 Task: Search one way flight ticket for 2 adults, 4 children and 1 infant on lap in business from Newburgh: New York Stewart International Airport to Springfield: Abraham Lincoln Capital Airport on 5-2-2023. Choice of flights is United. Number of bags: 1 carry on bag. Price is upto 93000. Outbound departure time preference is 18:15.
Action: Mouse moved to (312, 347)
Screenshot: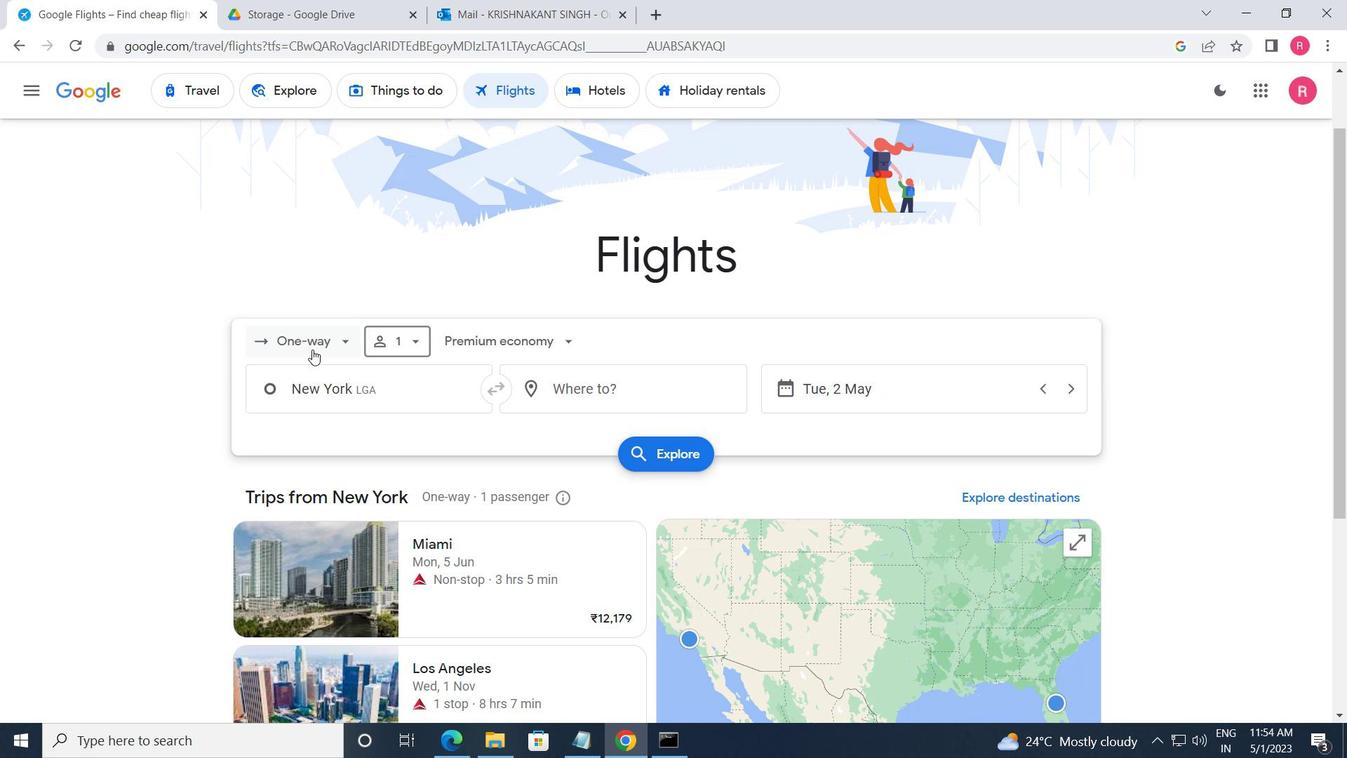 
Action: Mouse pressed left at (312, 347)
Screenshot: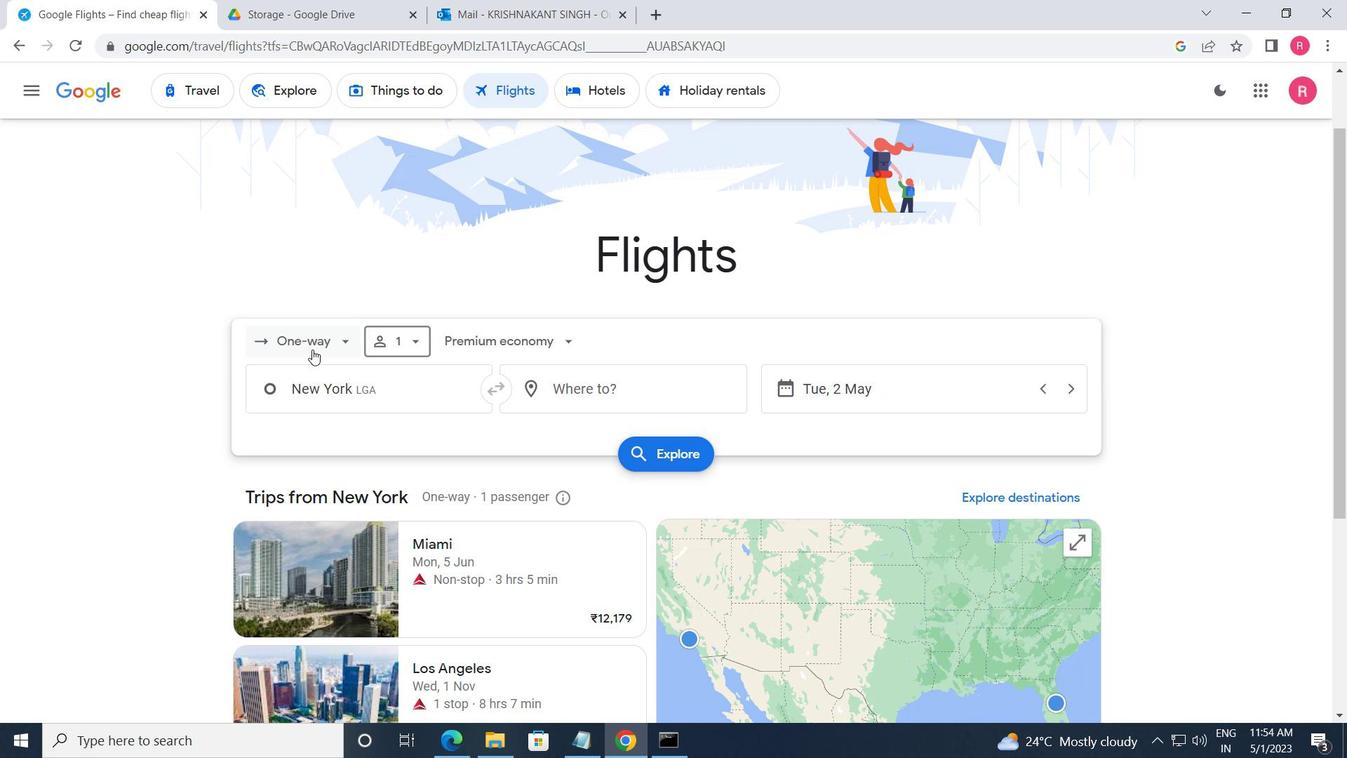 
Action: Mouse moved to (338, 419)
Screenshot: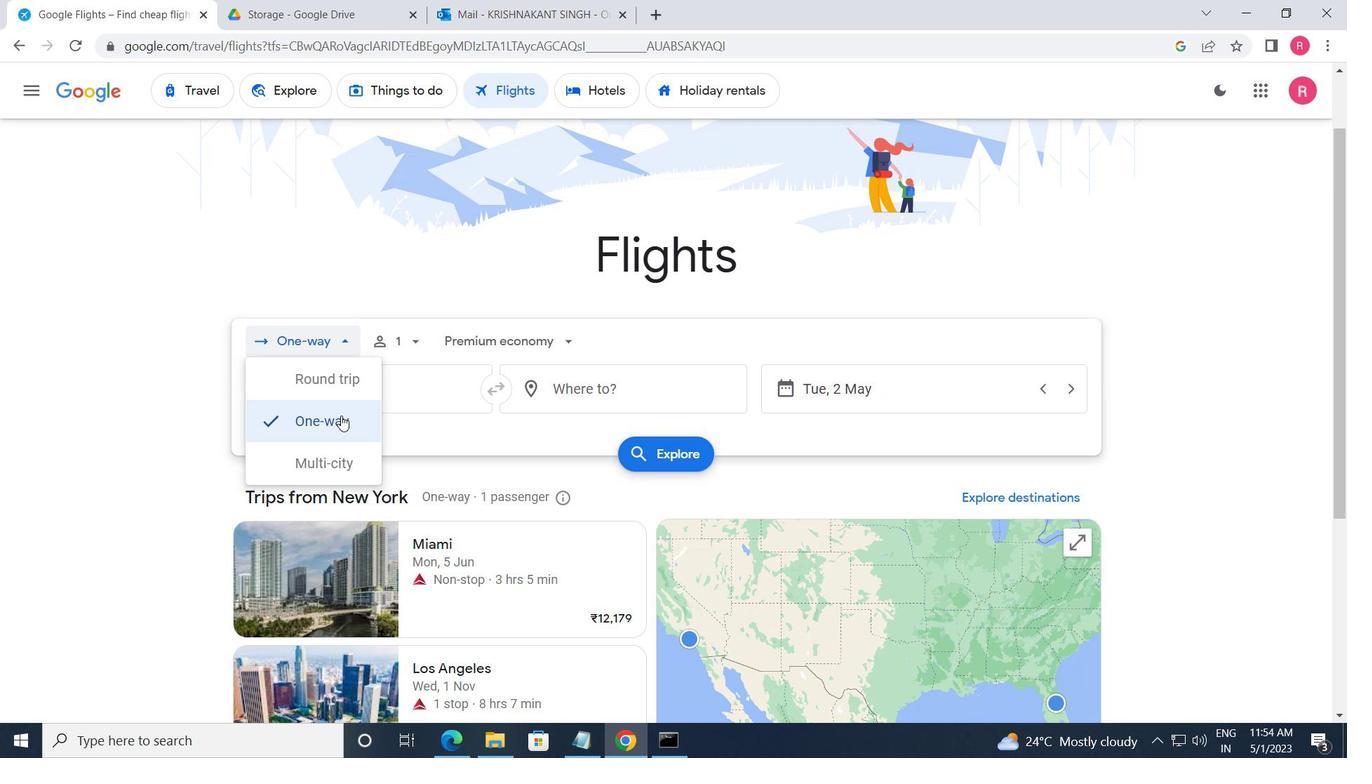 
Action: Mouse pressed left at (338, 419)
Screenshot: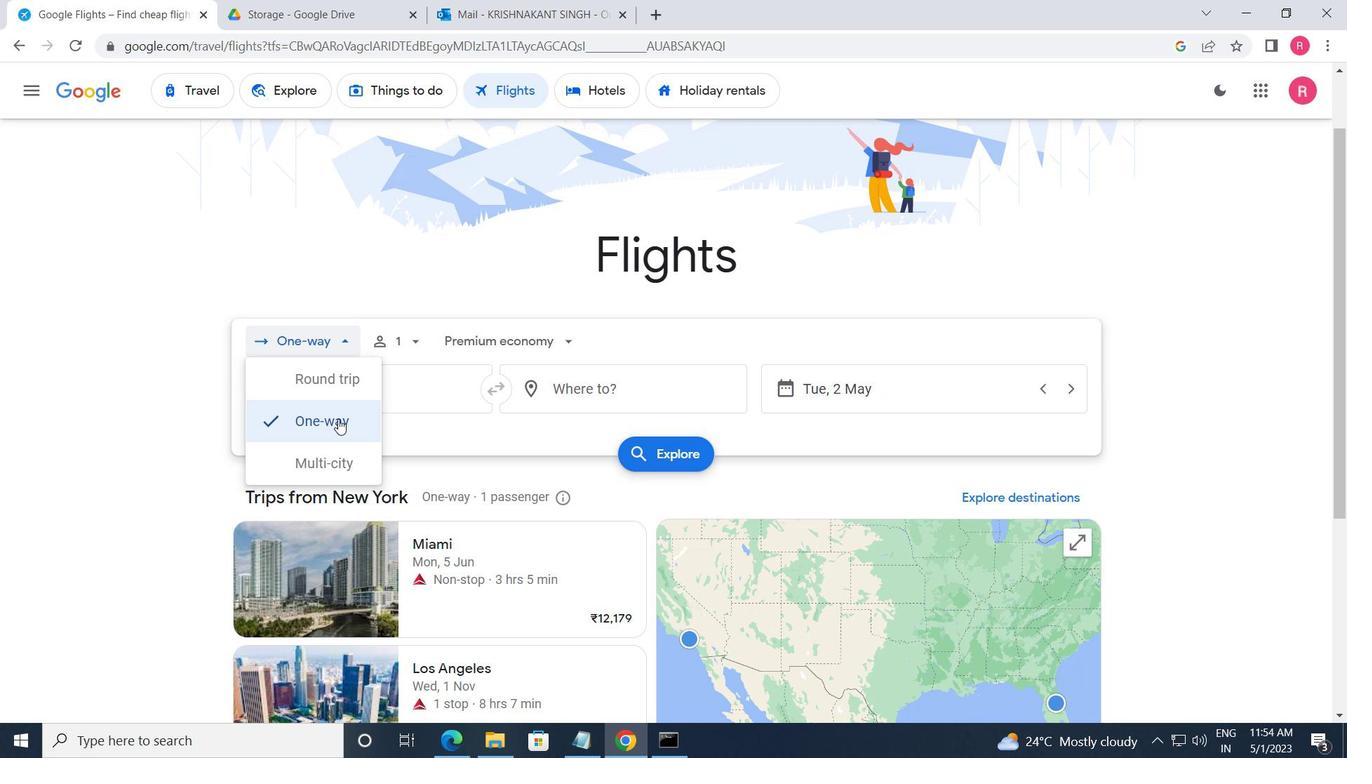 
Action: Mouse moved to (389, 355)
Screenshot: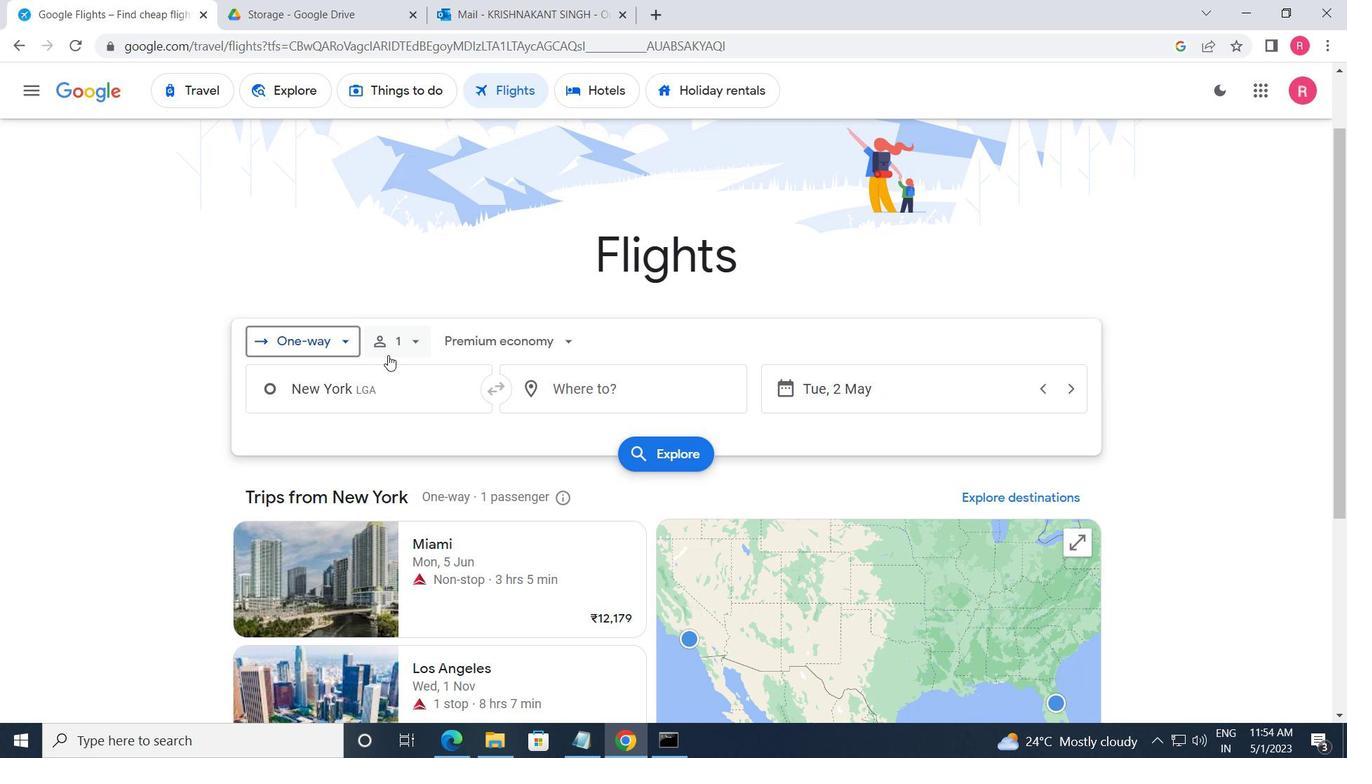 
Action: Mouse pressed left at (389, 355)
Screenshot: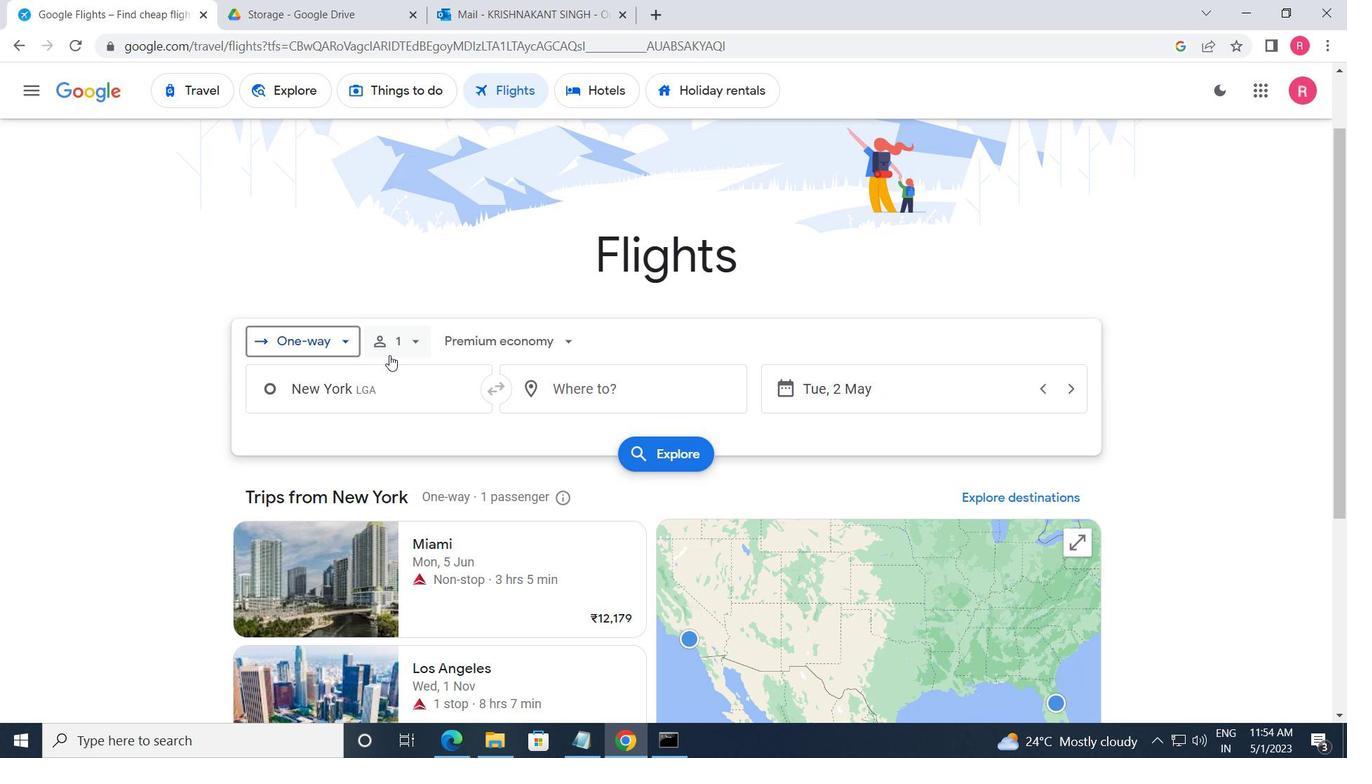 
Action: Mouse moved to (561, 393)
Screenshot: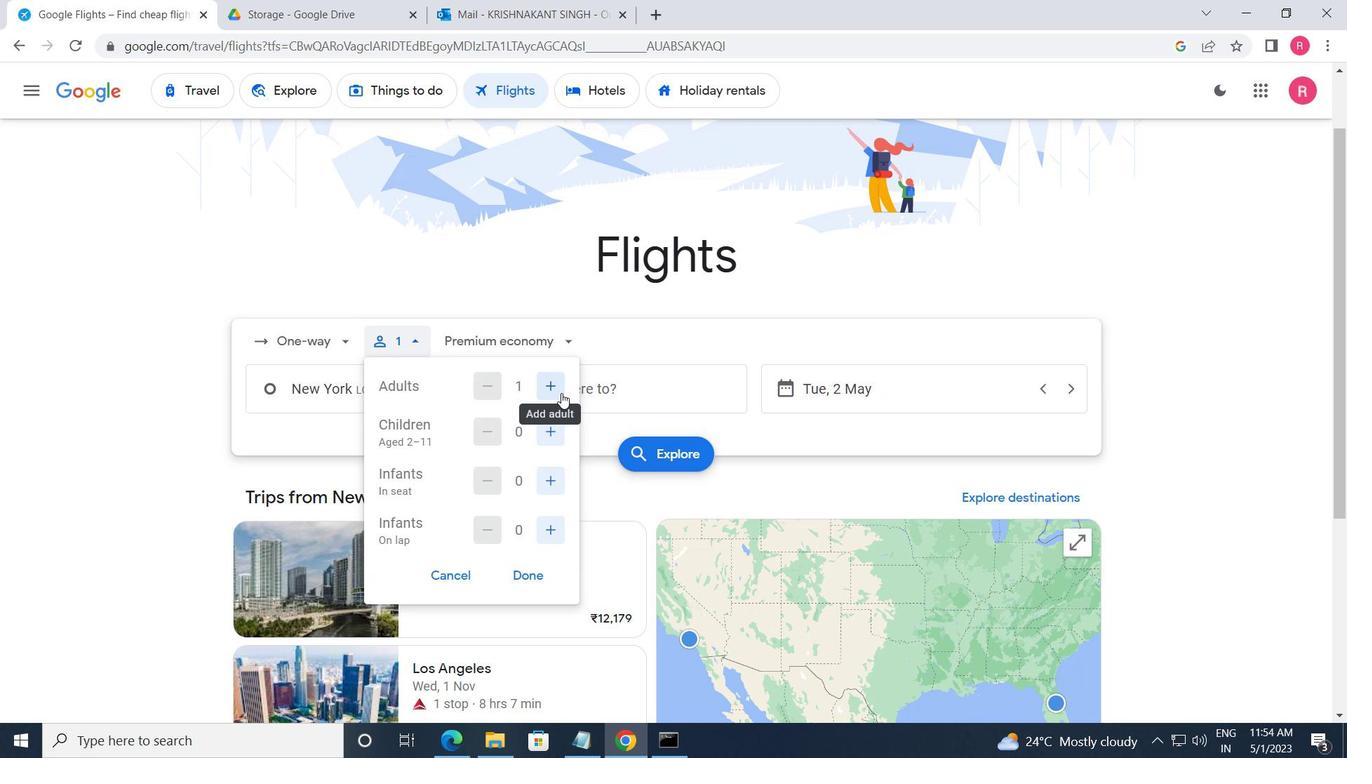 
Action: Mouse pressed left at (561, 393)
Screenshot: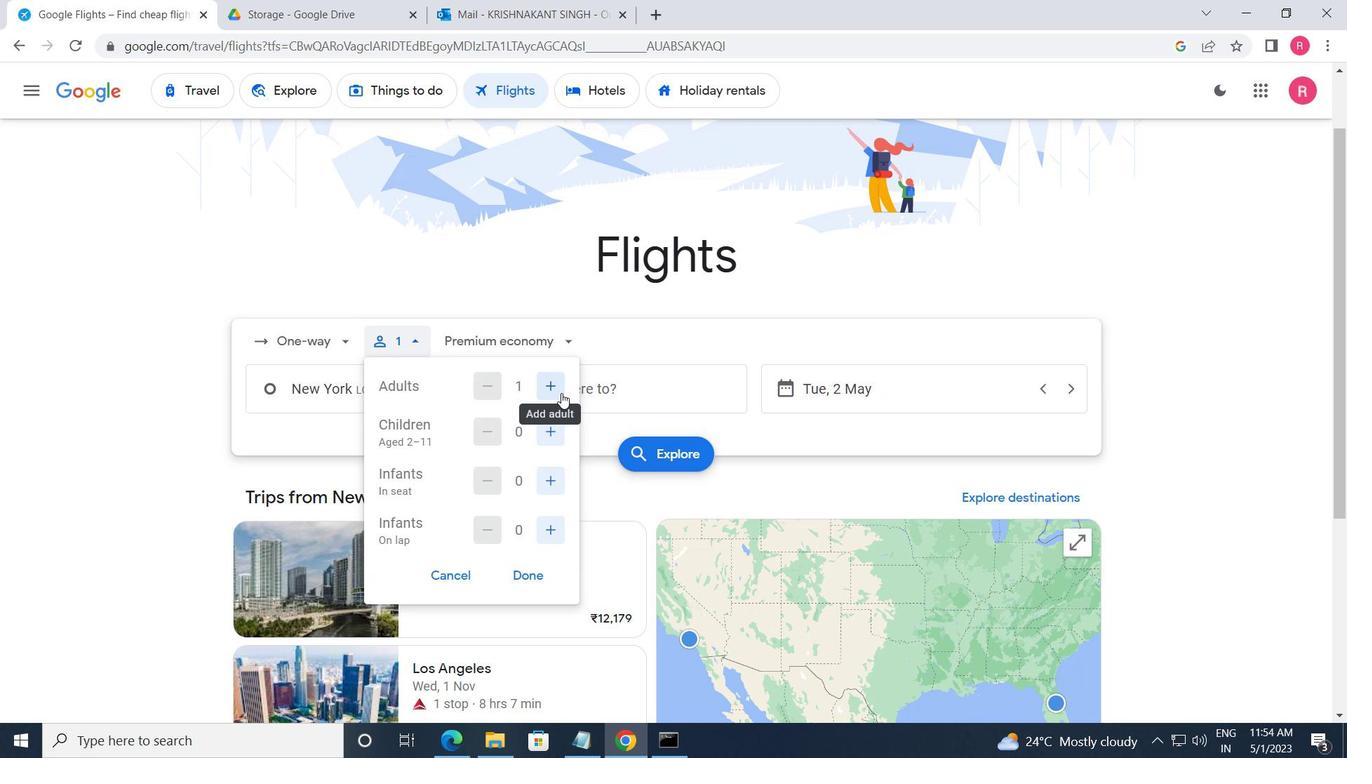 
Action: Mouse pressed left at (561, 393)
Screenshot: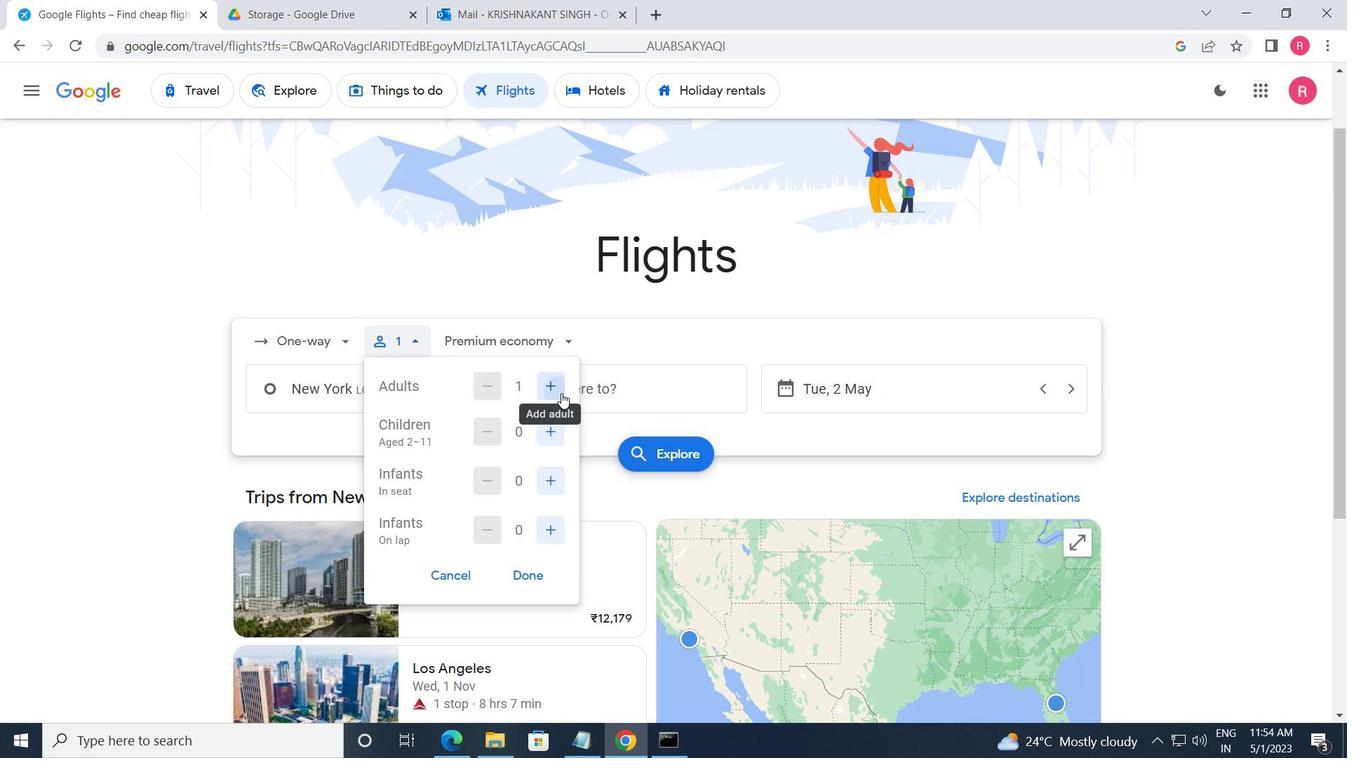 
Action: Mouse moved to (548, 427)
Screenshot: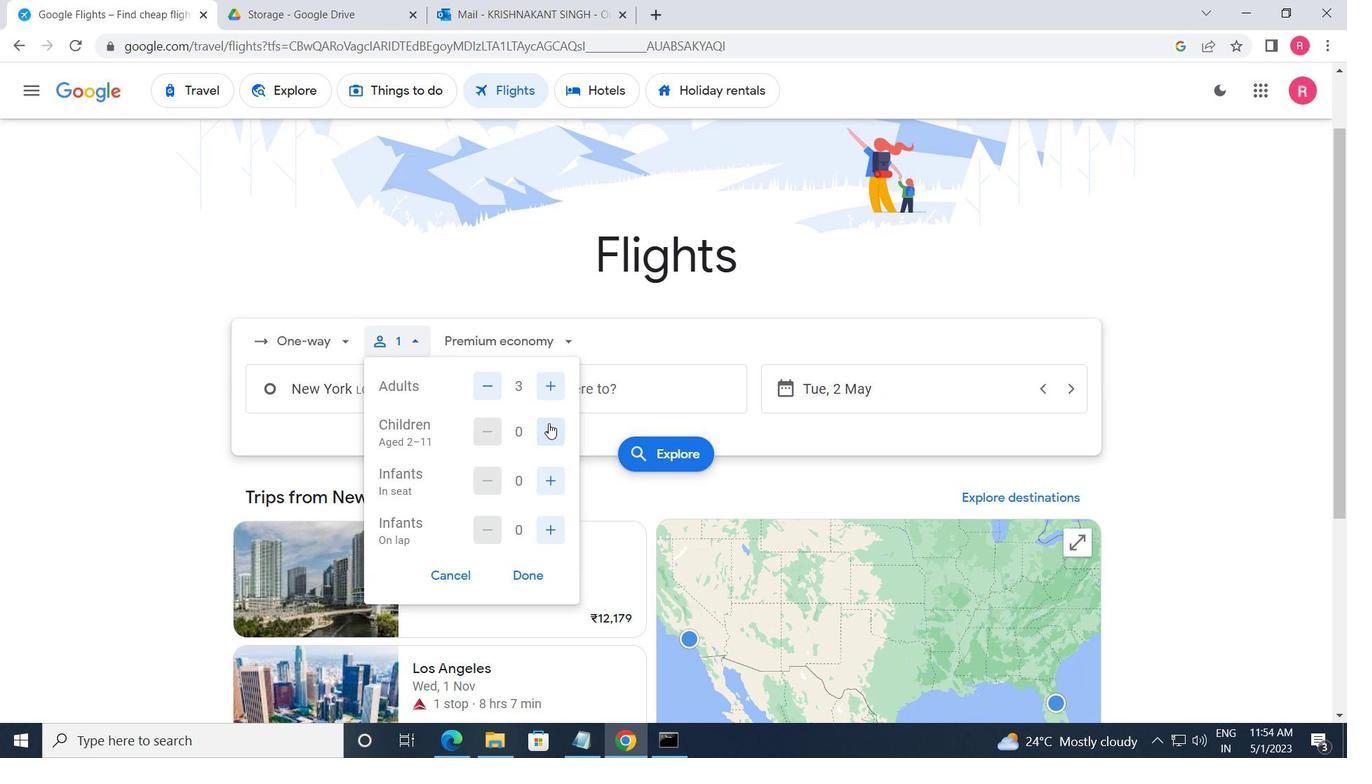 
Action: Mouse pressed left at (548, 427)
Screenshot: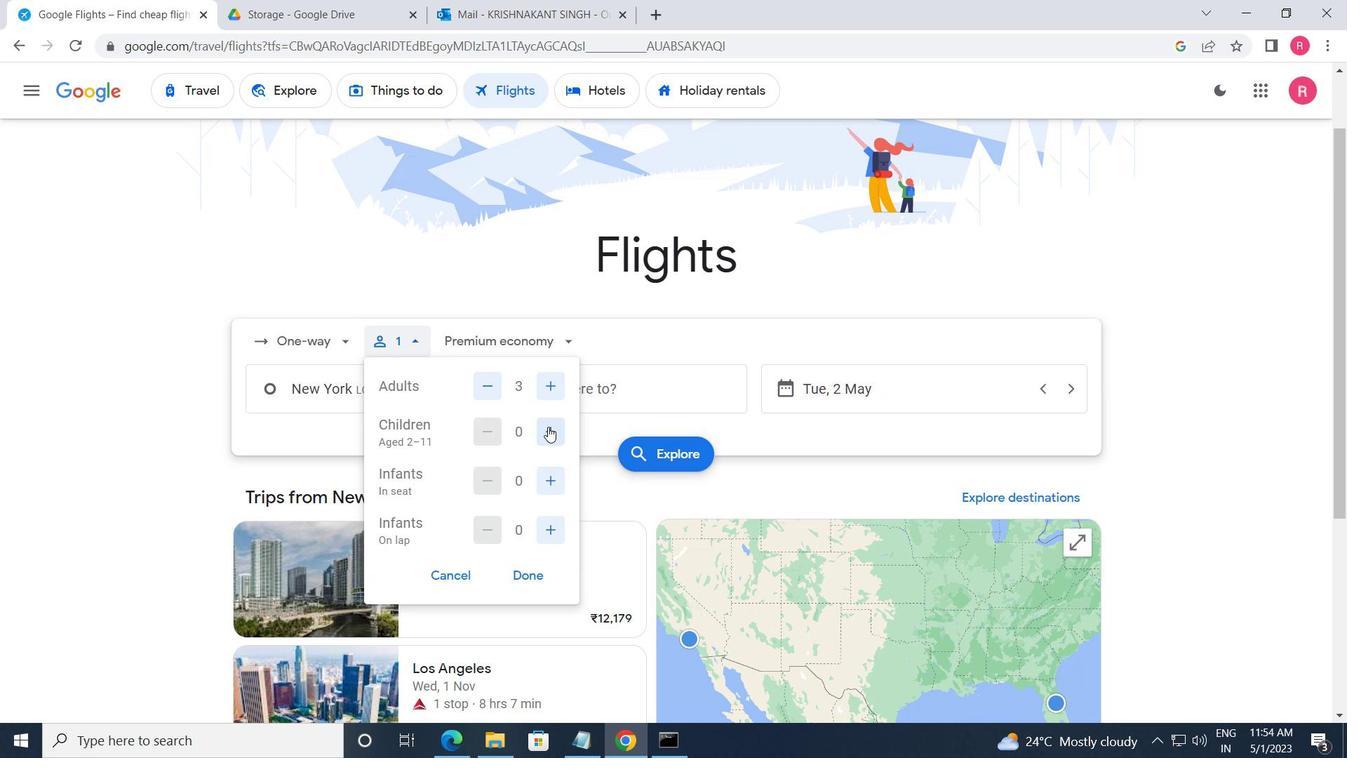 
Action: Mouse pressed left at (548, 427)
Screenshot: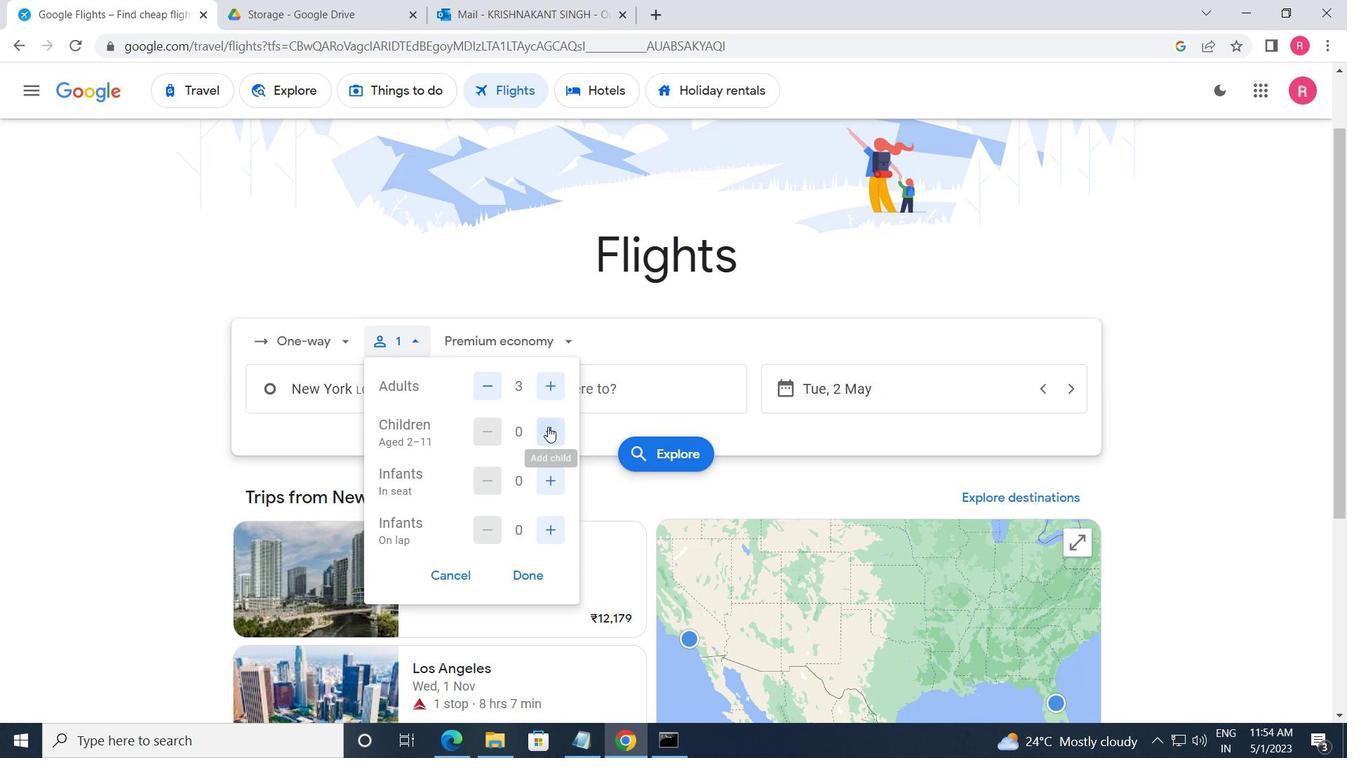 
Action: Mouse pressed left at (548, 427)
Screenshot: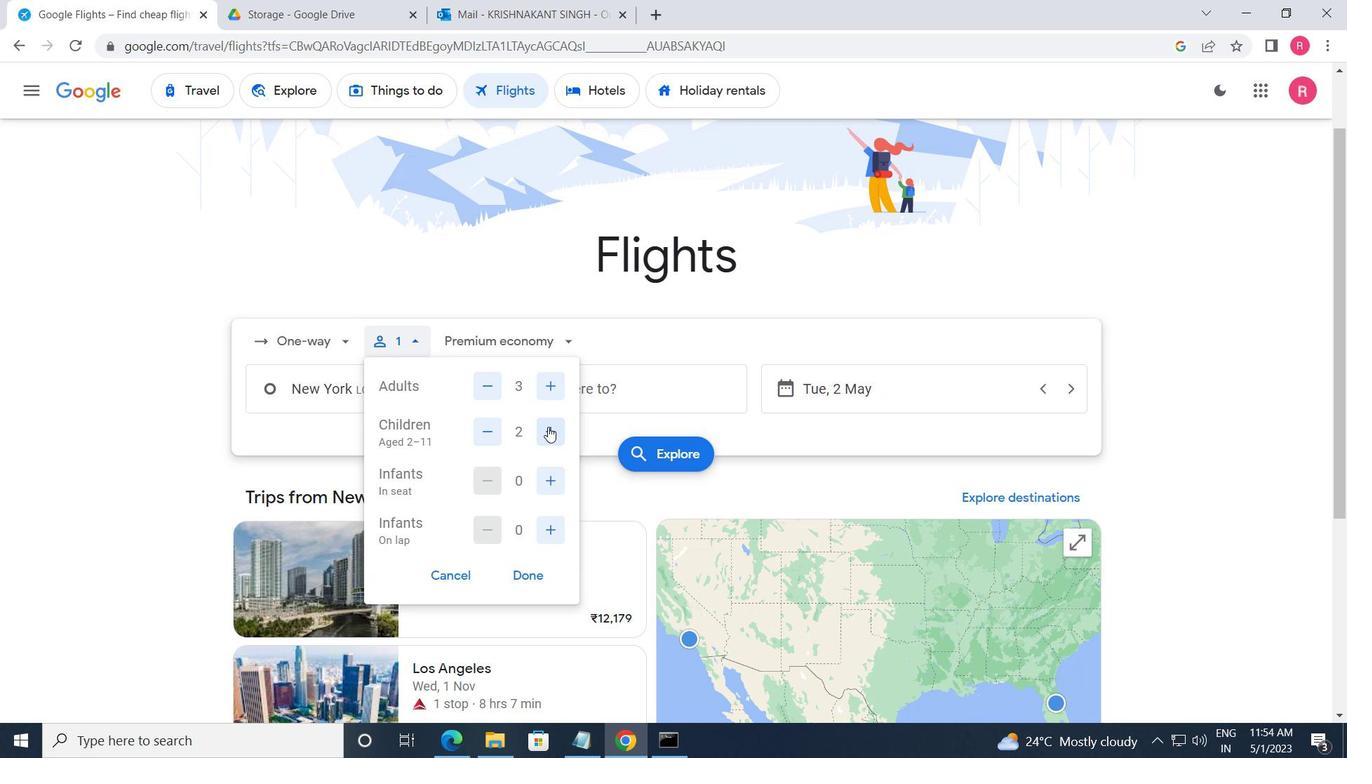 
Action: Mouse moved to (522, 566)
Screenshot: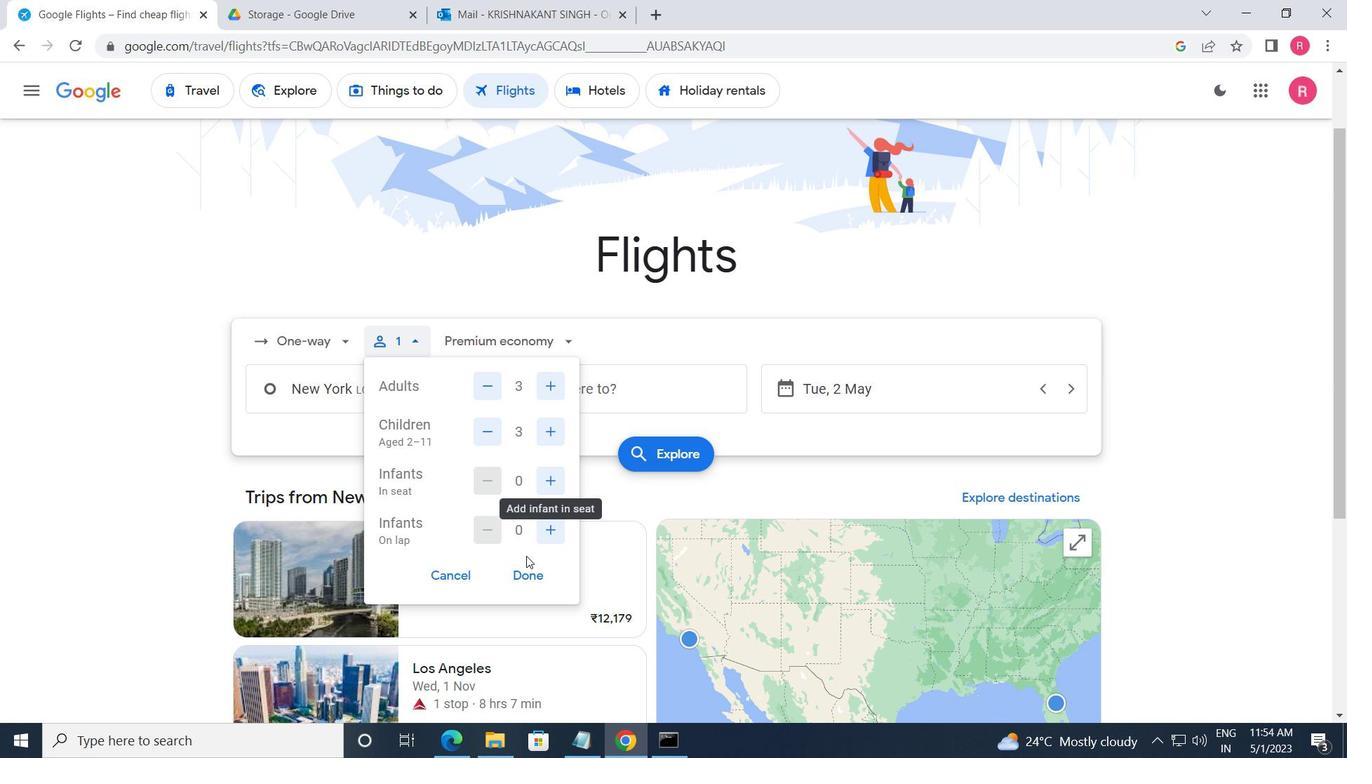 
Action: Mouse pressed left at (522, 566)
Screenshot: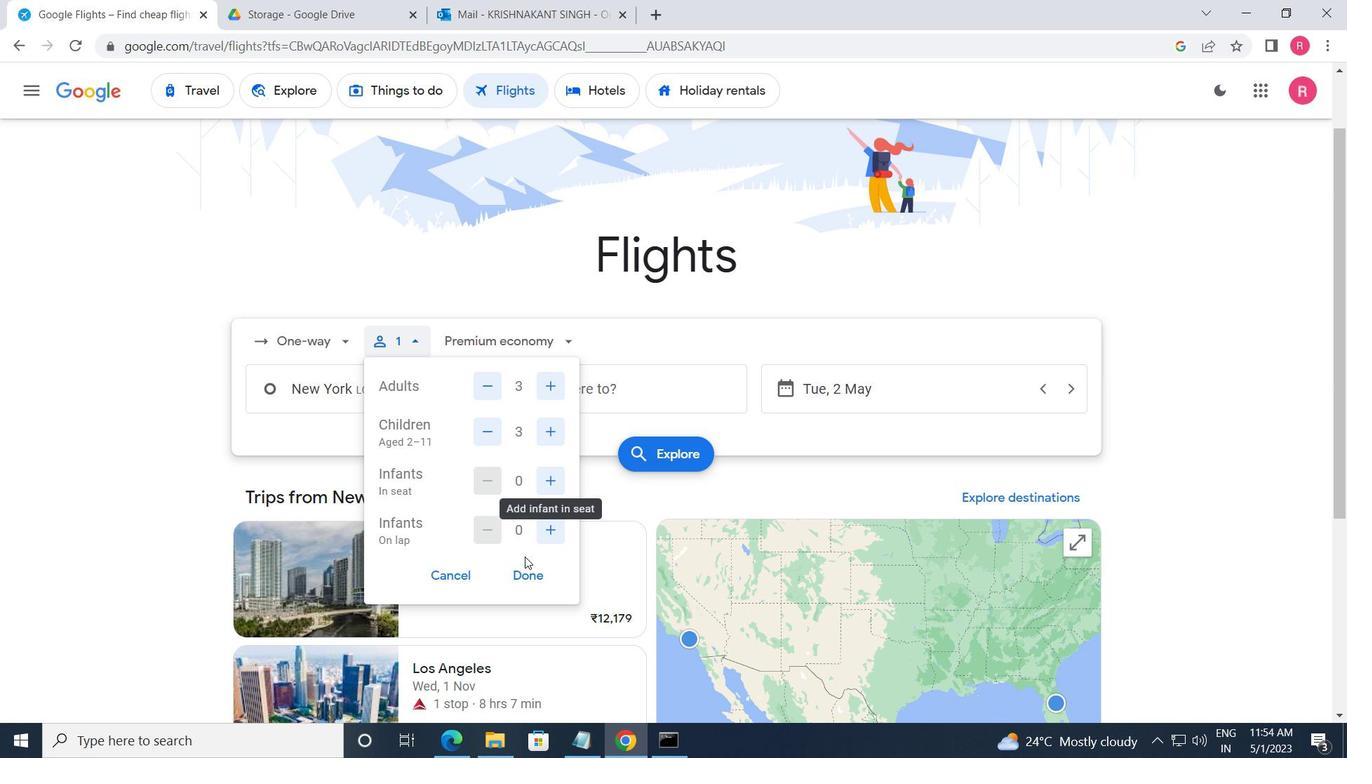 
Action: Mouse moved to (532, 342)
Screenshot: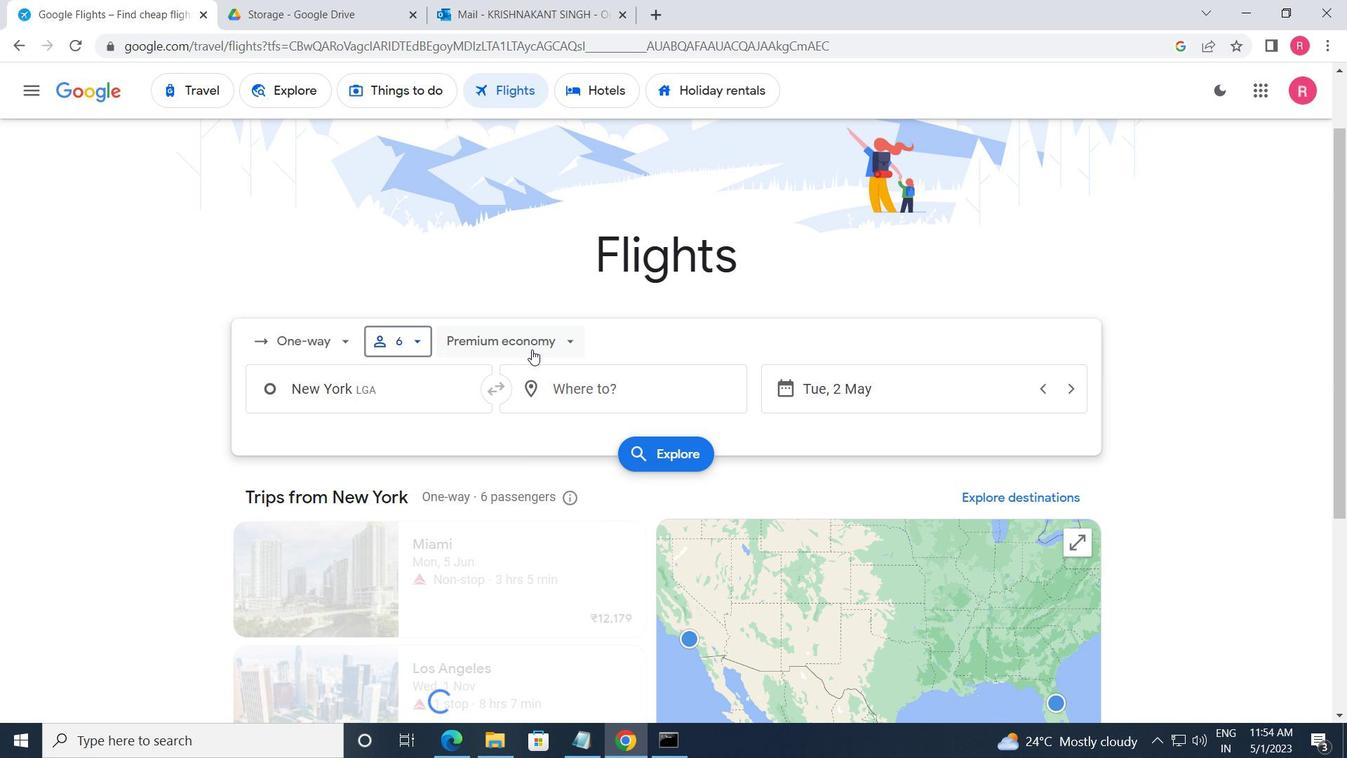 
Action: Mouse pressed left at (532, 342)
Screenshot: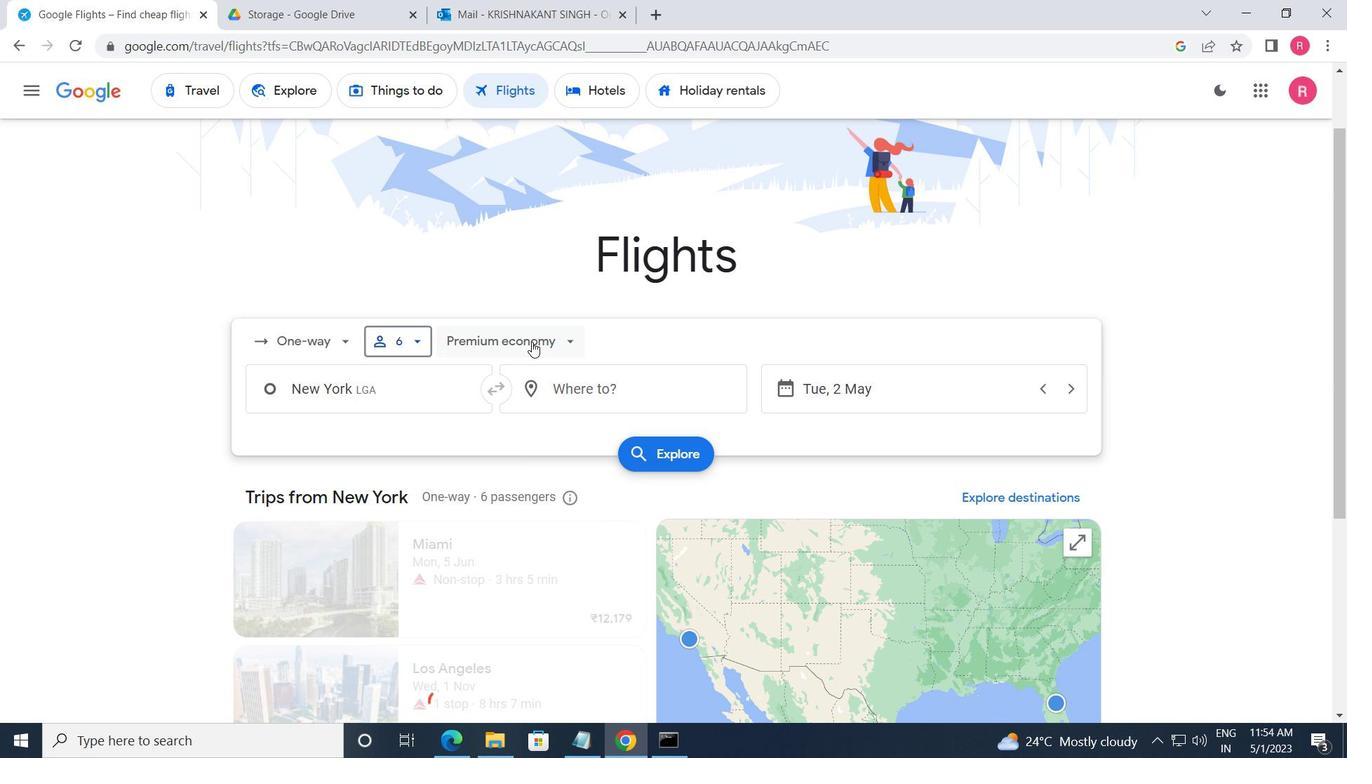 
Action: Mouse moved to (525, 466)
Screenshot: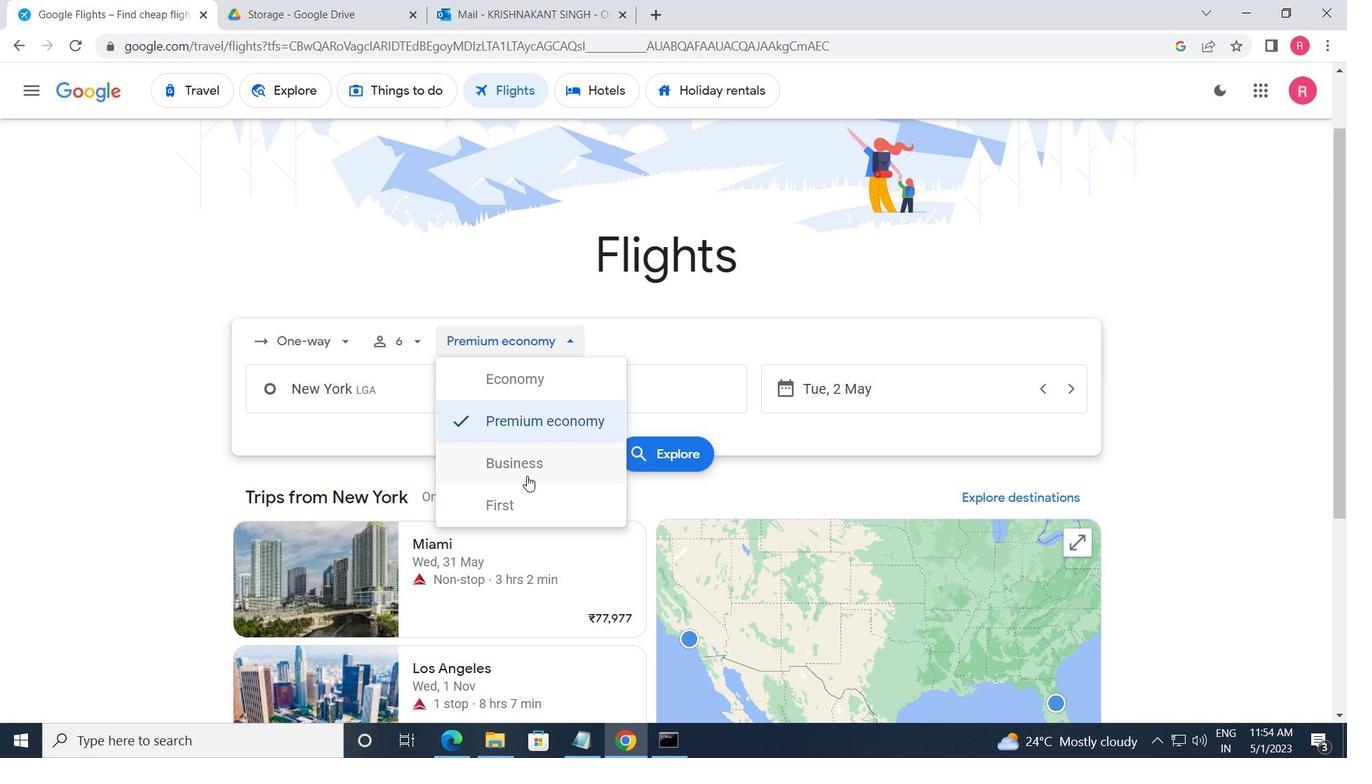 
Action: Mouse pressed left at (525, 466)
Screenshot: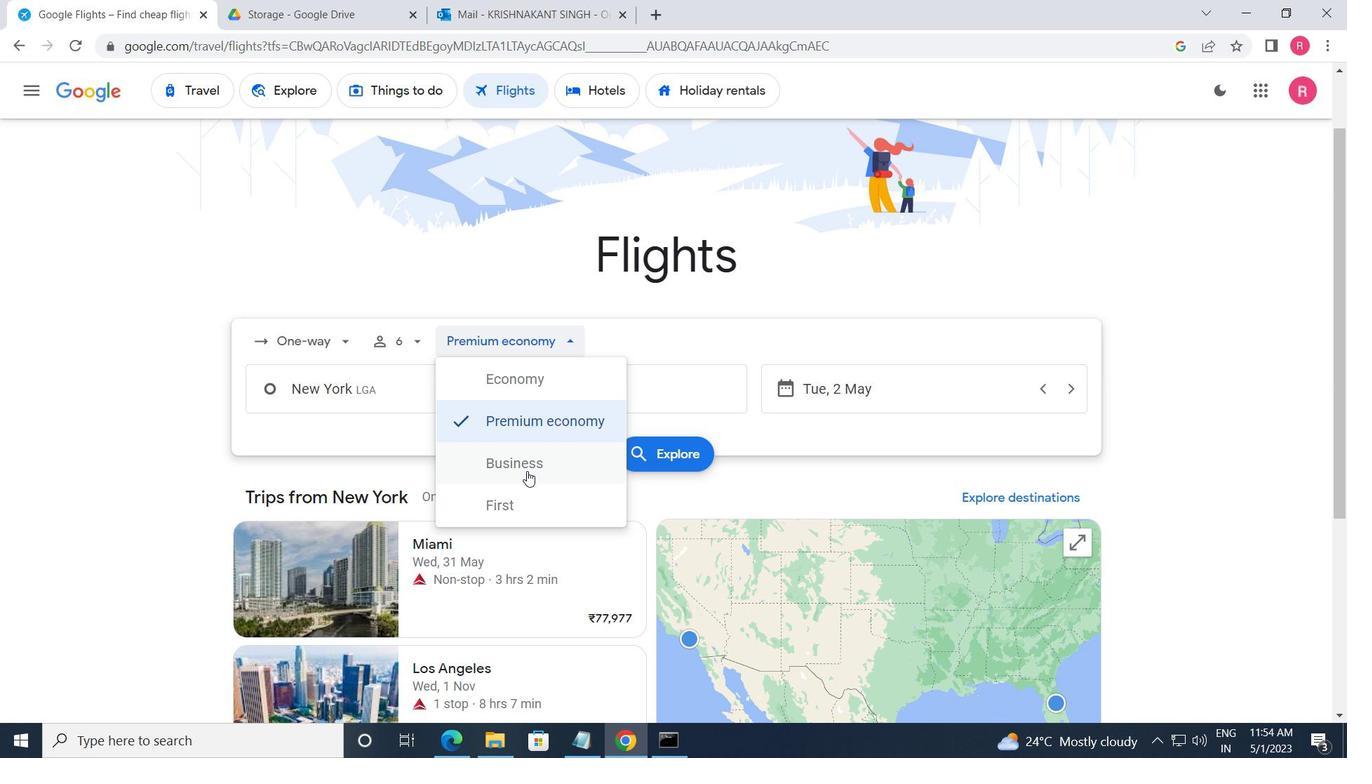 
Action: Mouse moved to (420, 398)
Screenshot: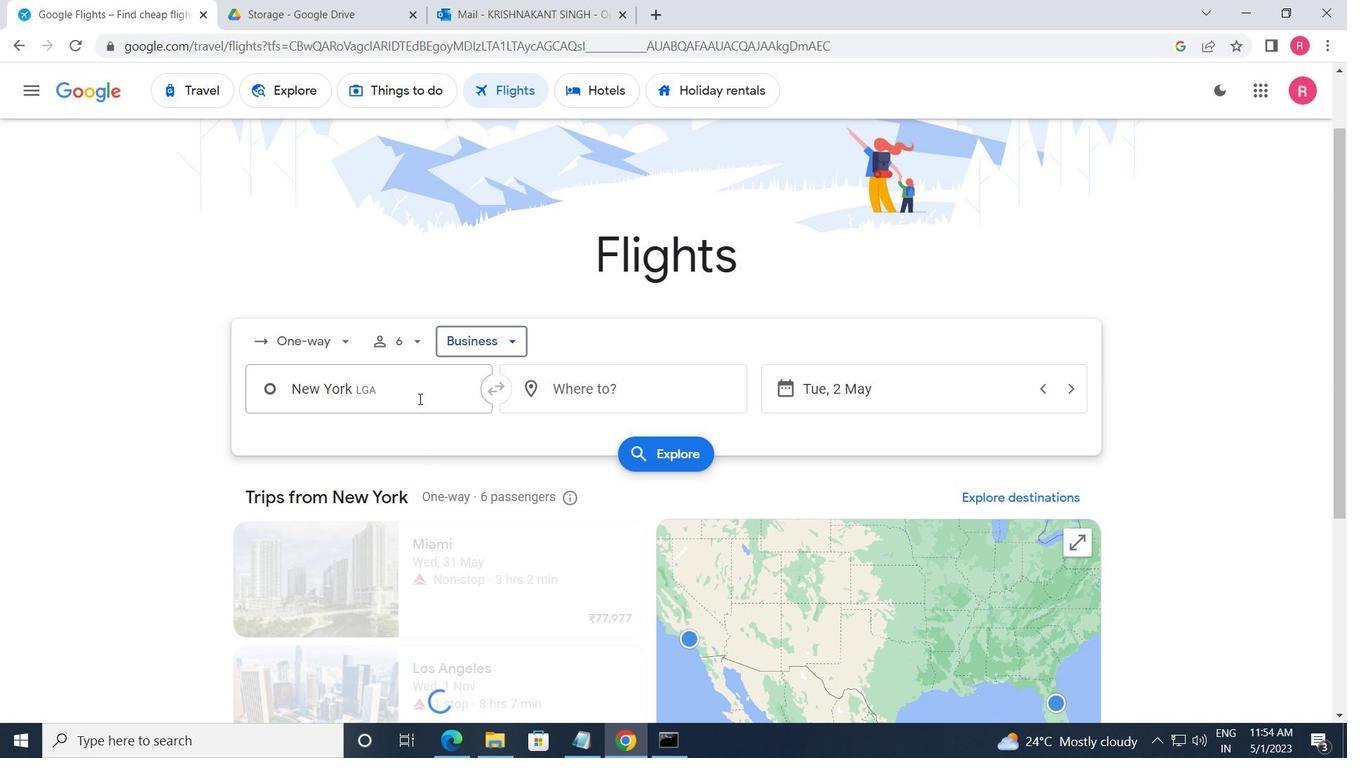 
Action: Mouse pressed left at (420, 398)
Screenshot: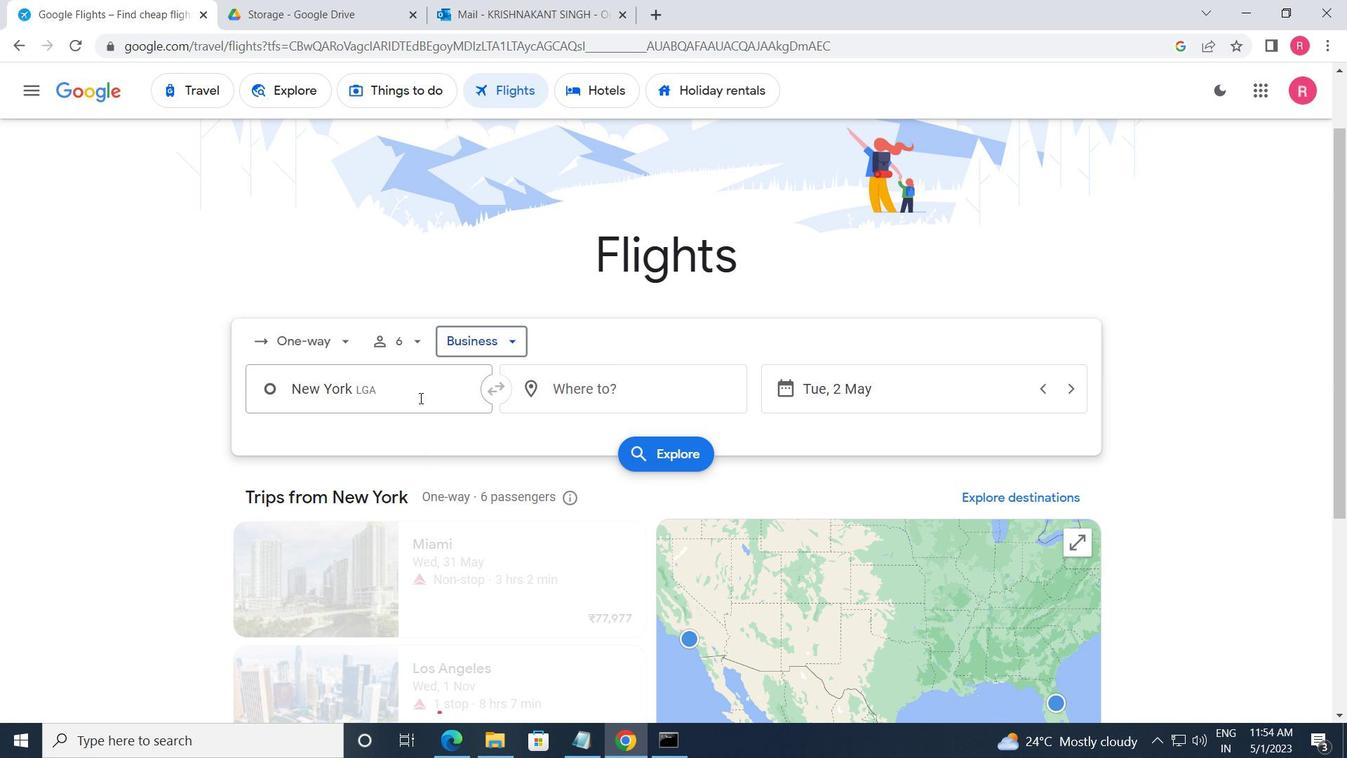 
Action: Mouse moved to (390, 523)
Screenshot: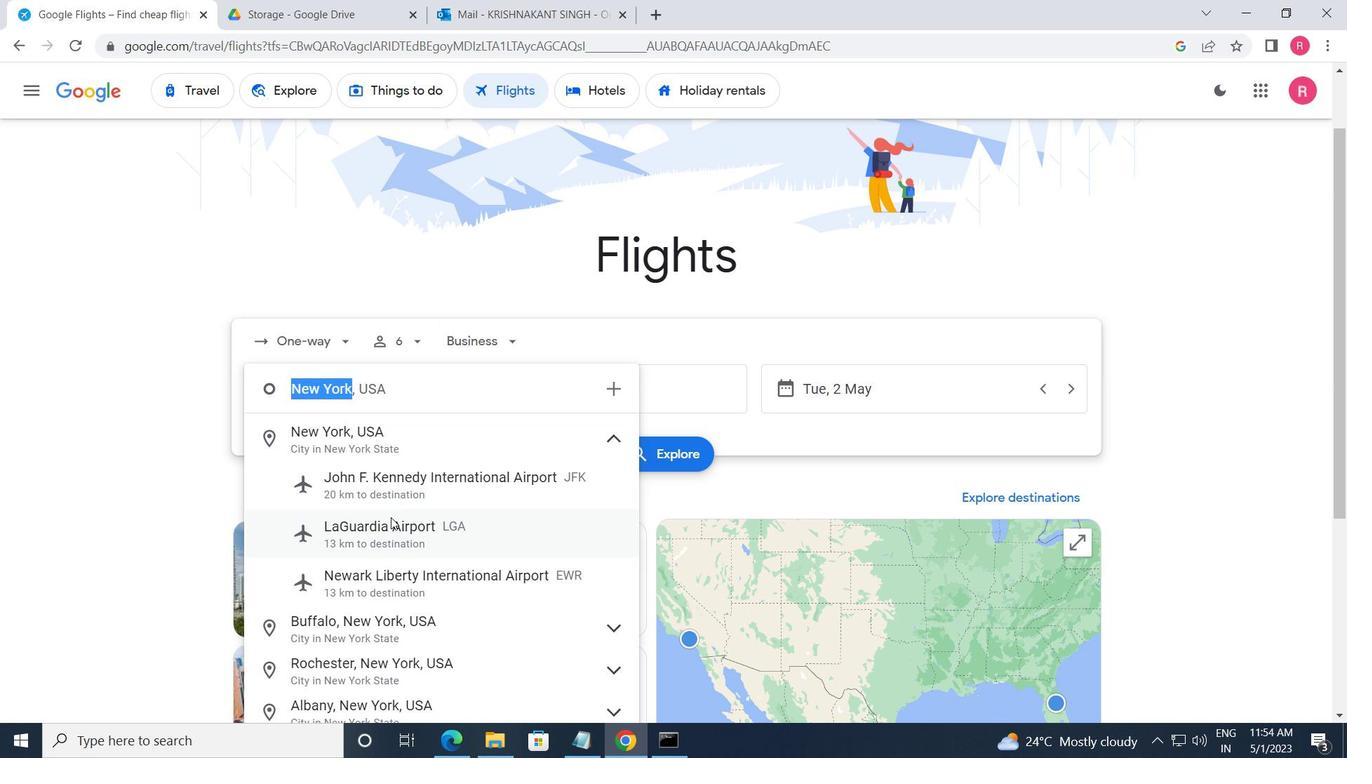 
Action: Mouse pressed left at (390, 523)
Screenshot: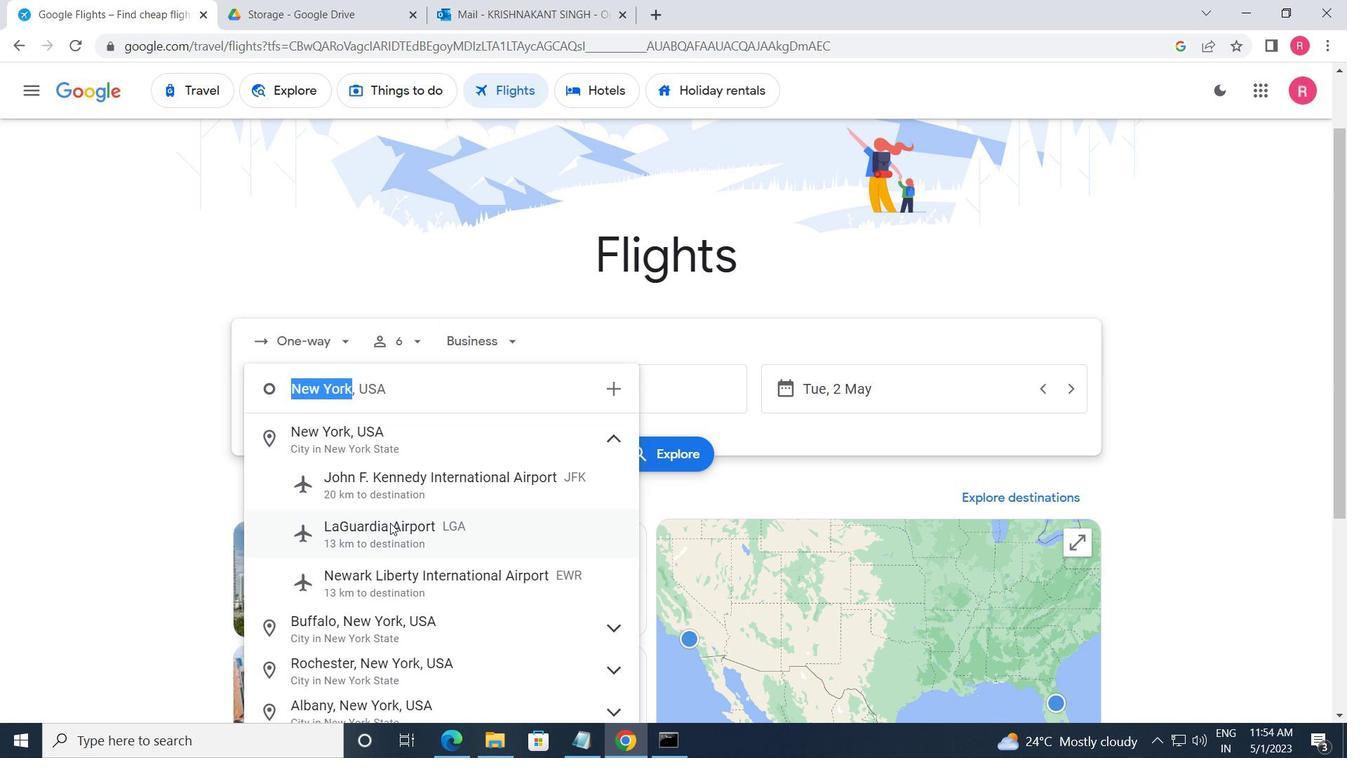 
Action: Mouse moved to (637, 400)
Screenshot: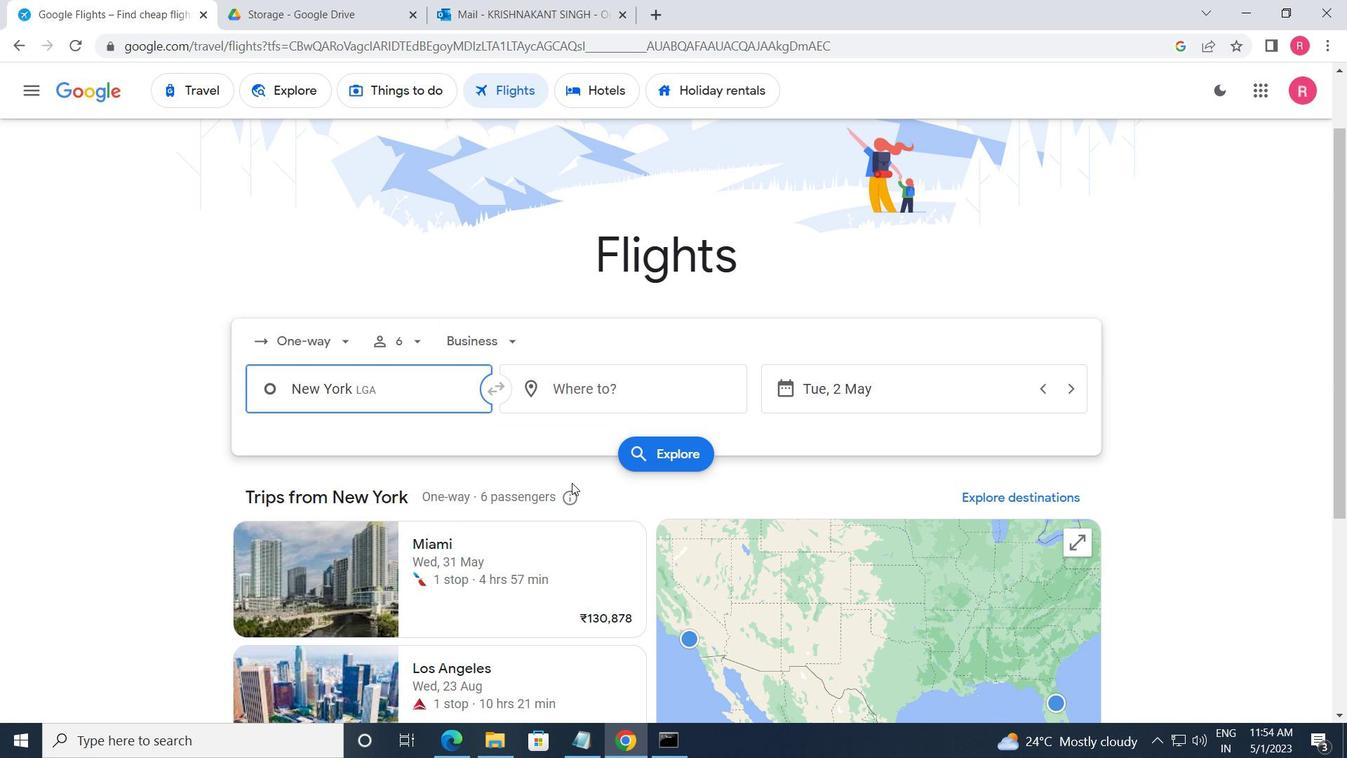 
Action: Mouse pressed left at (637, 400)
Screenshot: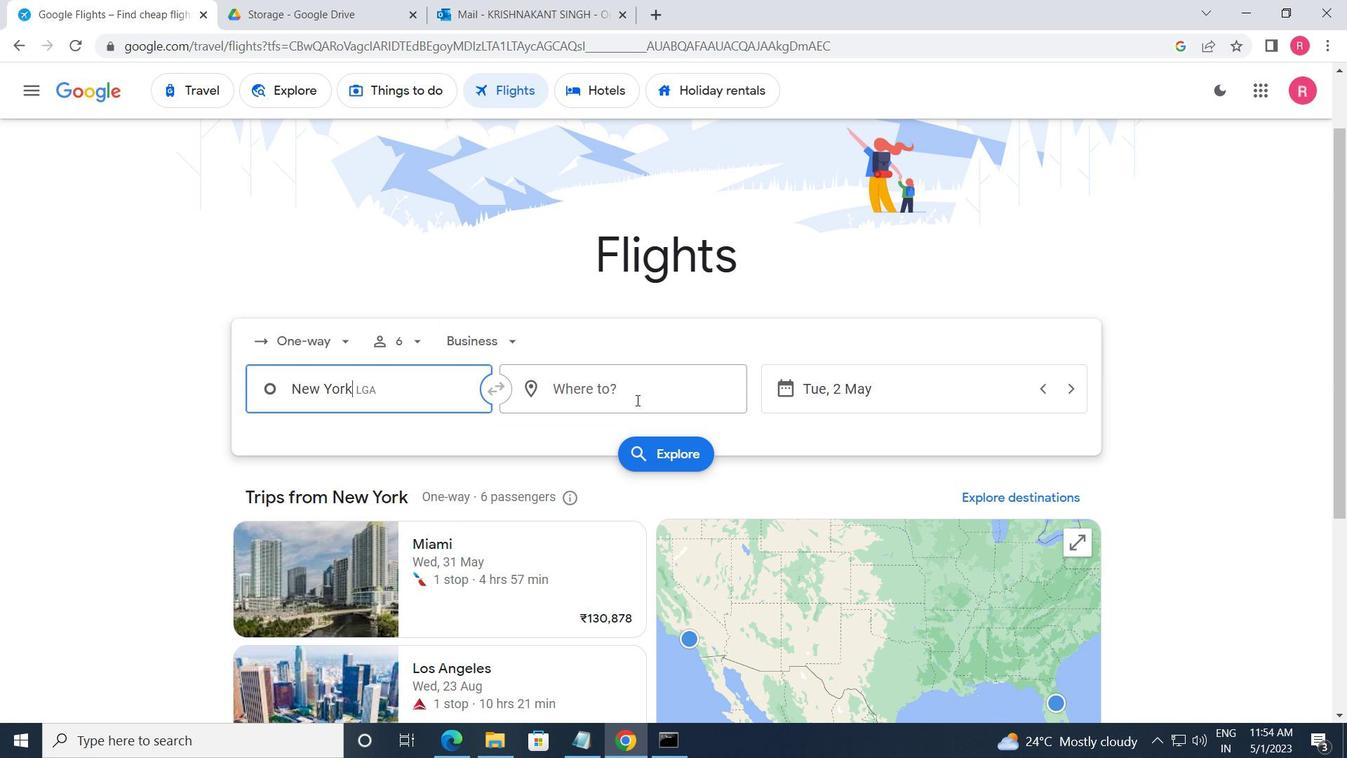 
Action: Mouse moved to (572, 577)
Screenshot: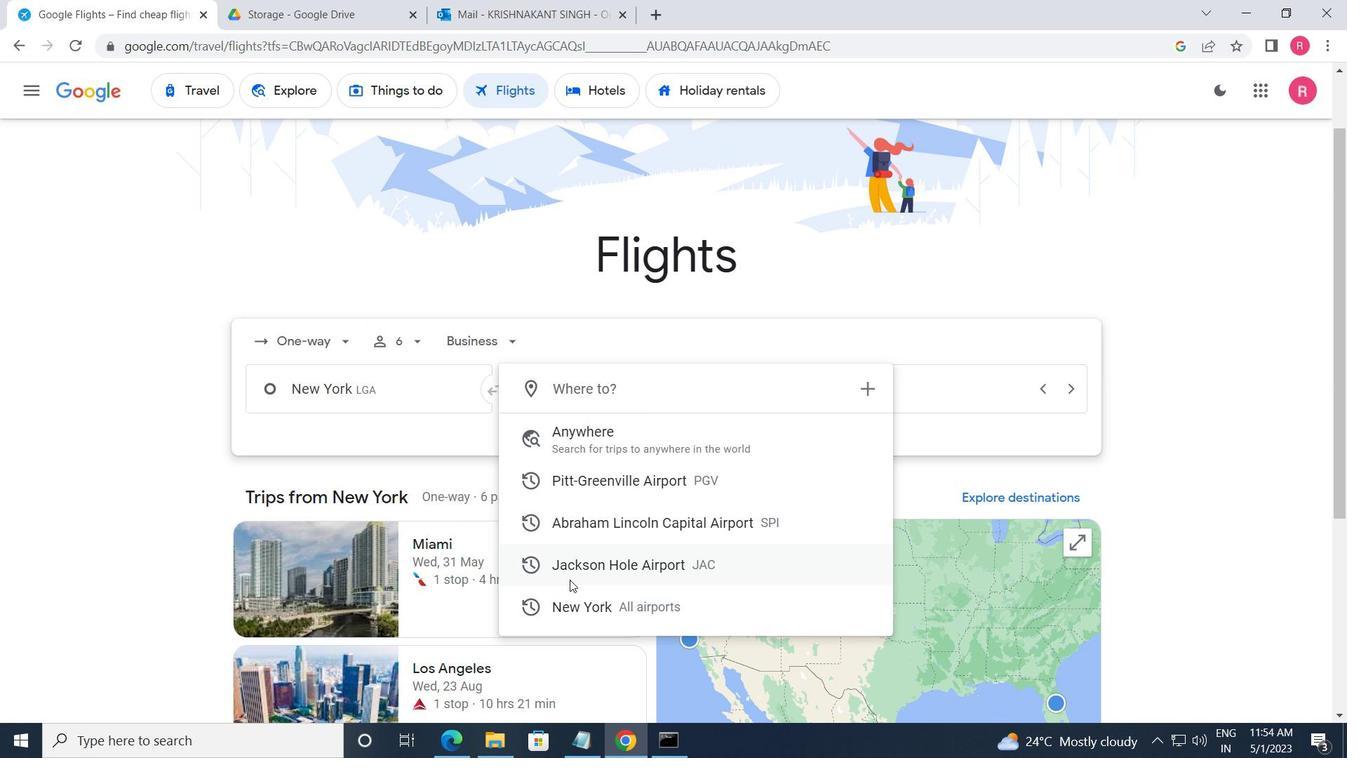 
Action: Mouse pressed left at (572, 577)
Screenshot: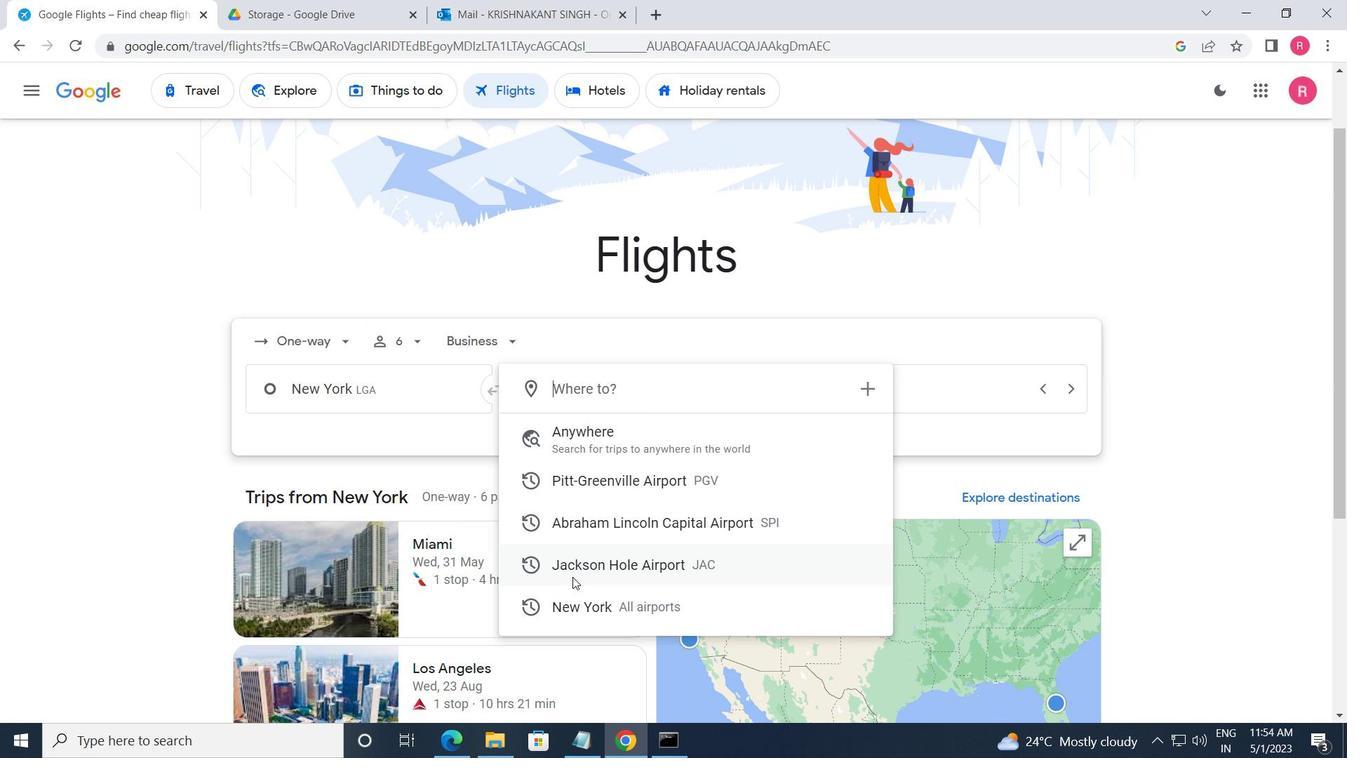 
Action: Mouse moved to (881, 388)
Screenshot: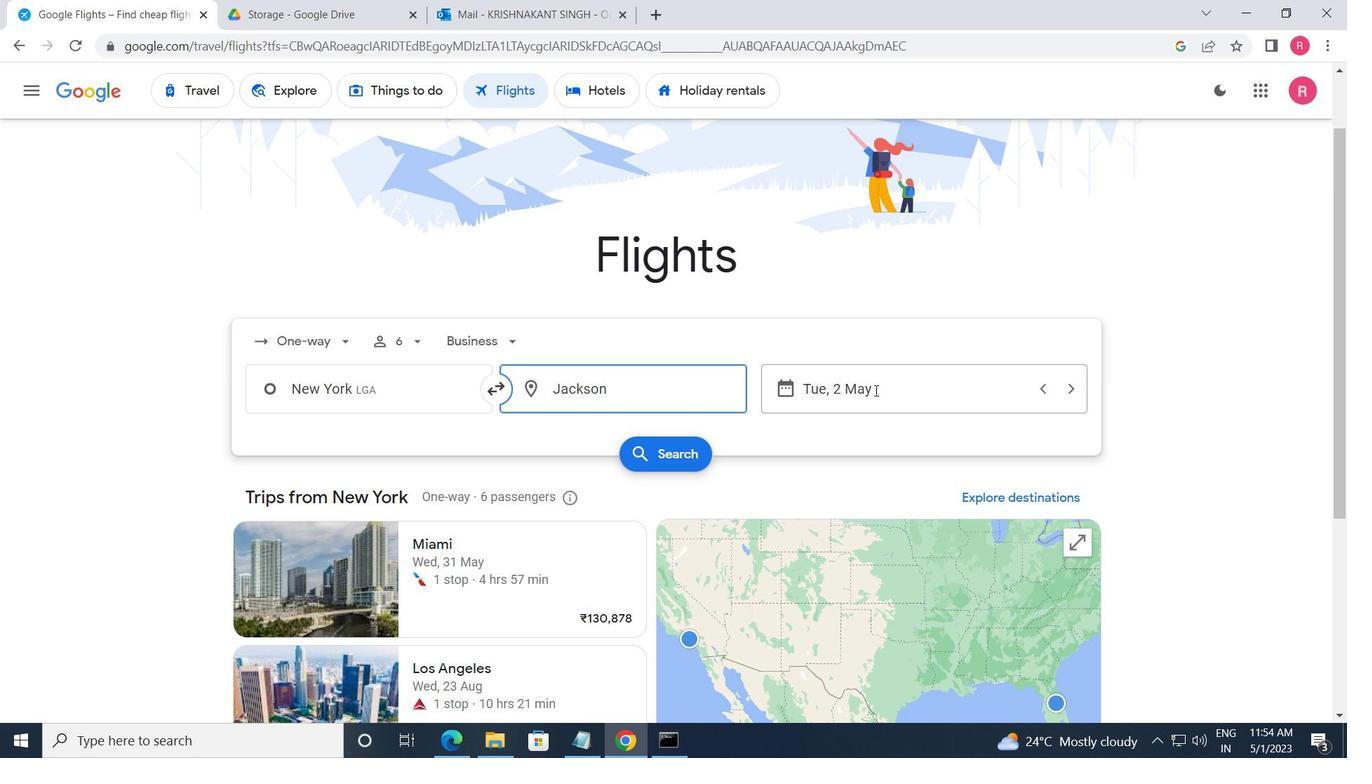 
Action: Mouse pressed left at (881, 388)
Screenshot: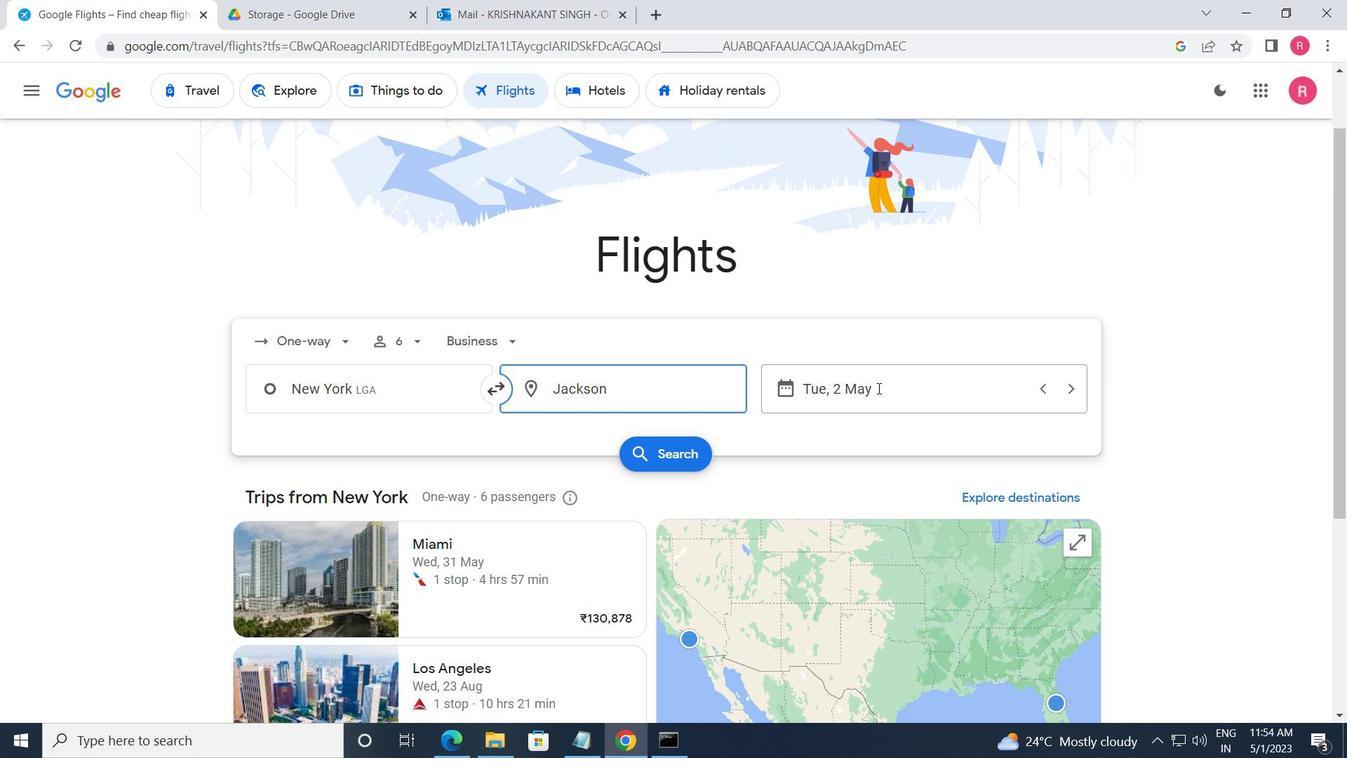 
Action: Mouse moved to (558, 405)
Screenshot: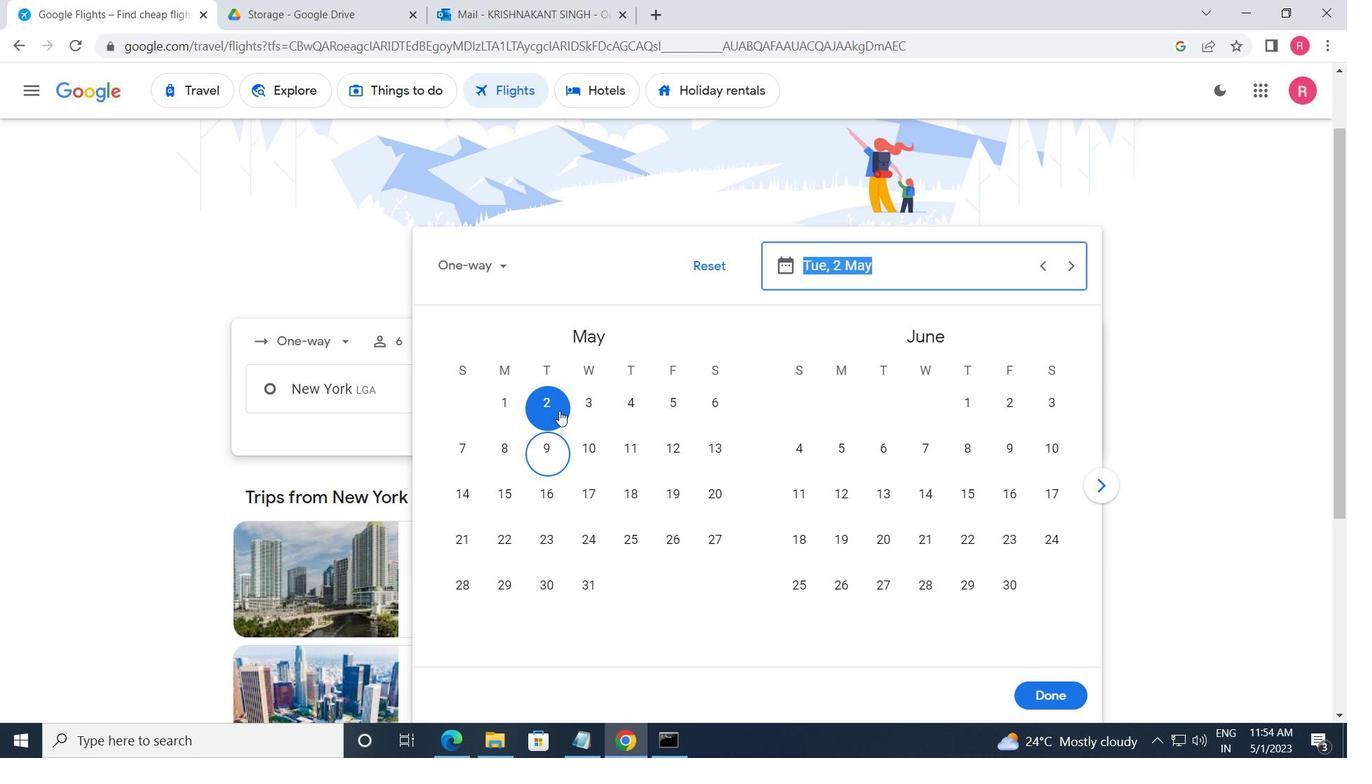 
Action: Mouse pressed left at (558, 405)
Screenshot: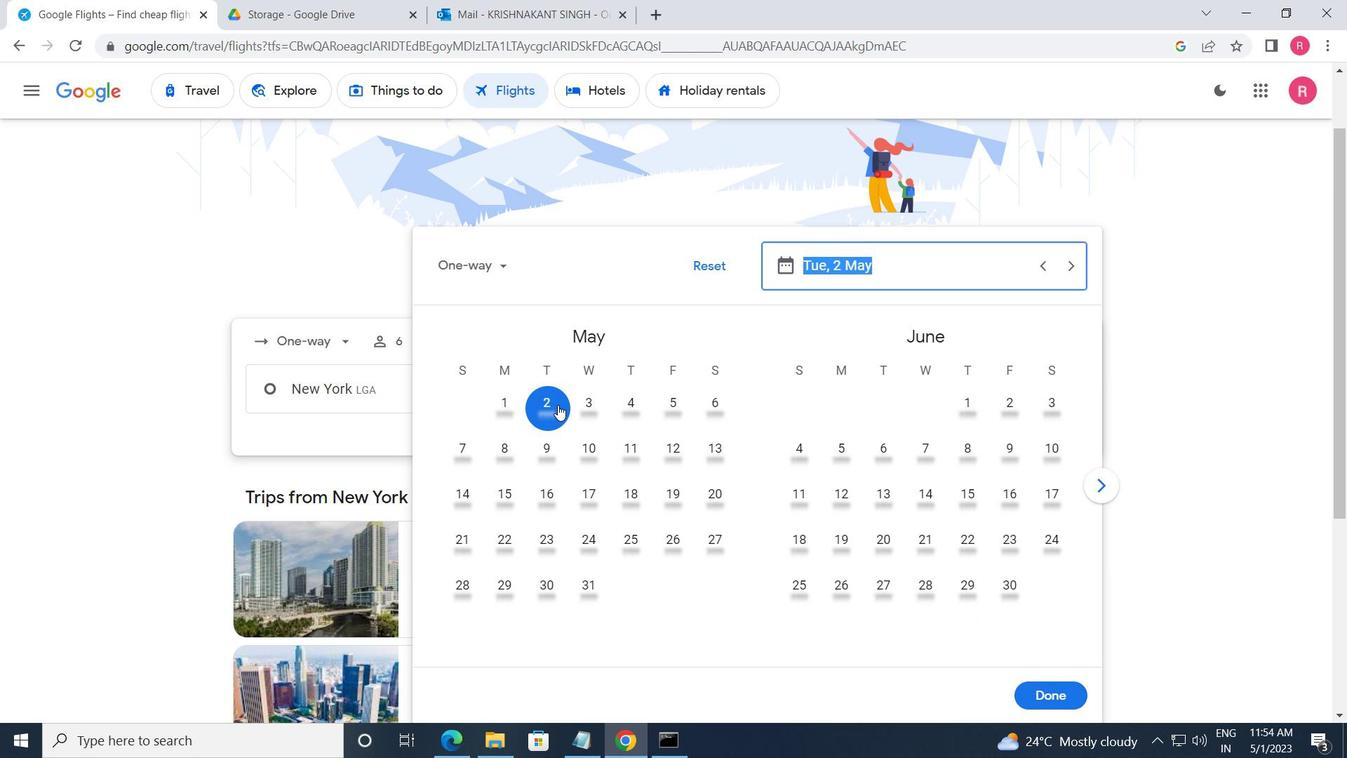 
Action: Mouse moved to (1037, 689)
Screenshot: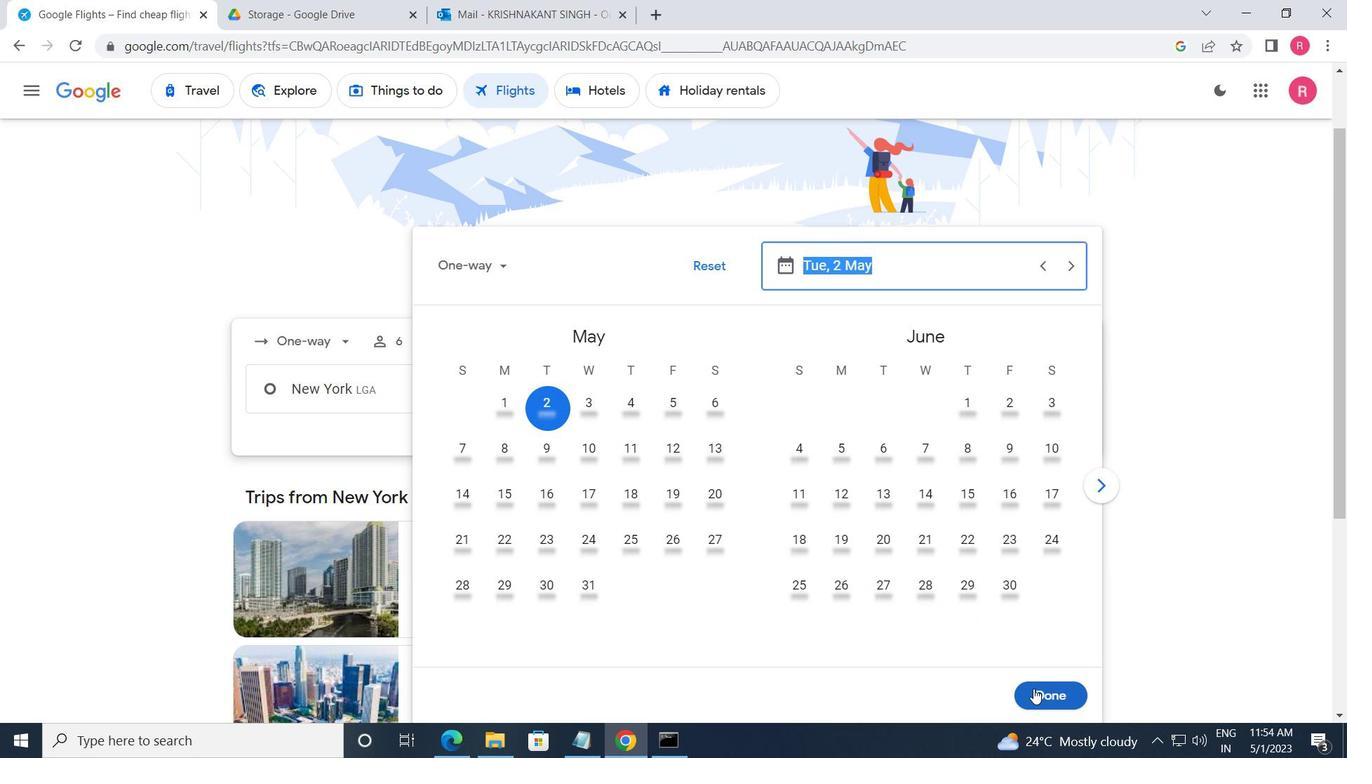 
Action: Mouse pressed left at (1037, 689)
Screenshot: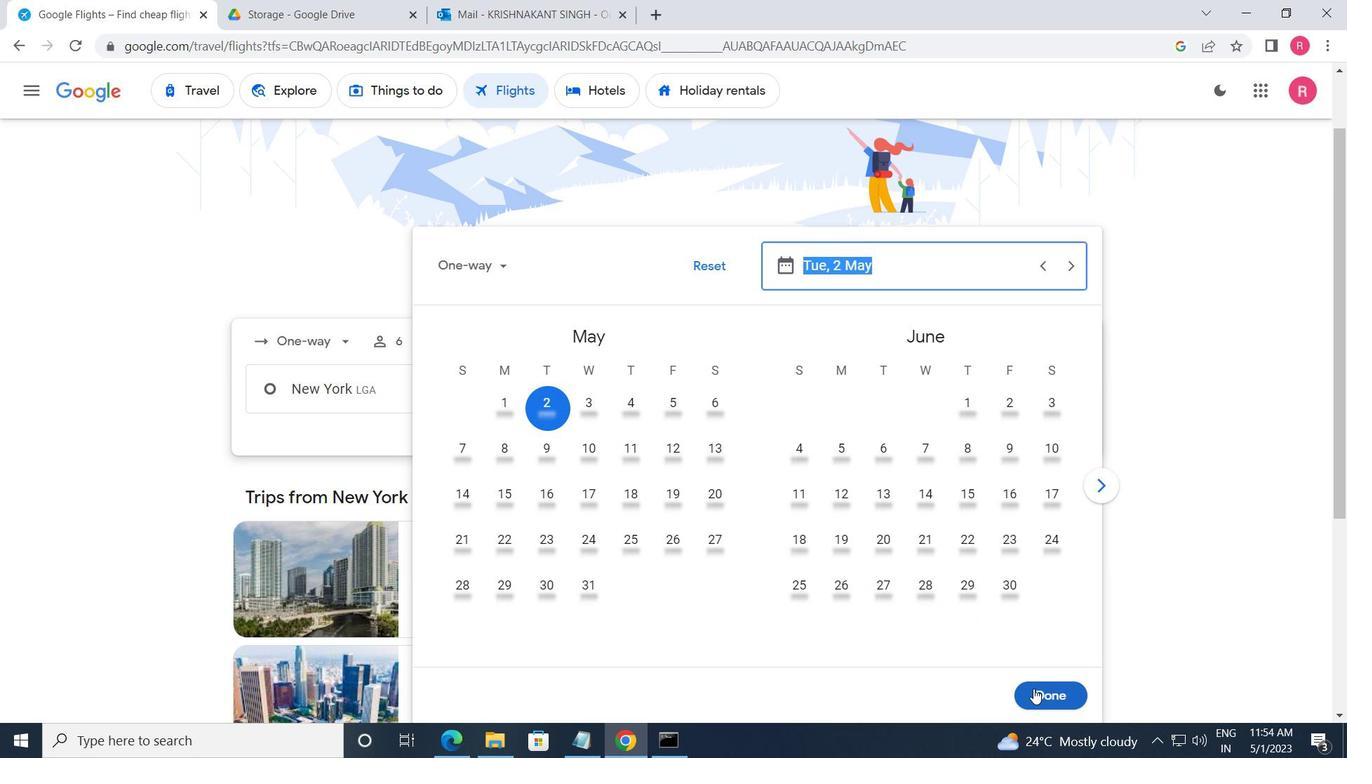
Action: Mouse moved to (659, 464)
Screenshot: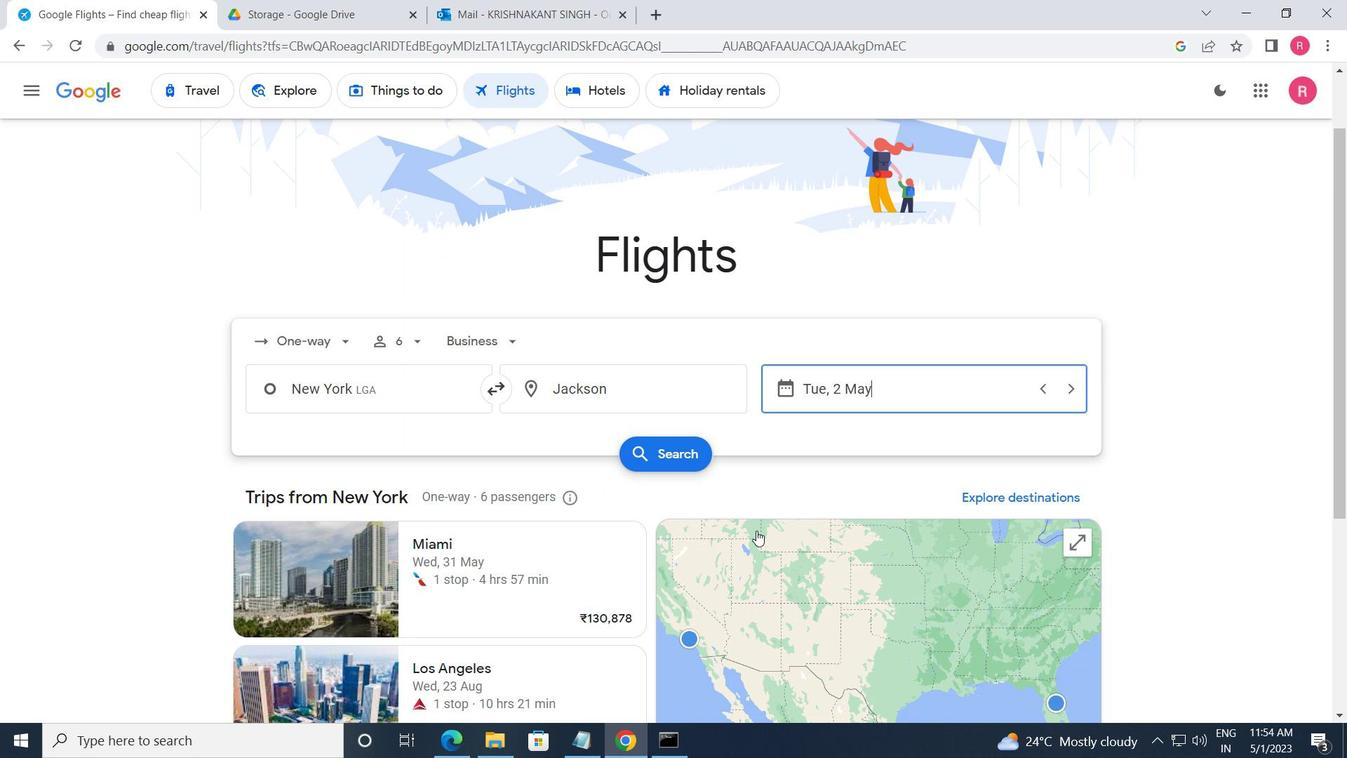 
Action: Mouse pressed left at (659, 464)
Screenshot: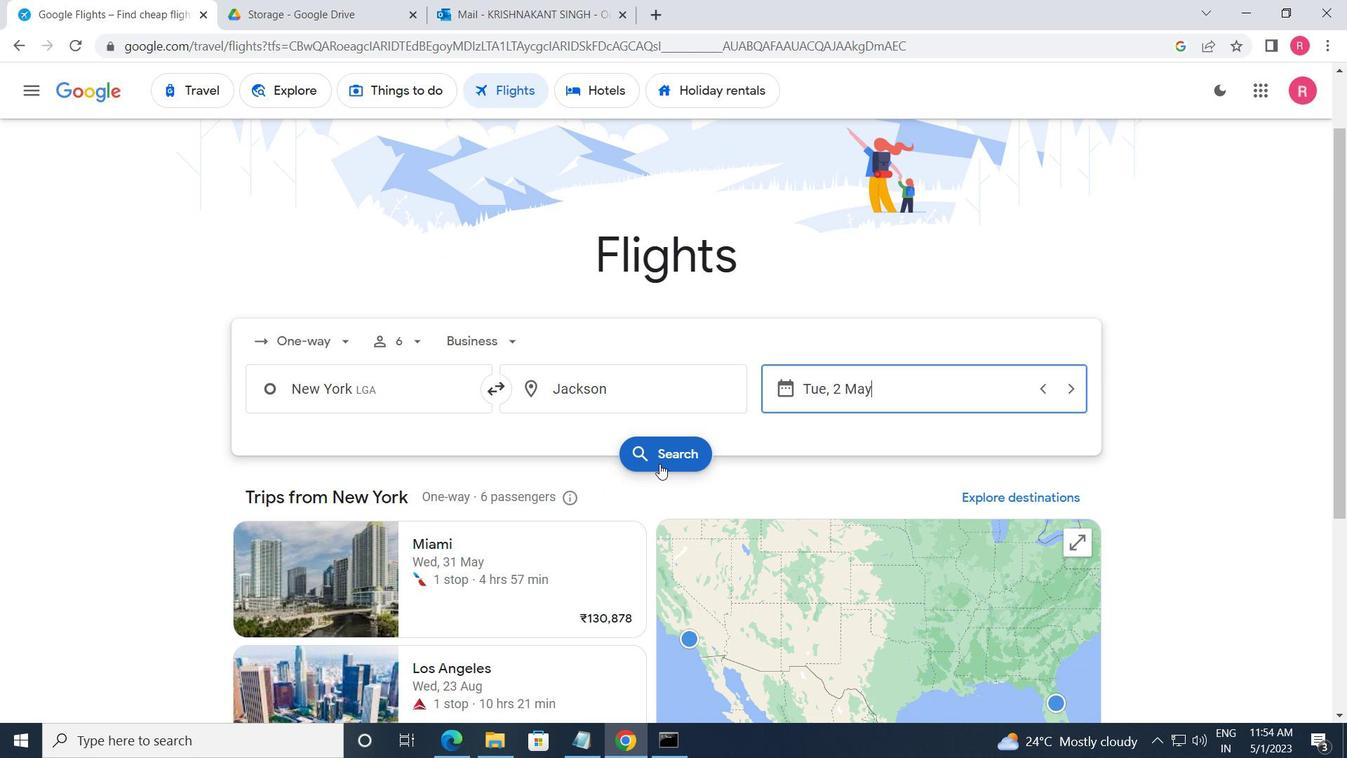 
Action: Mouse moved to (249, 249)
Screenshot: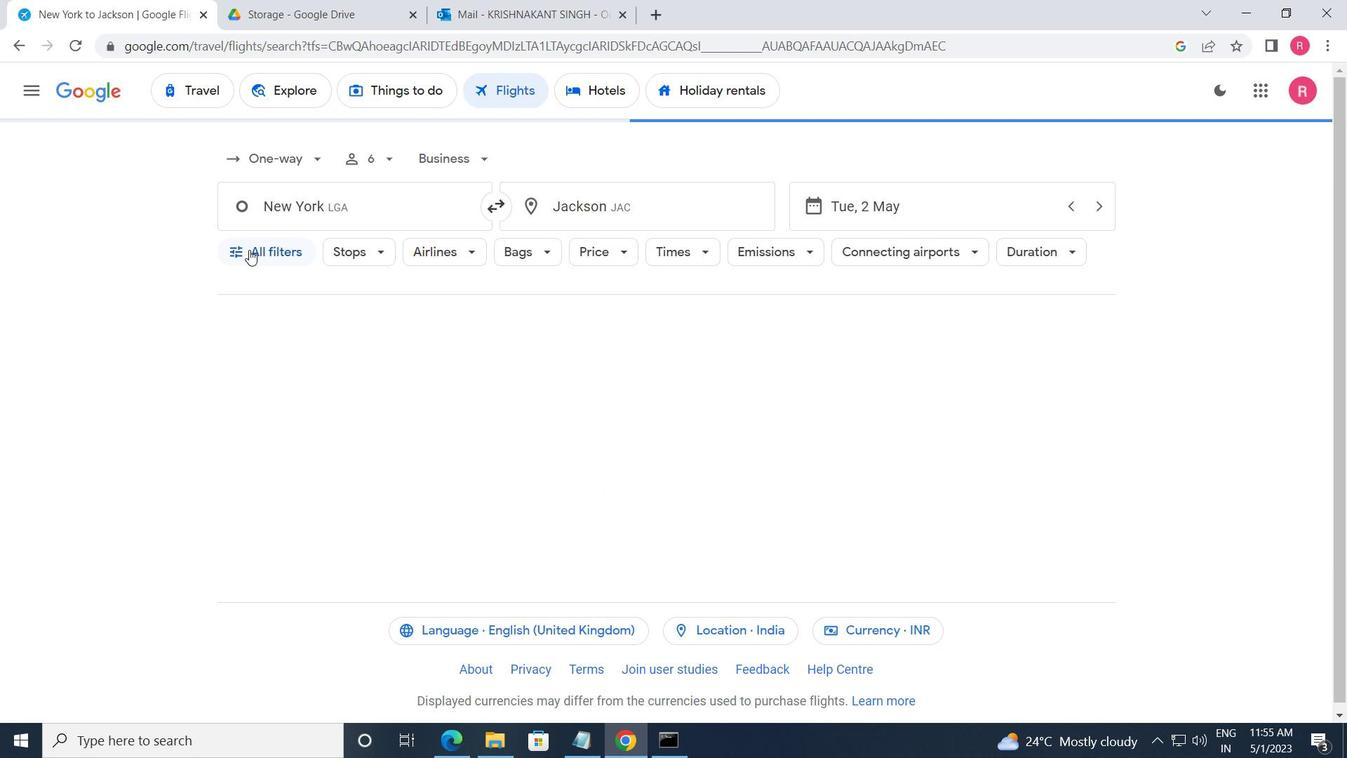 
Action: Mouse pressed left at (249, 249)
Screenshot: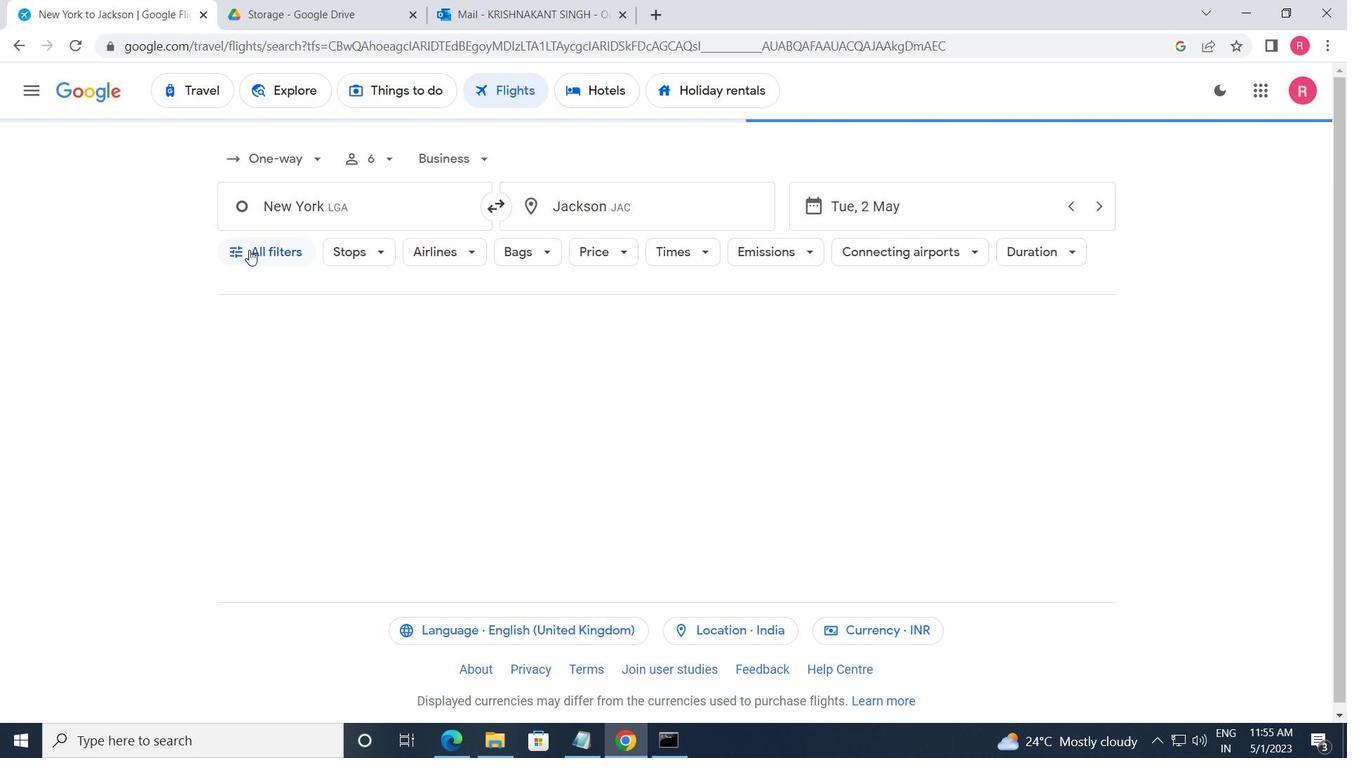 
Action: Mouse moved to (316, 342)
Screenshot: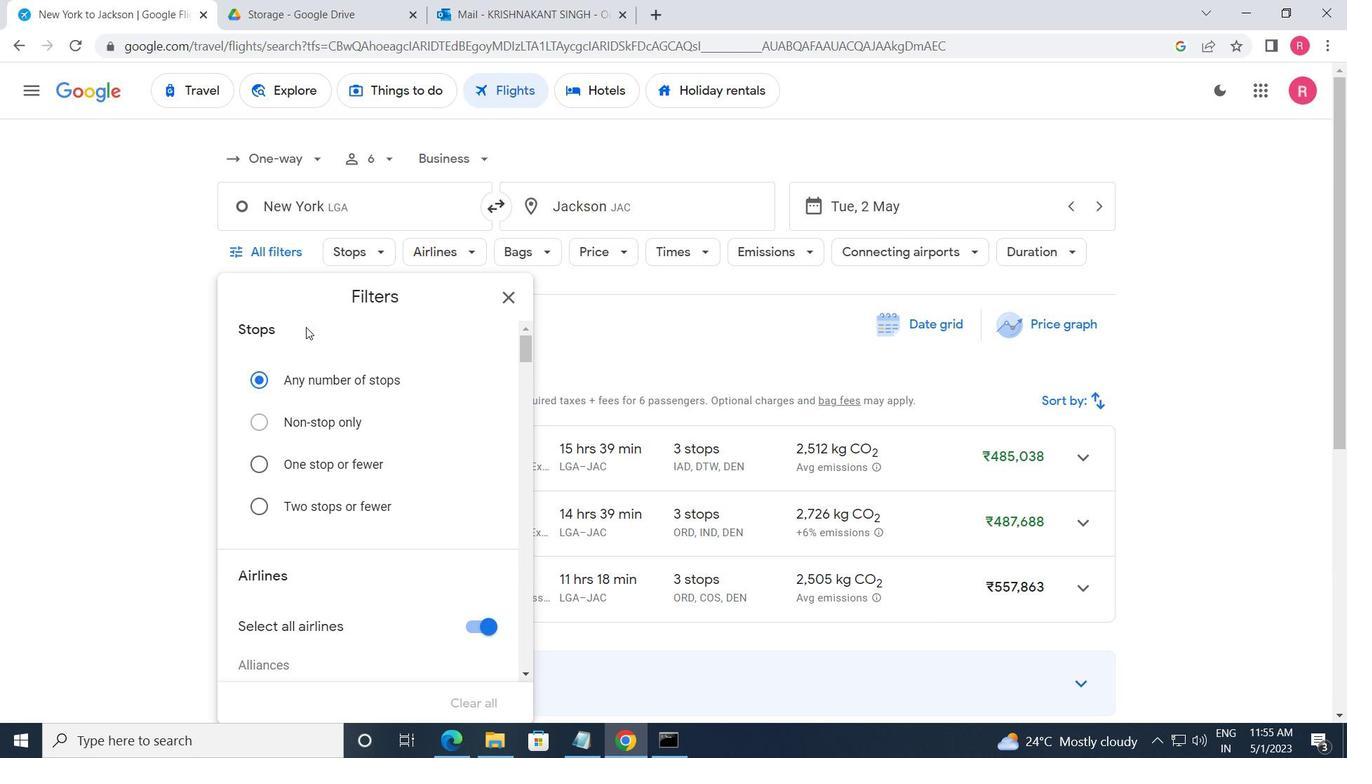 
Action: Mouse scrolled (316, 341) with delta (0, 0)
Screenshot: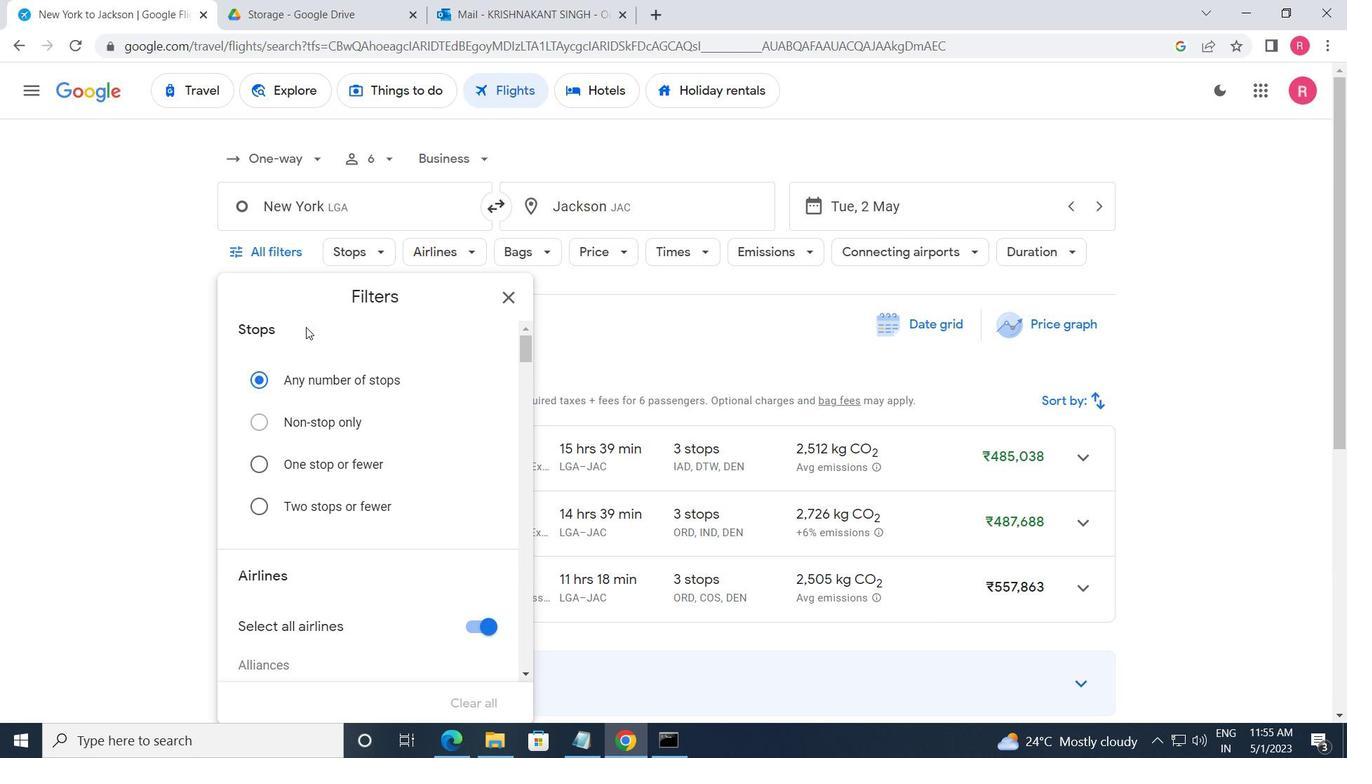
Action: Mouse moved to (318, 347)
Screenshot: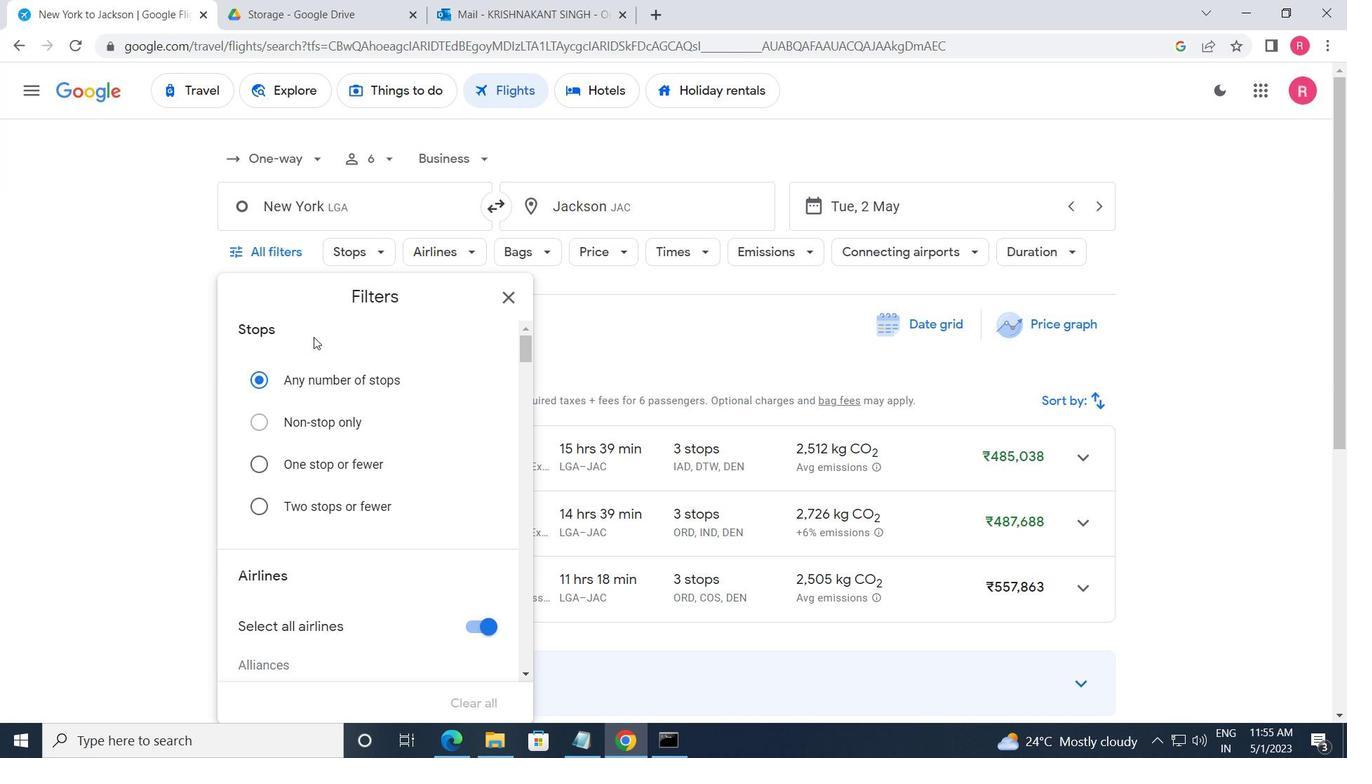 
Action: Mouse scrolled (318, 346) with delta (0, 0)
Screenshot: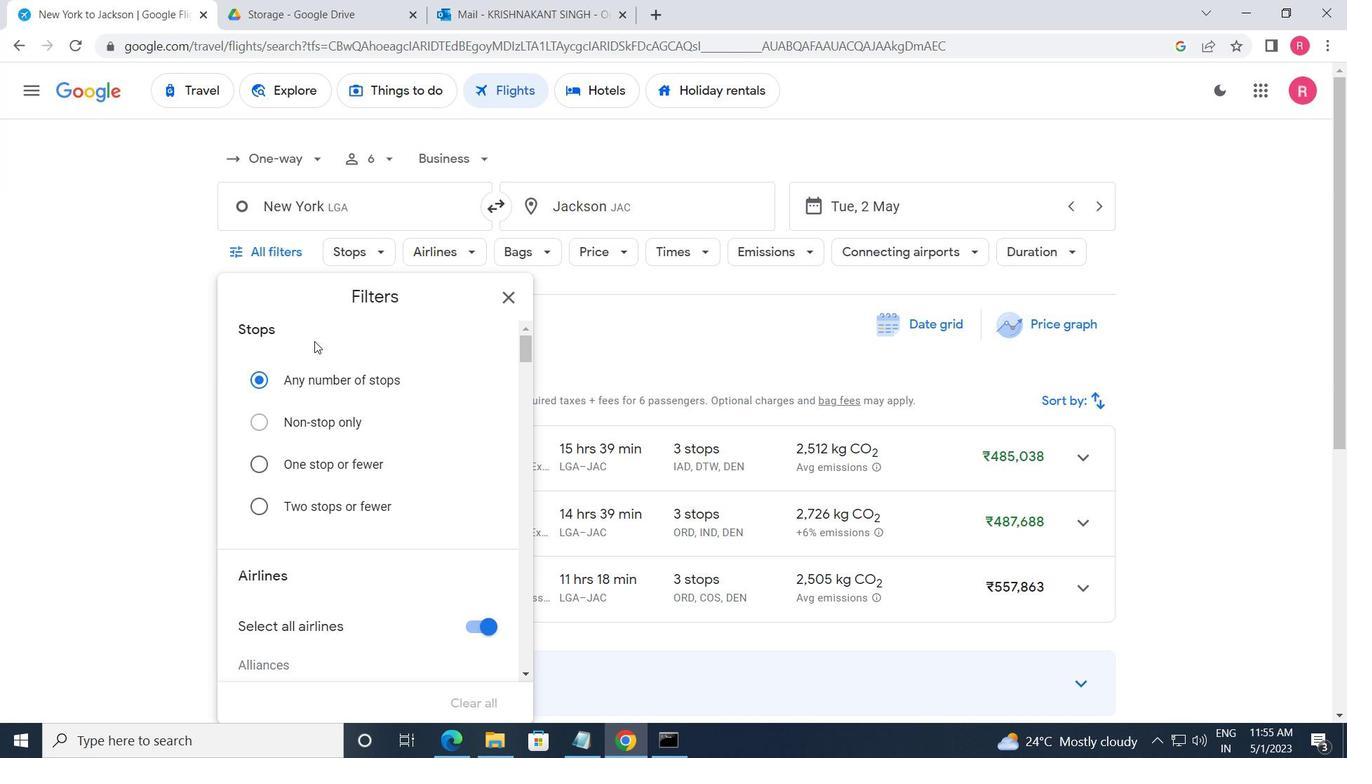 
Action: Mouse moved to (319, 348)
Screenshot: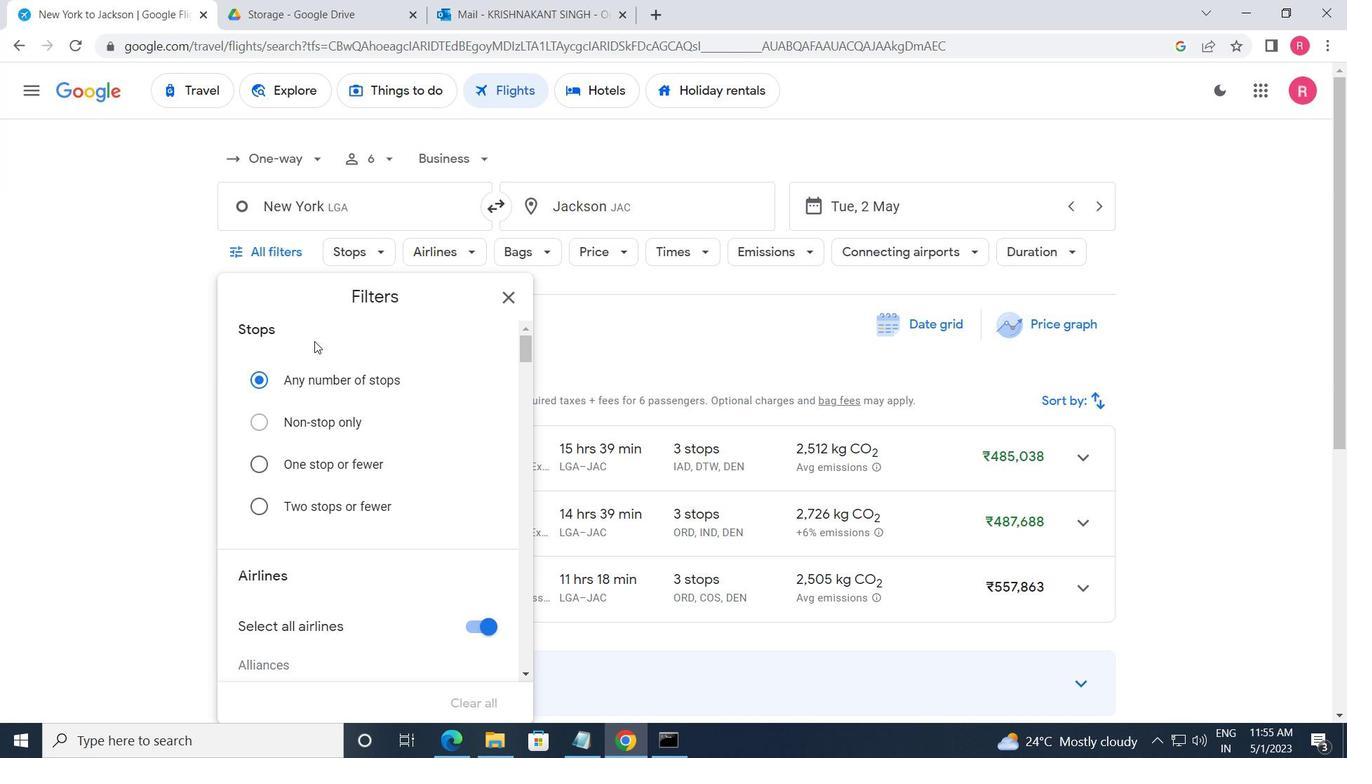 
Action: Mouse scrolled (319, 347) with delta (0, 0)
Screenshot: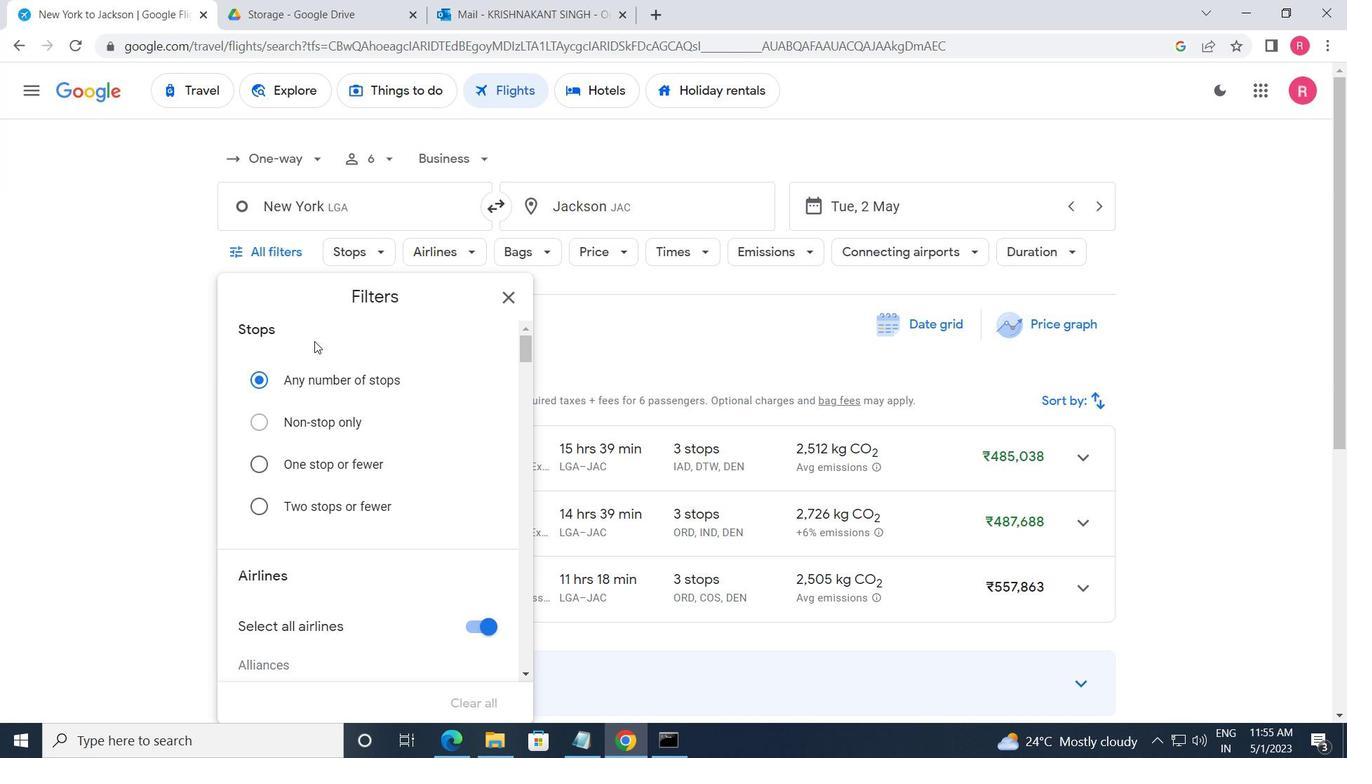 
Action: Mouse moved to (320, 348)
Screenshot: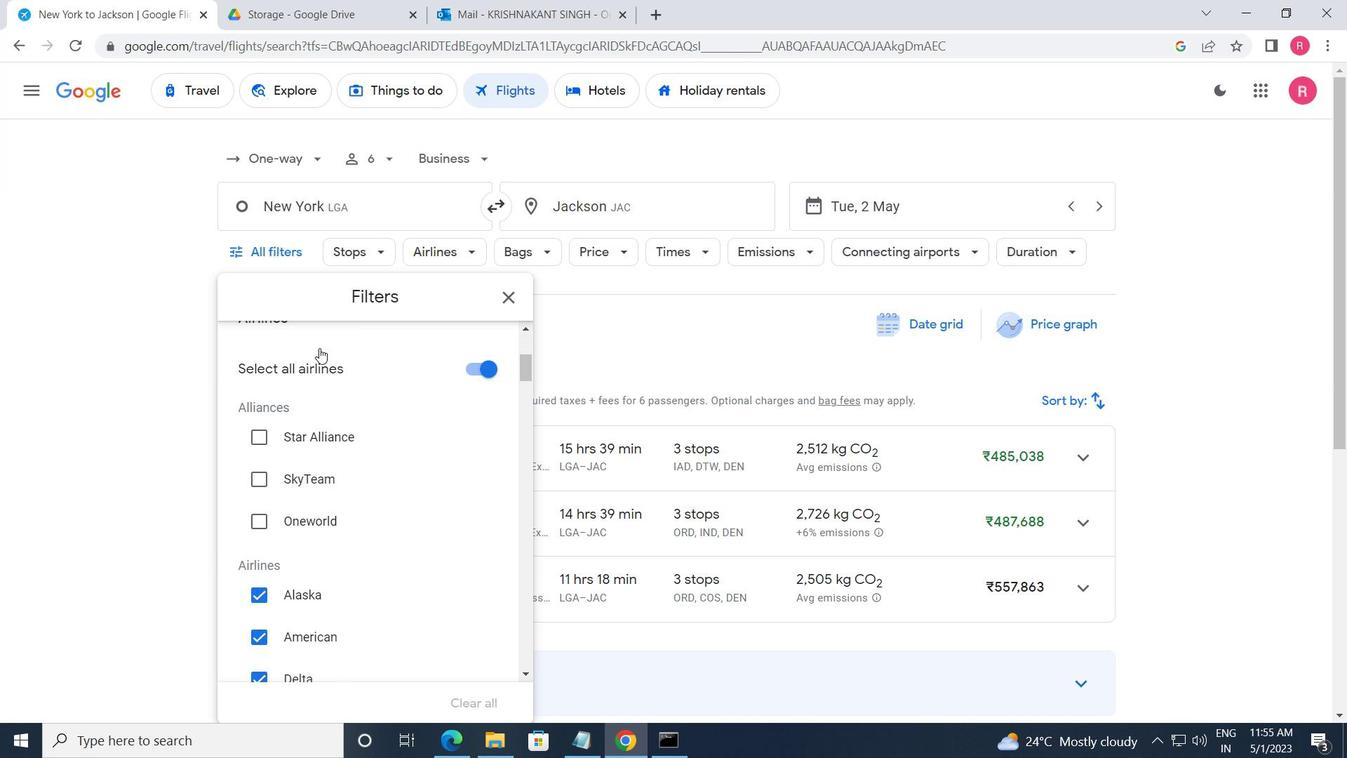 
Action: Mouse scrolled (320, 347) with delta (0, 0)
Screenshot: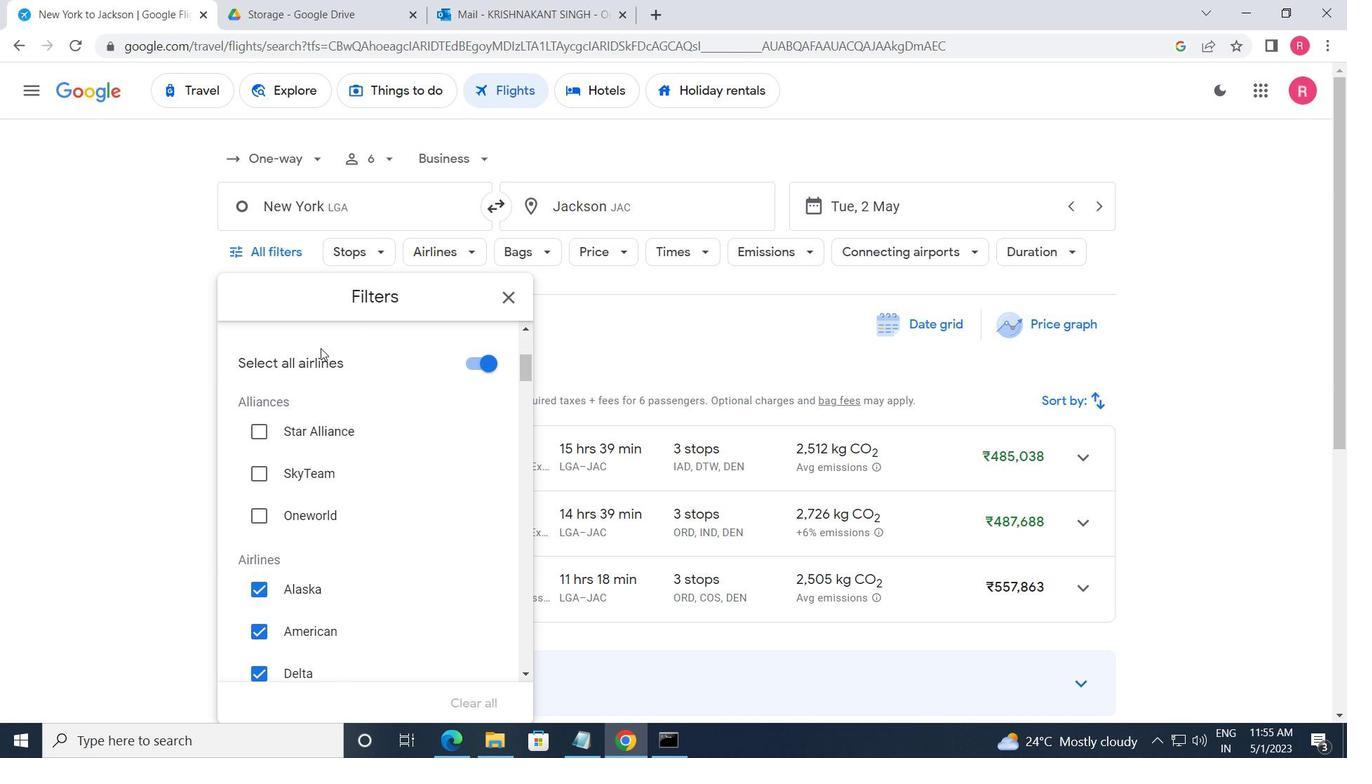 
Action: Mouse scrolled (320, 347) with delta (0, 0)
Screenshot: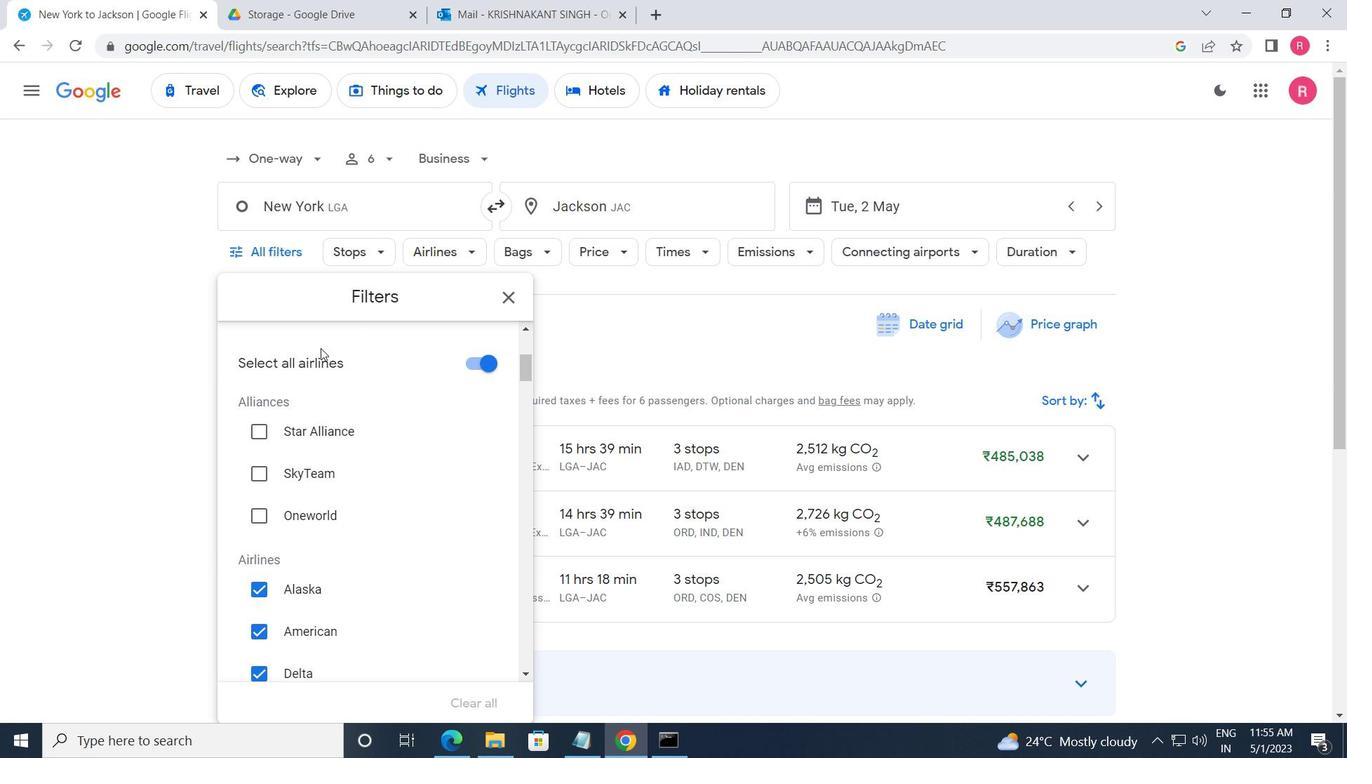 
Action: Mouse moved to (452, 503)
Screenshot: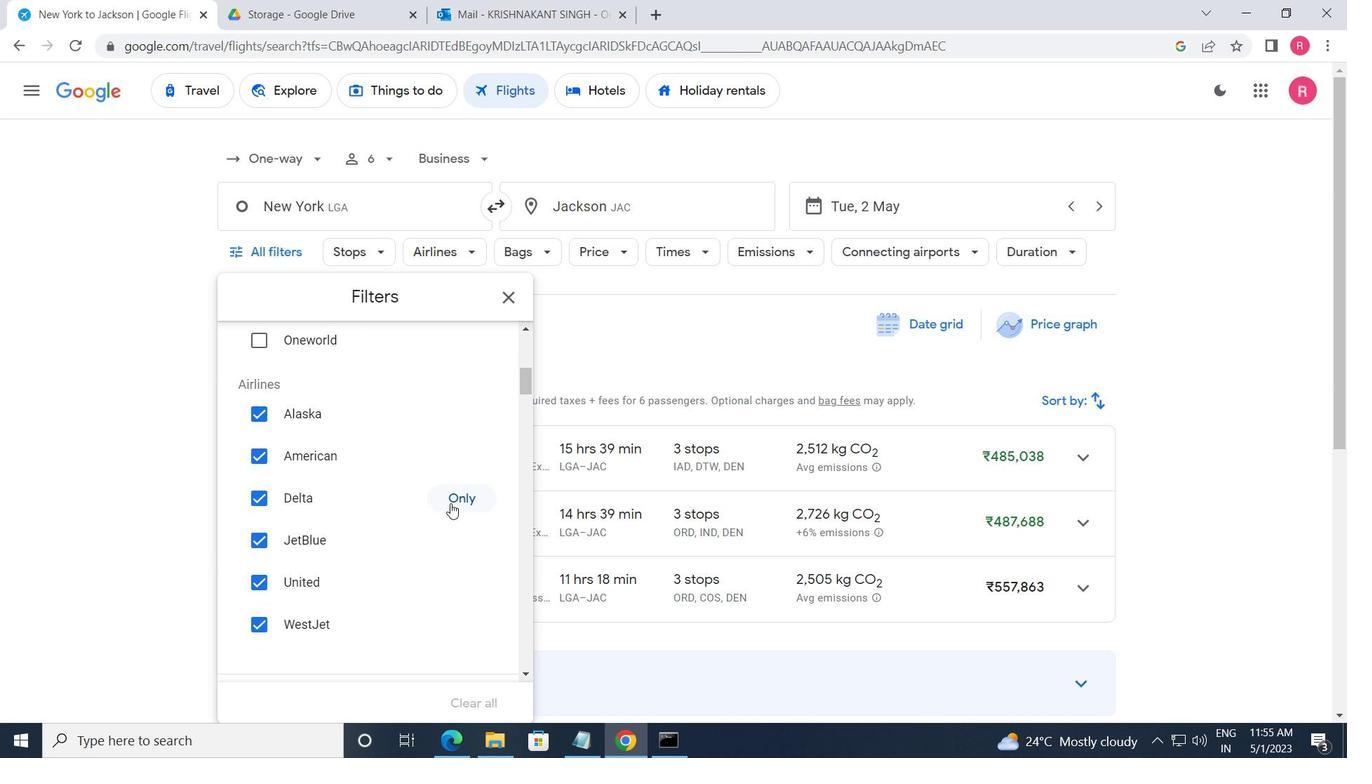 
Action: Mouse pressed left at (452, 503)
Screenshot: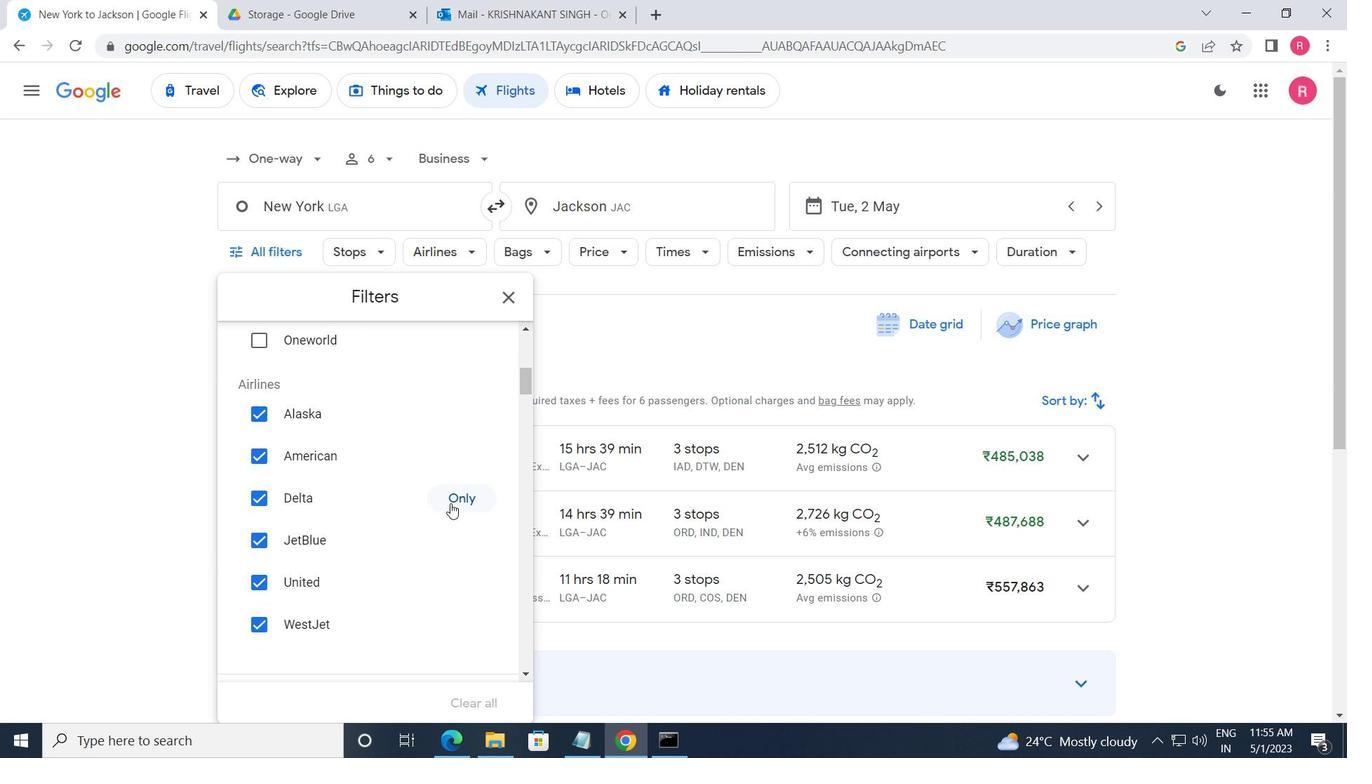 
Action: Mouse moved to (421, 515)
Screenshot: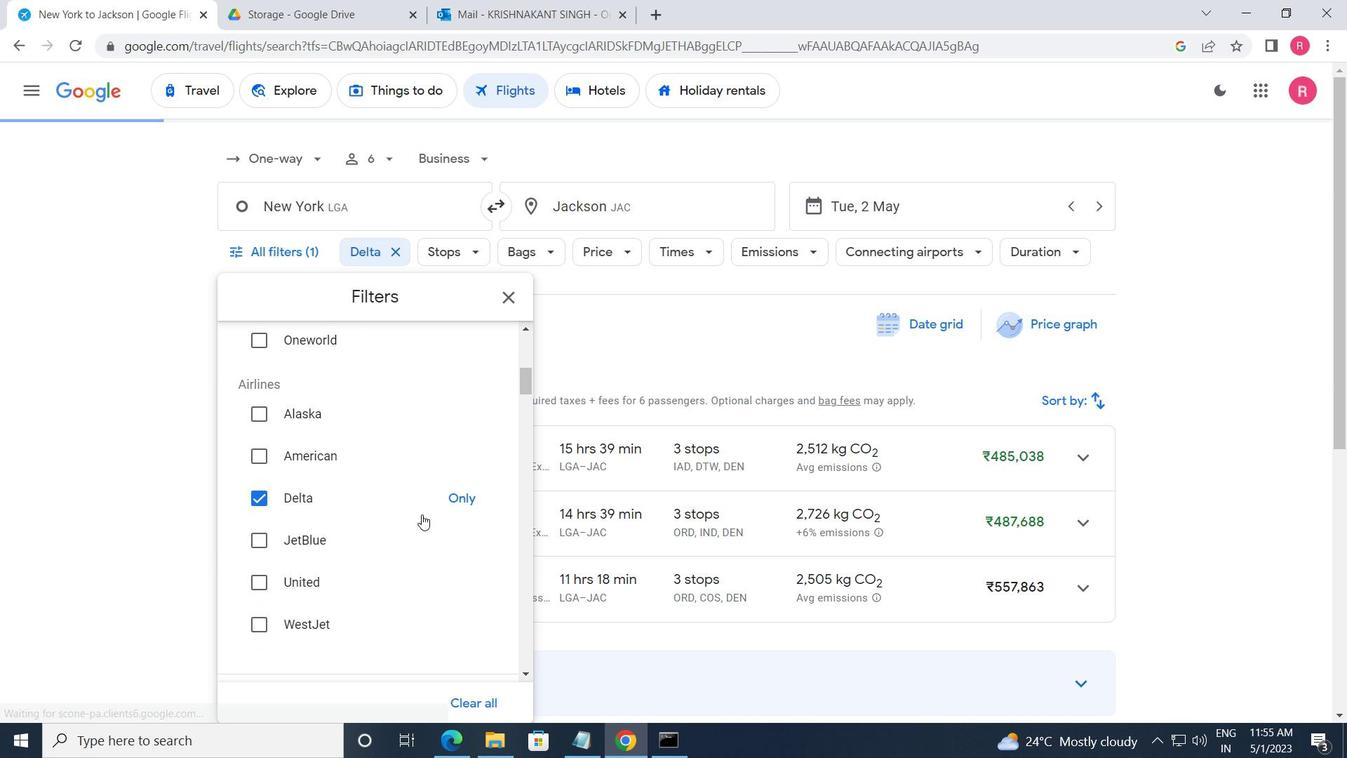 
Action: Mouse scrolled (421, 514) with delta (0, 0)
Screenshot: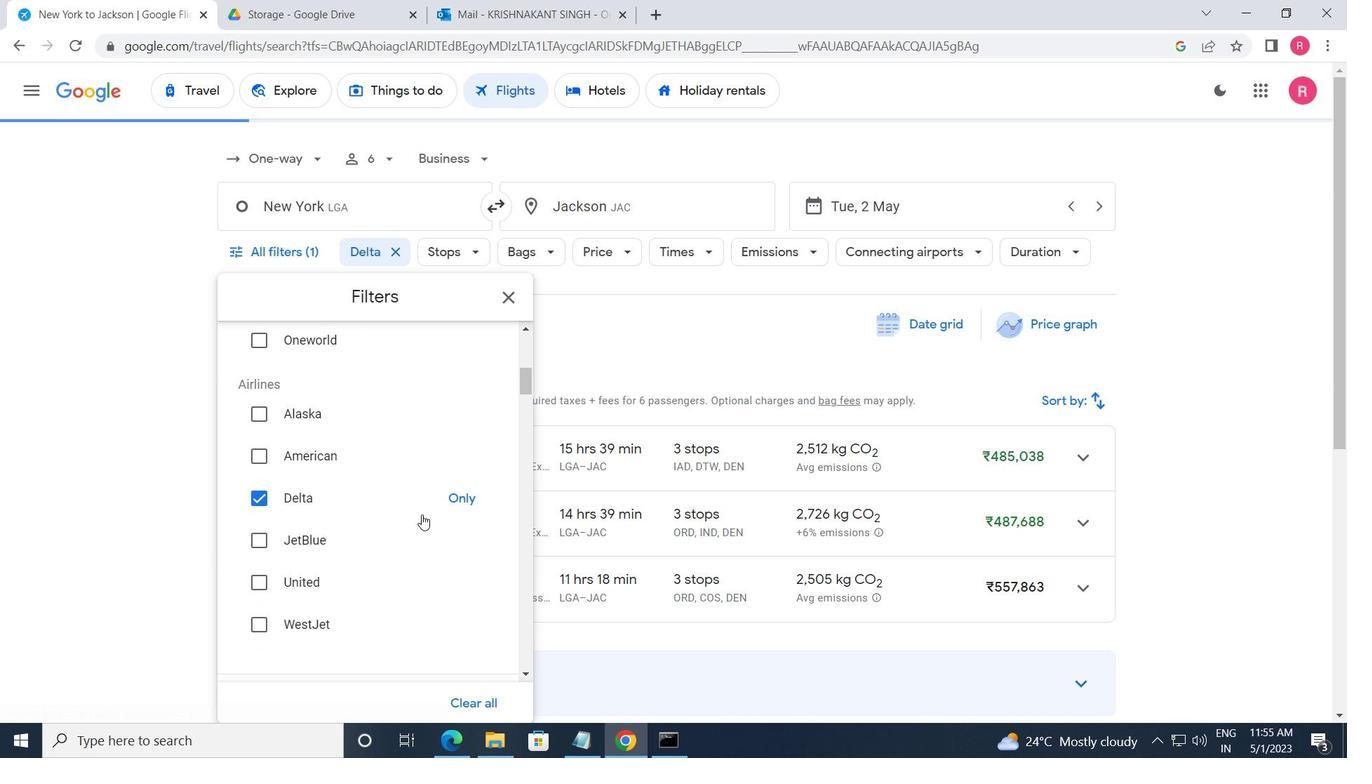 
Action: Mouse scrolled (421, 514) with delta (0, 0)
Screenshot: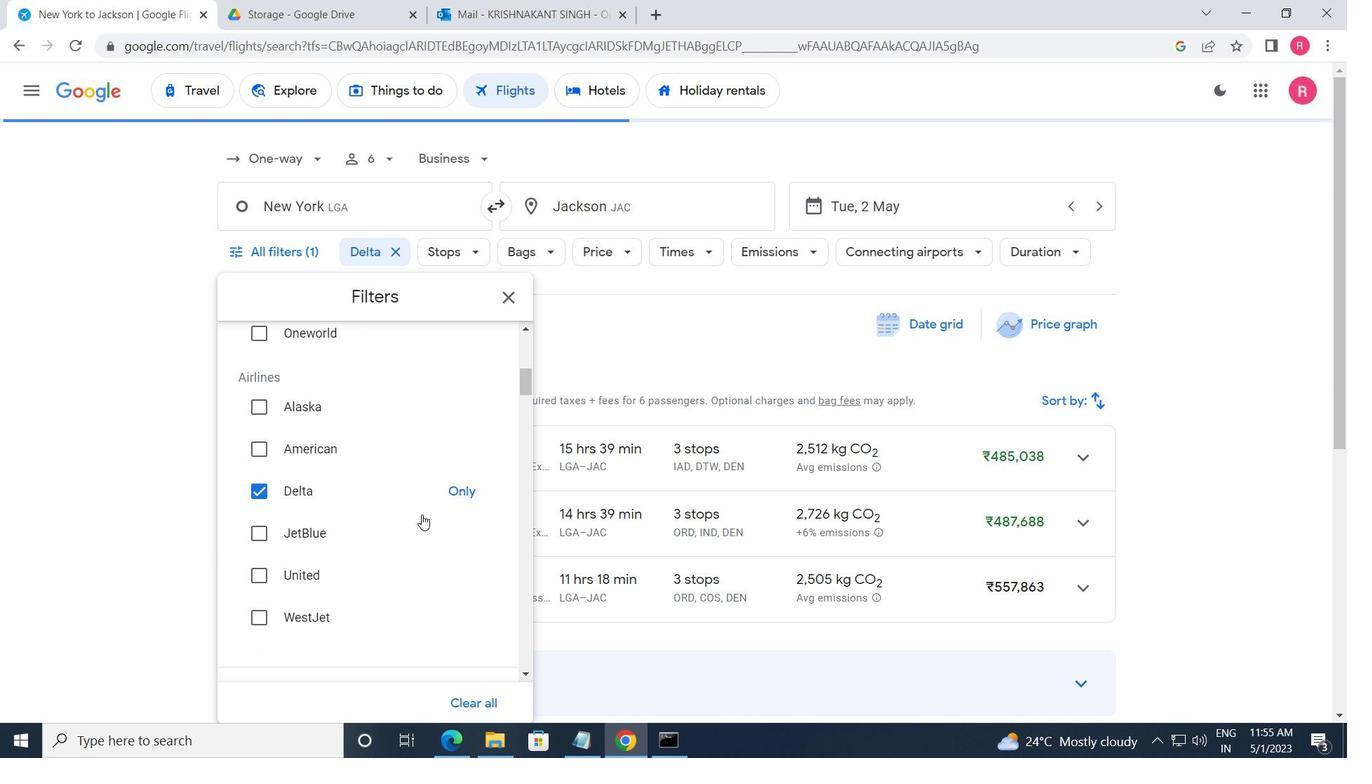 
Action: Mouse scrolled (421, 514) with delta (0, 0)
Screenshot: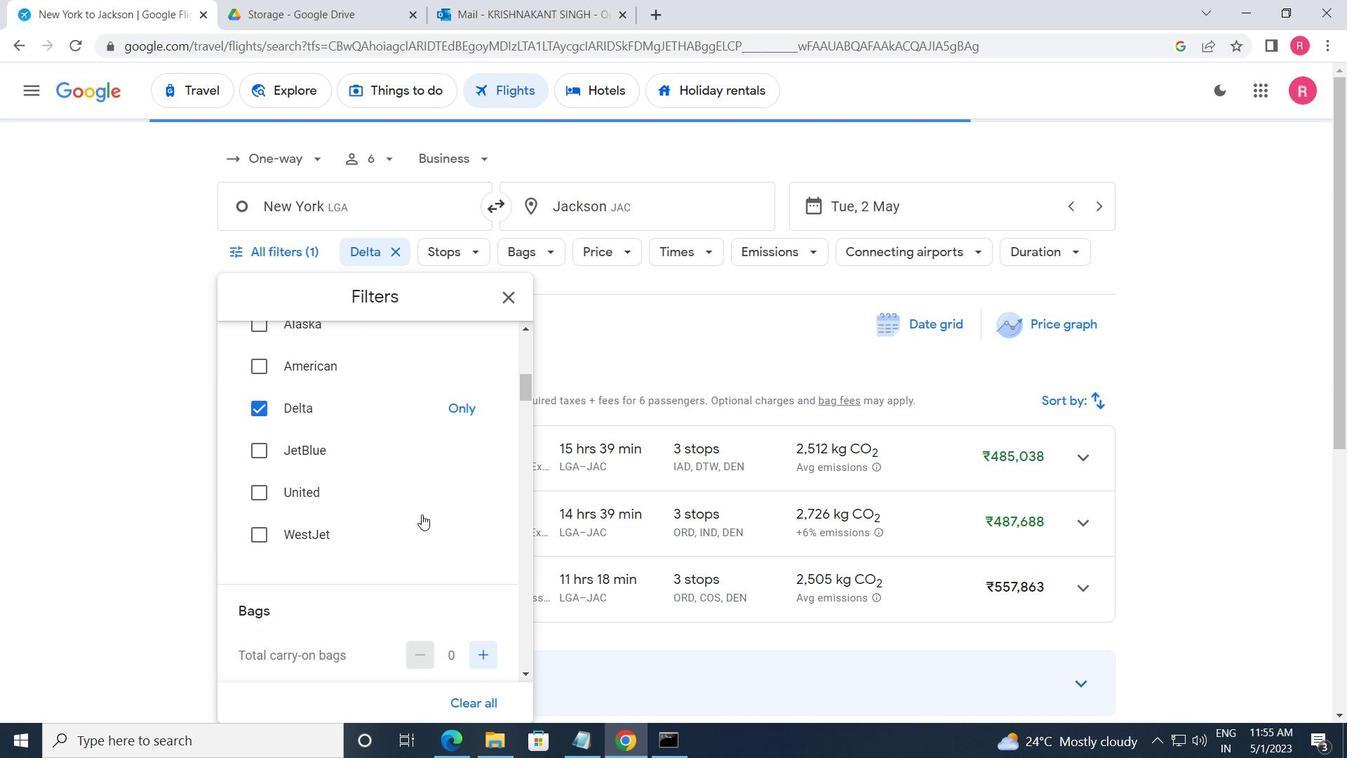 
Action: Mouse moved to (481, 528)
Screenshot: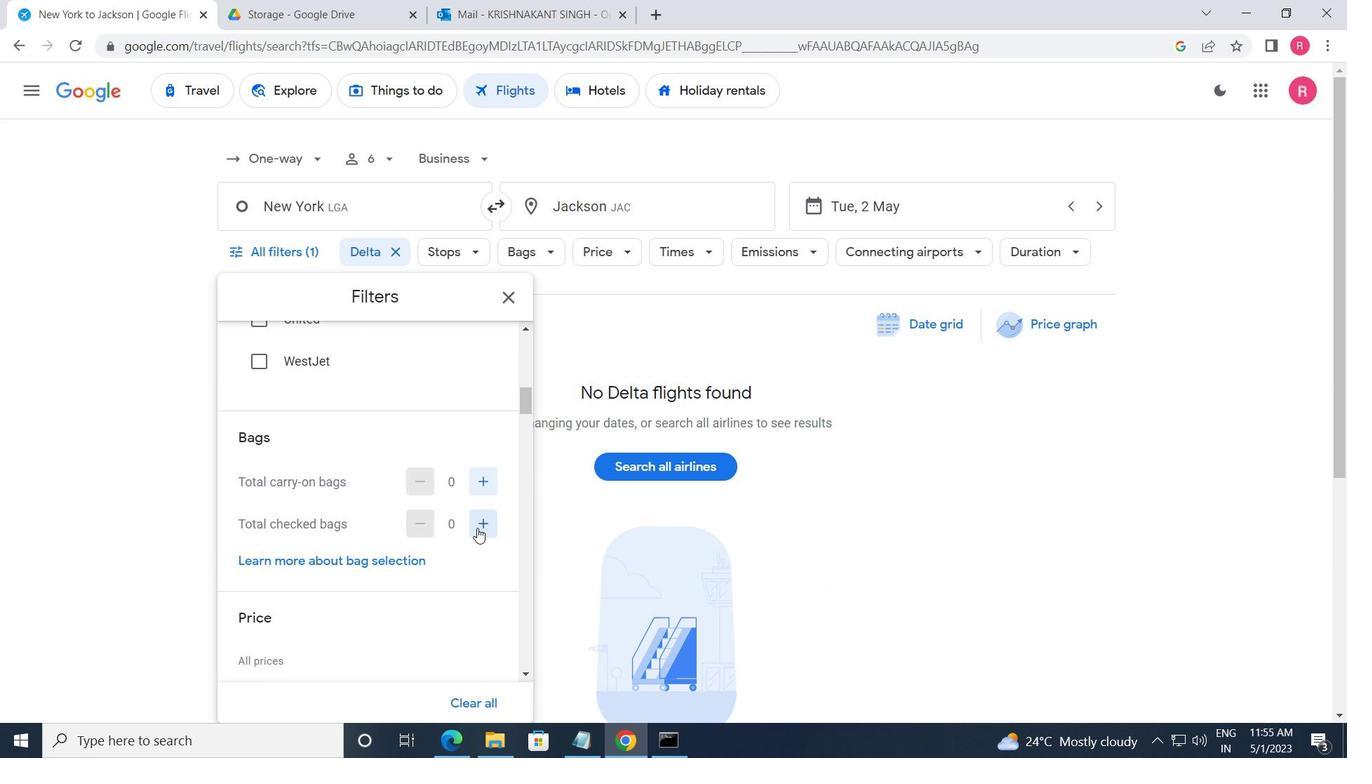 
Action: Mouse pressed left at (481, 528)
Screenshot: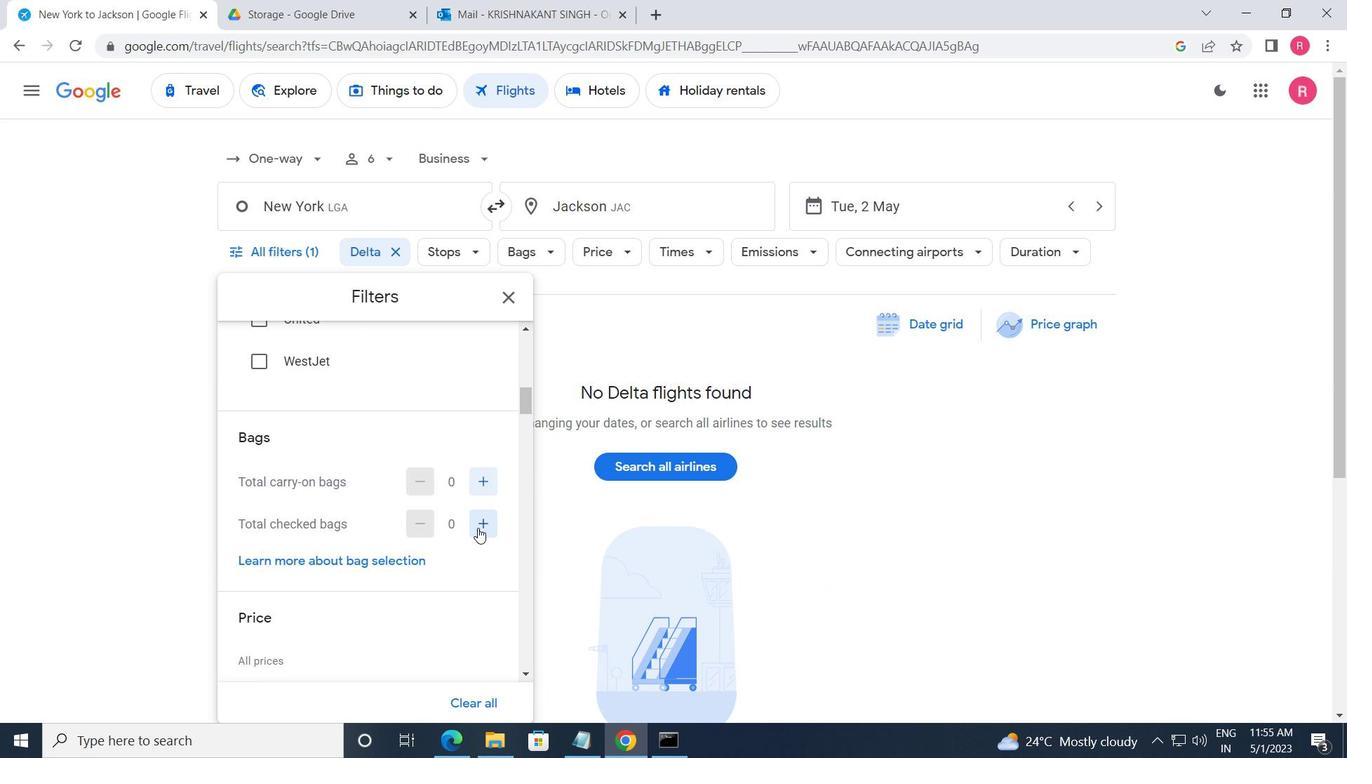 
Action: Mouse moved to (481, 527)
Screenshot: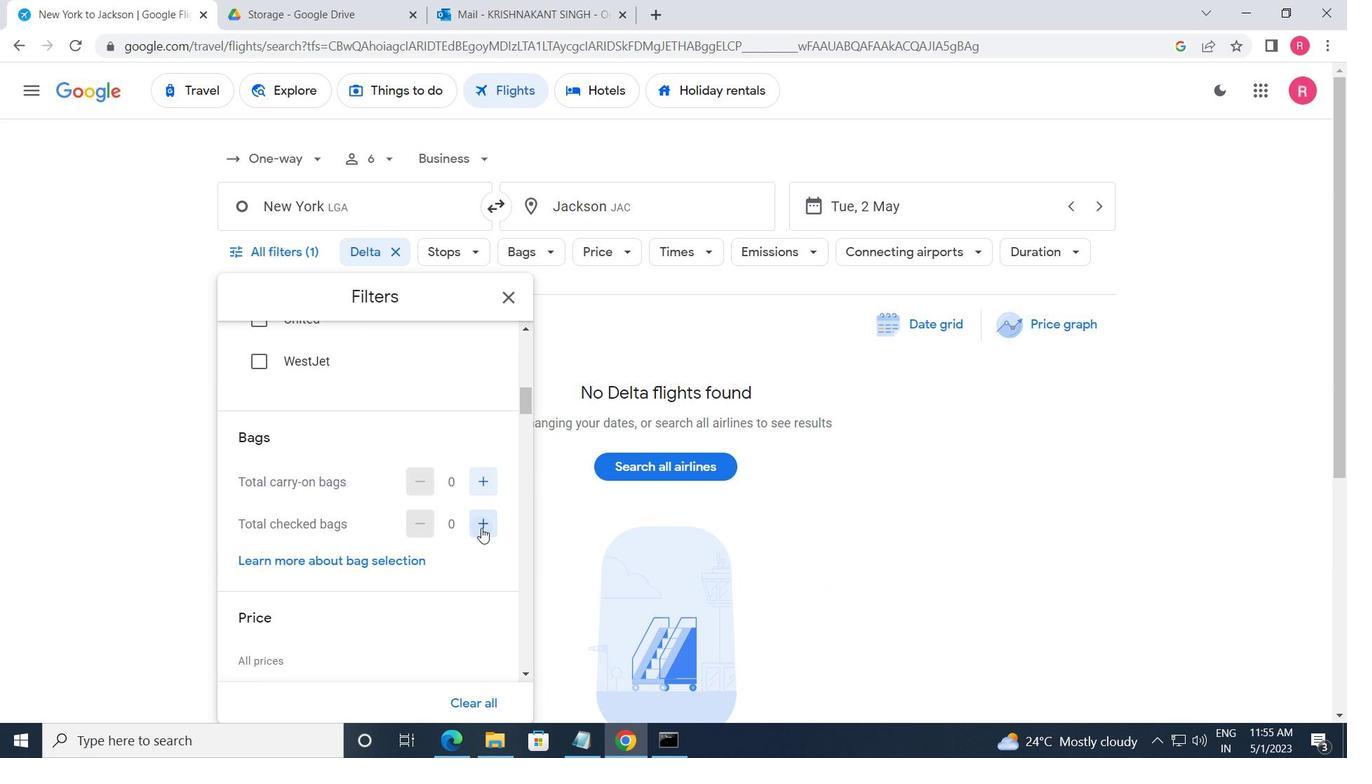 
Action: Mouse pressed left at (481, 527)
Screenshot: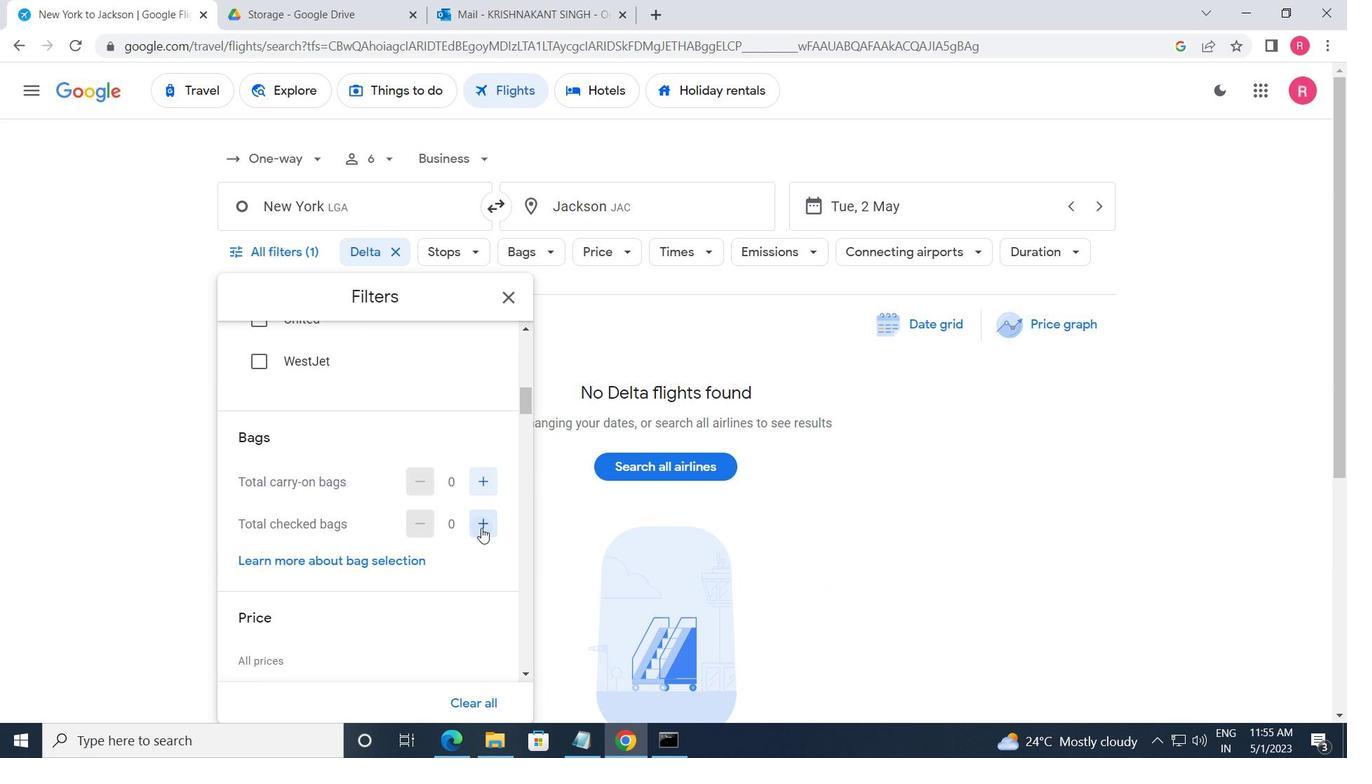 
Action: Mouse pressed left at (481, 527)
Screenshot: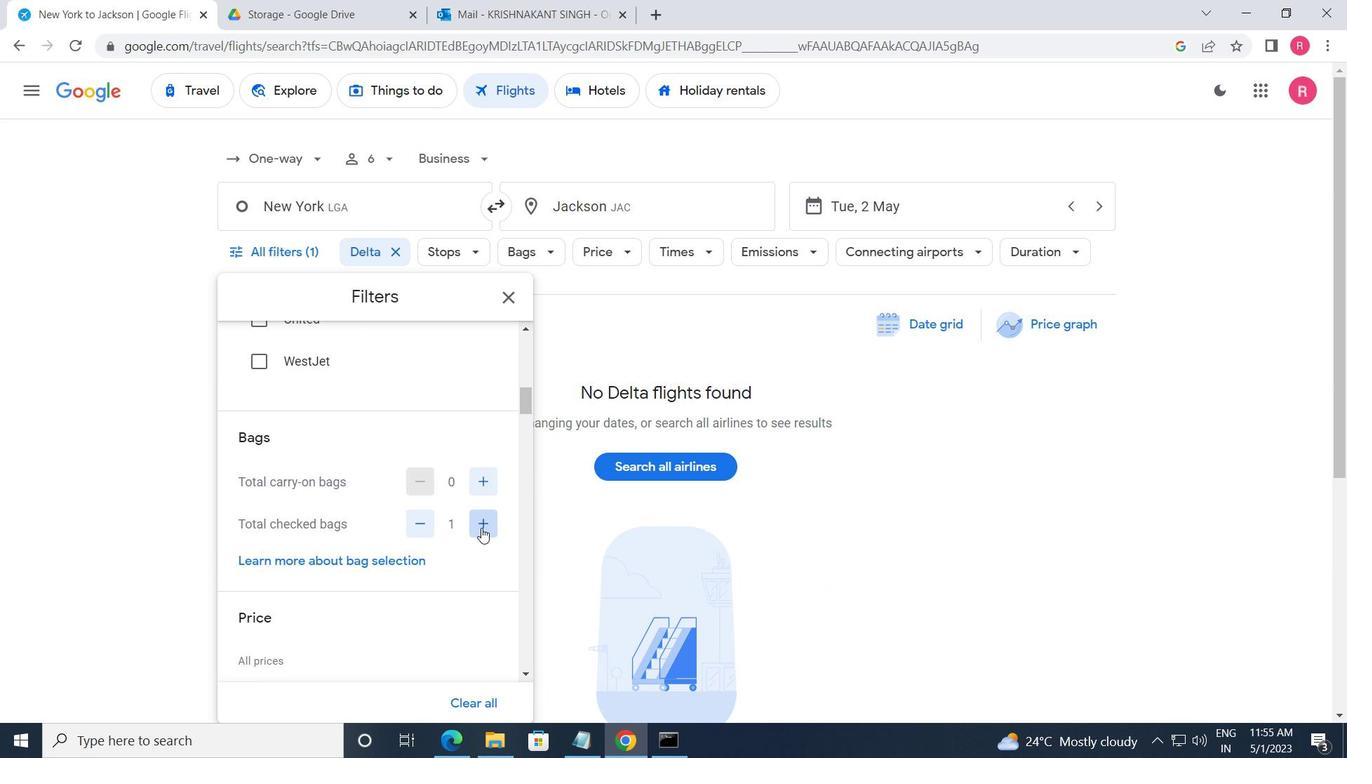 
Action: Mouse pressed left at (481, 527)
Screenshot: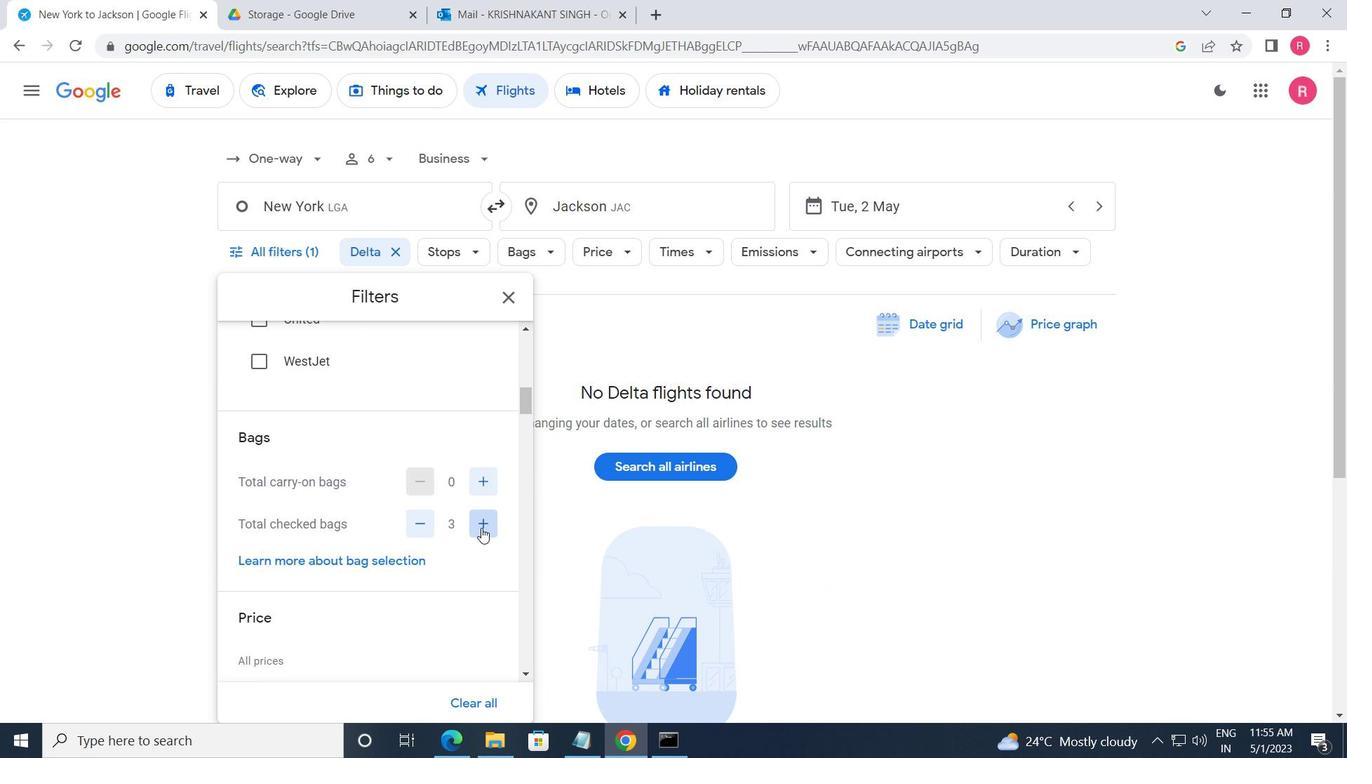 
Action: Mouse moved to (481, 527)
Screenshot: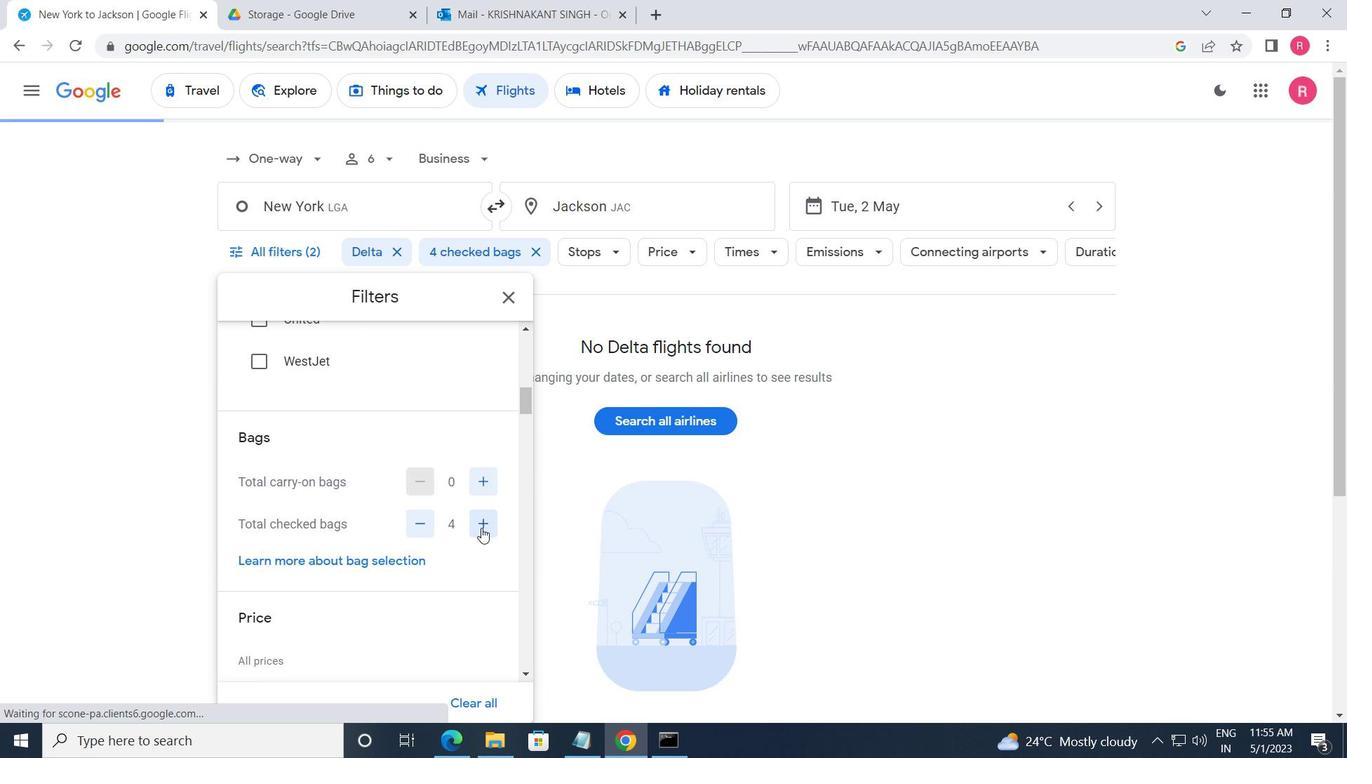 
Action: Mouse scrolled (481, 527) with delta (0, 0)
Screenshot: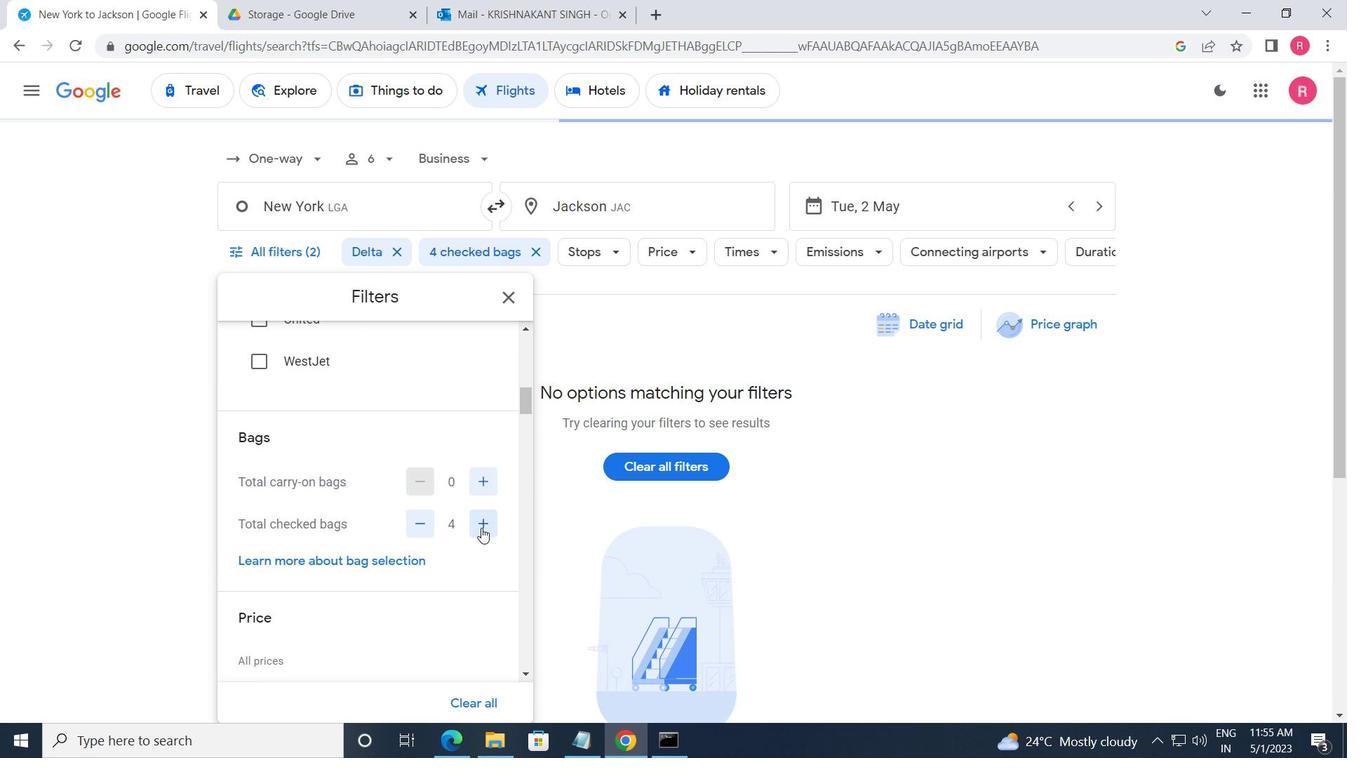 
Action: Mouse scrolled (481, 527) with delta (0, 0)
Screenshot: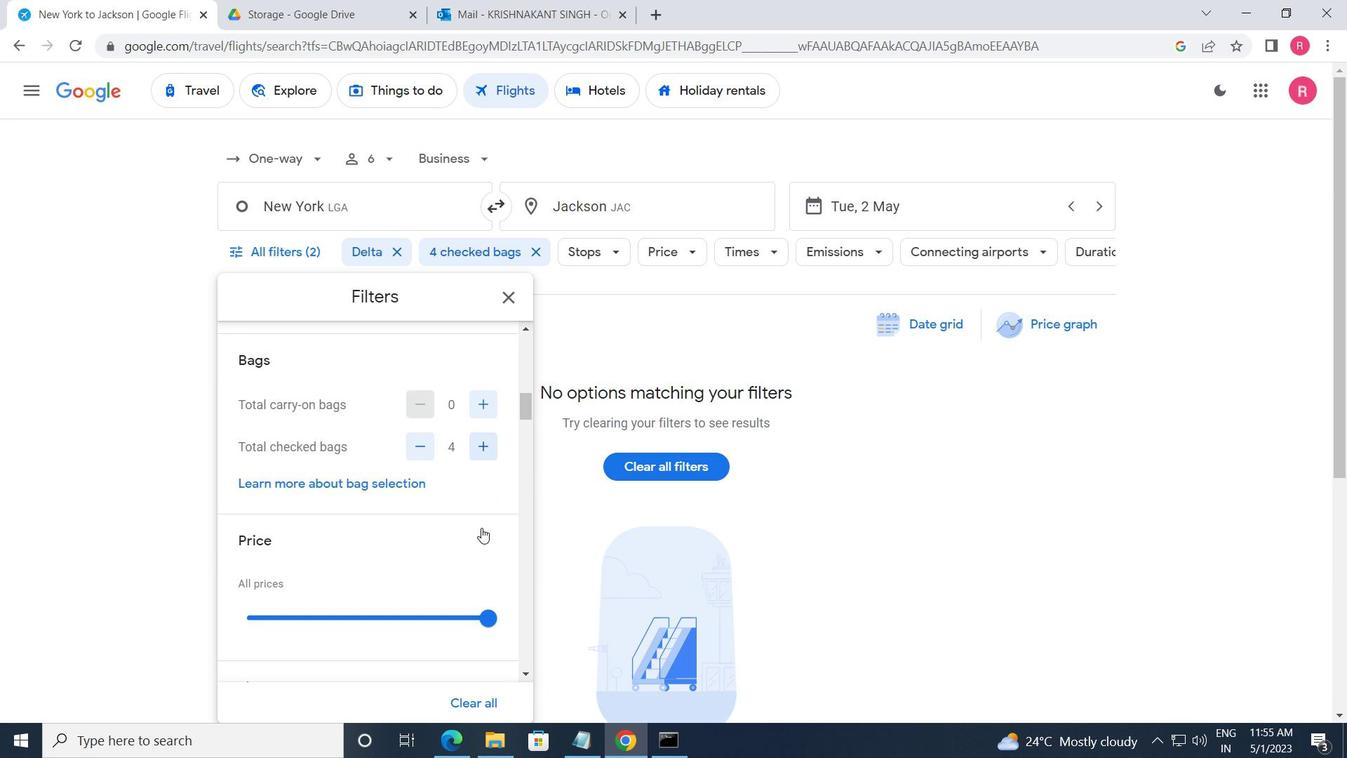 
Action: Mouse scrolled (481, 527) with delta (0, 0)
Screenshot: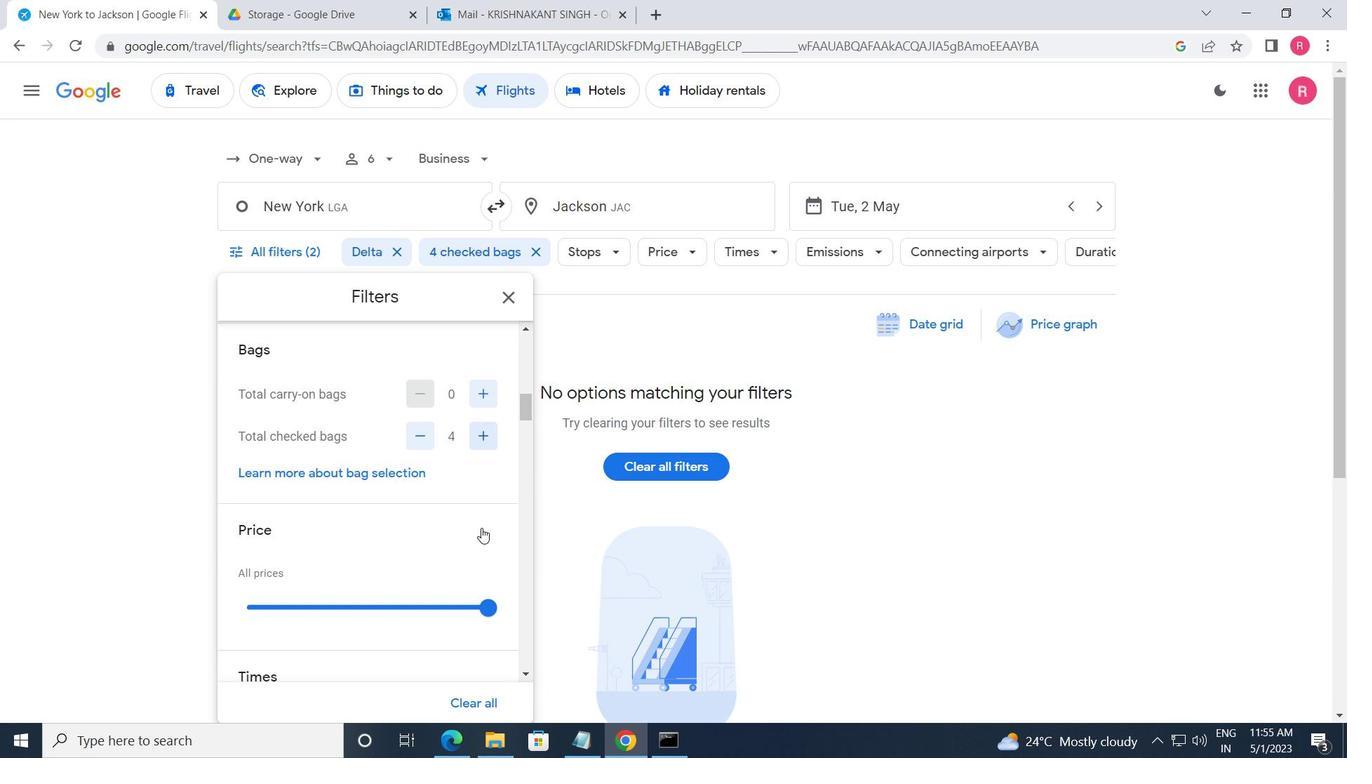 
Action: Mouse moved to (488, 439)
Screenshot: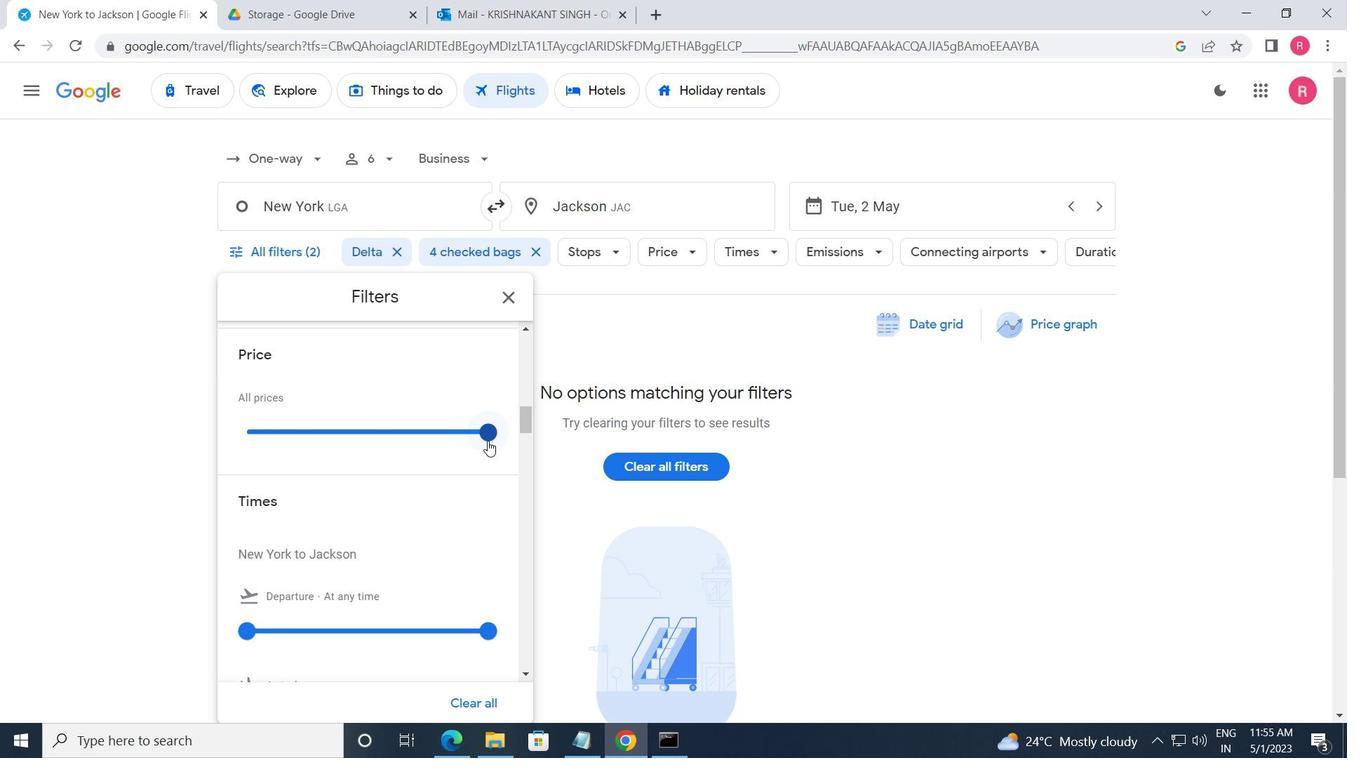 
Action: Mouse pressed left at (488, 439)
Screenshot: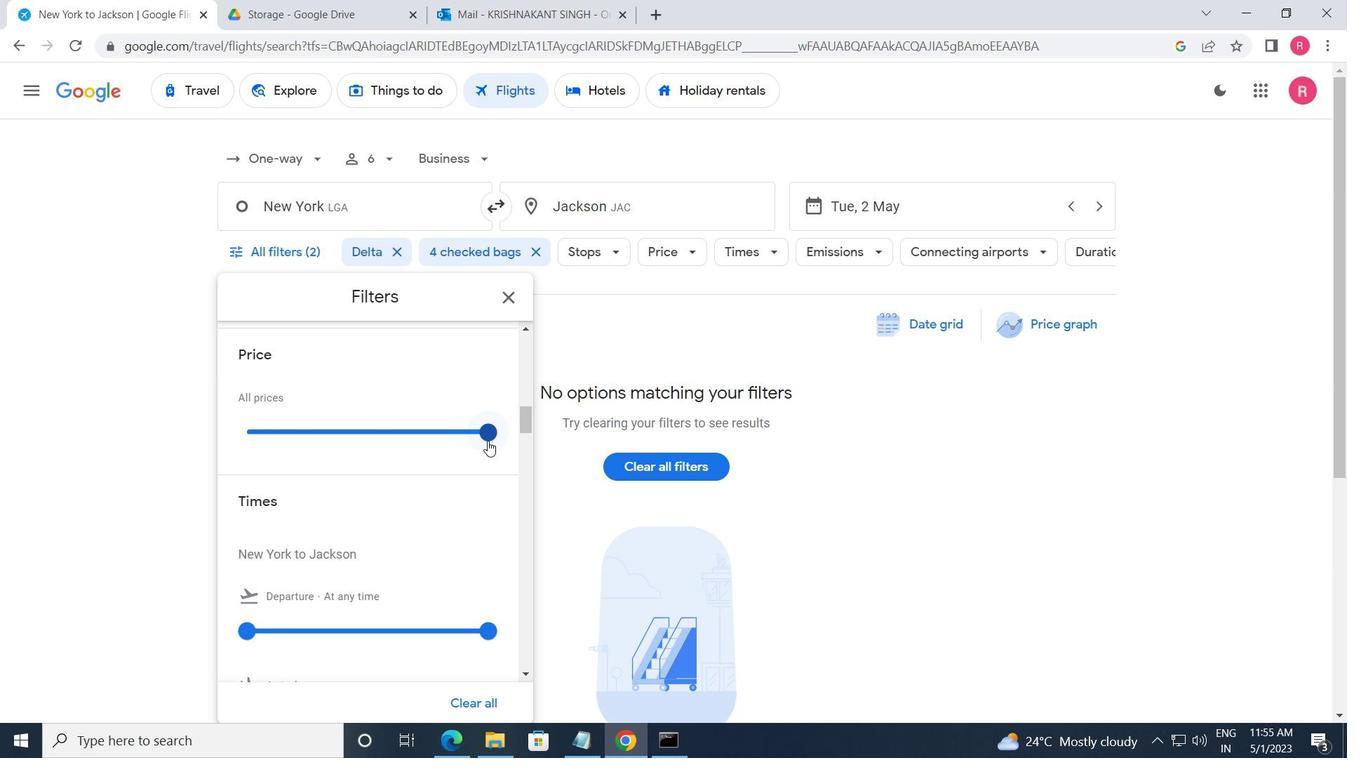 
Action: Mouse moved to (301, 447)
Screenshot: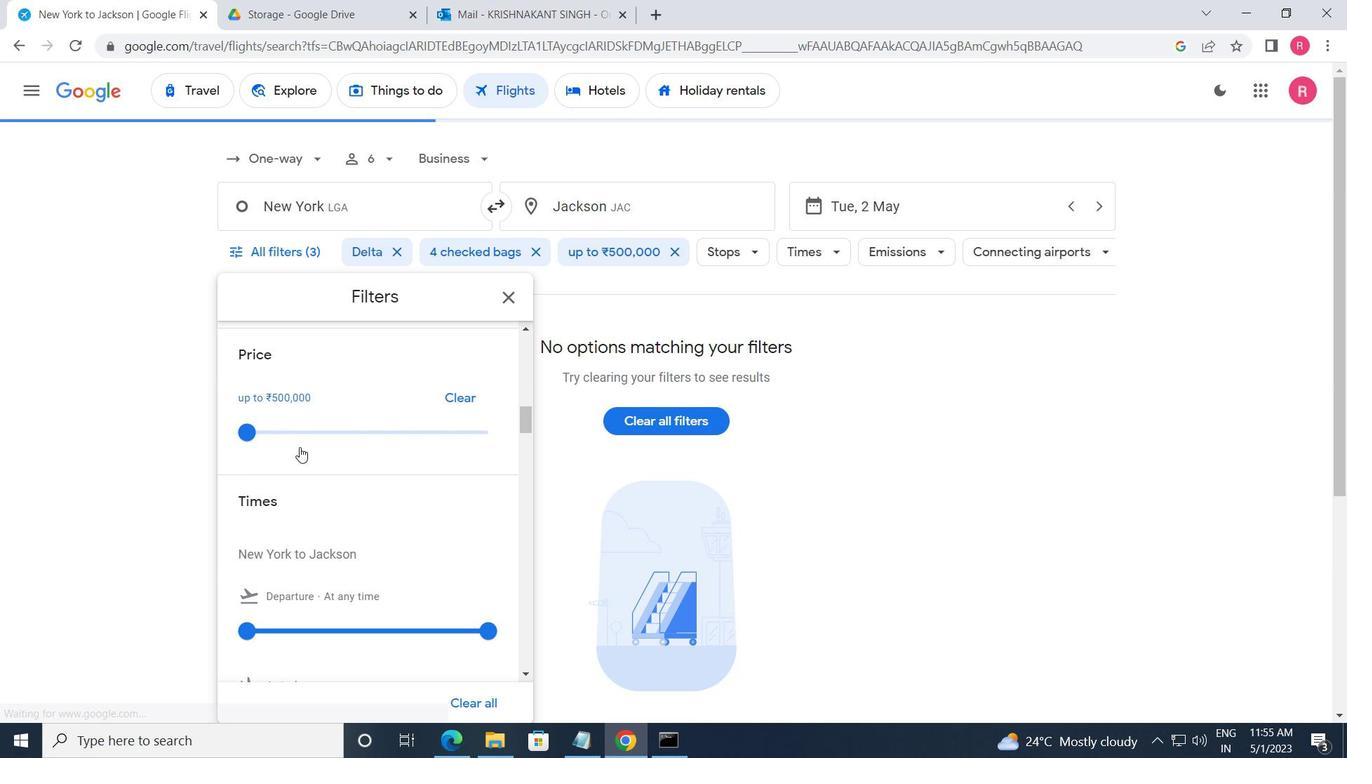 
Action: Mouse scrolled (301, 447) with delta (0, 0)
Screenshot: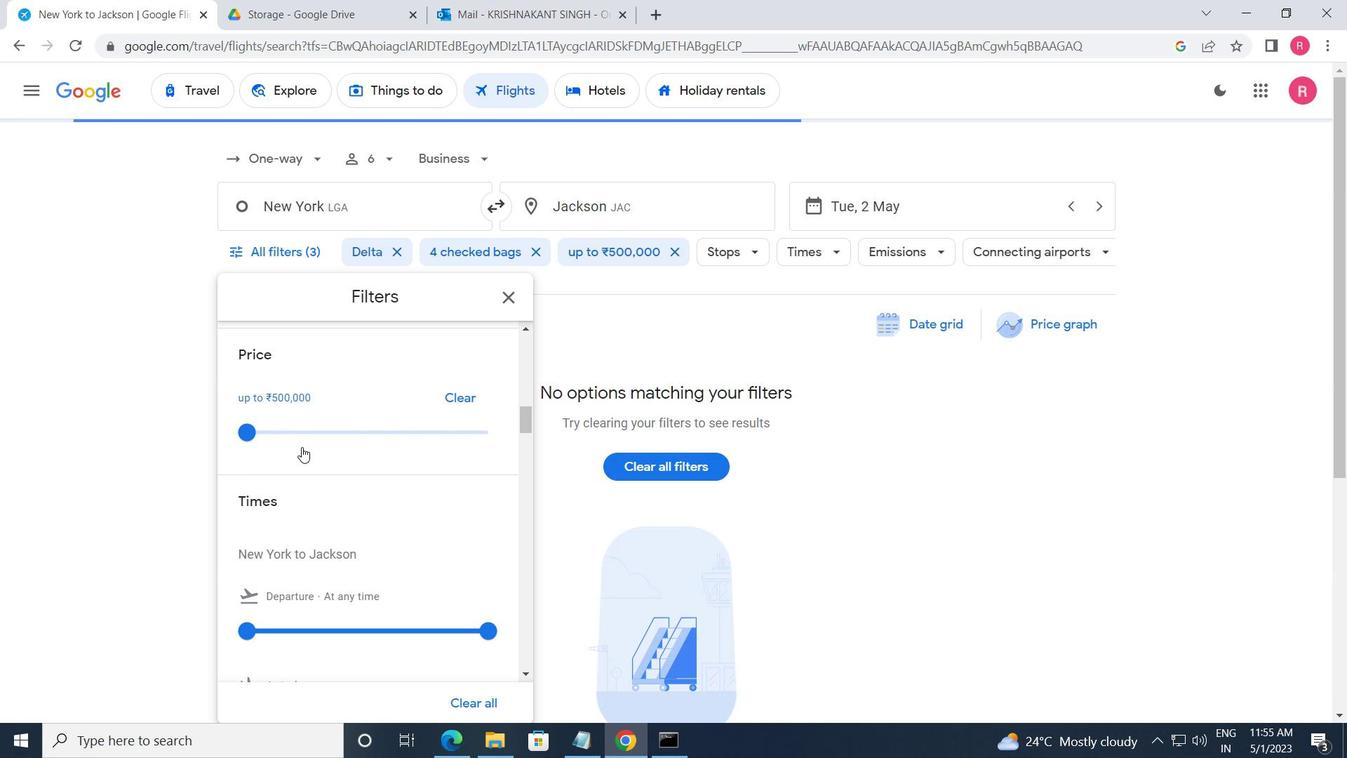 
Action: Mouse scrolled (301, 447) with delta (0, 0)
Screenshot: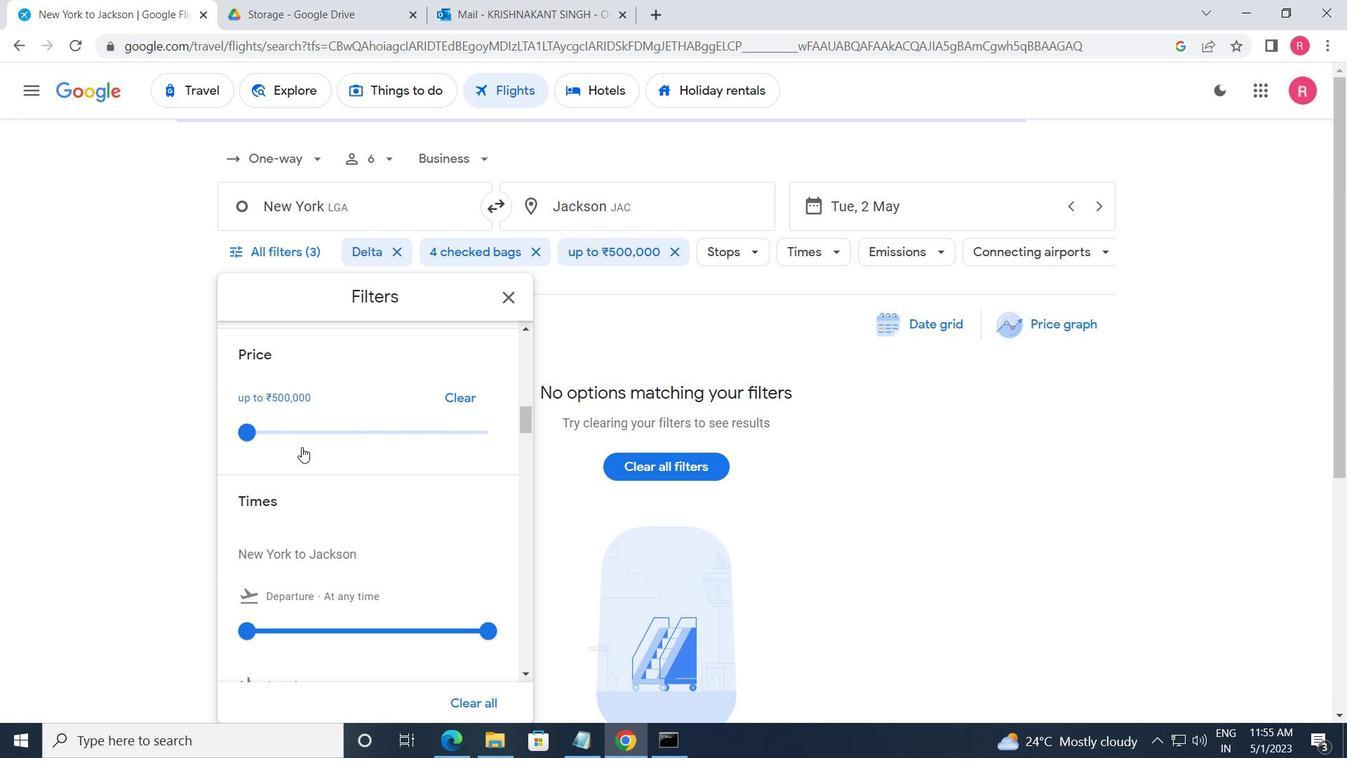
Action: Mouse moved to (255, 457)
Screenshot: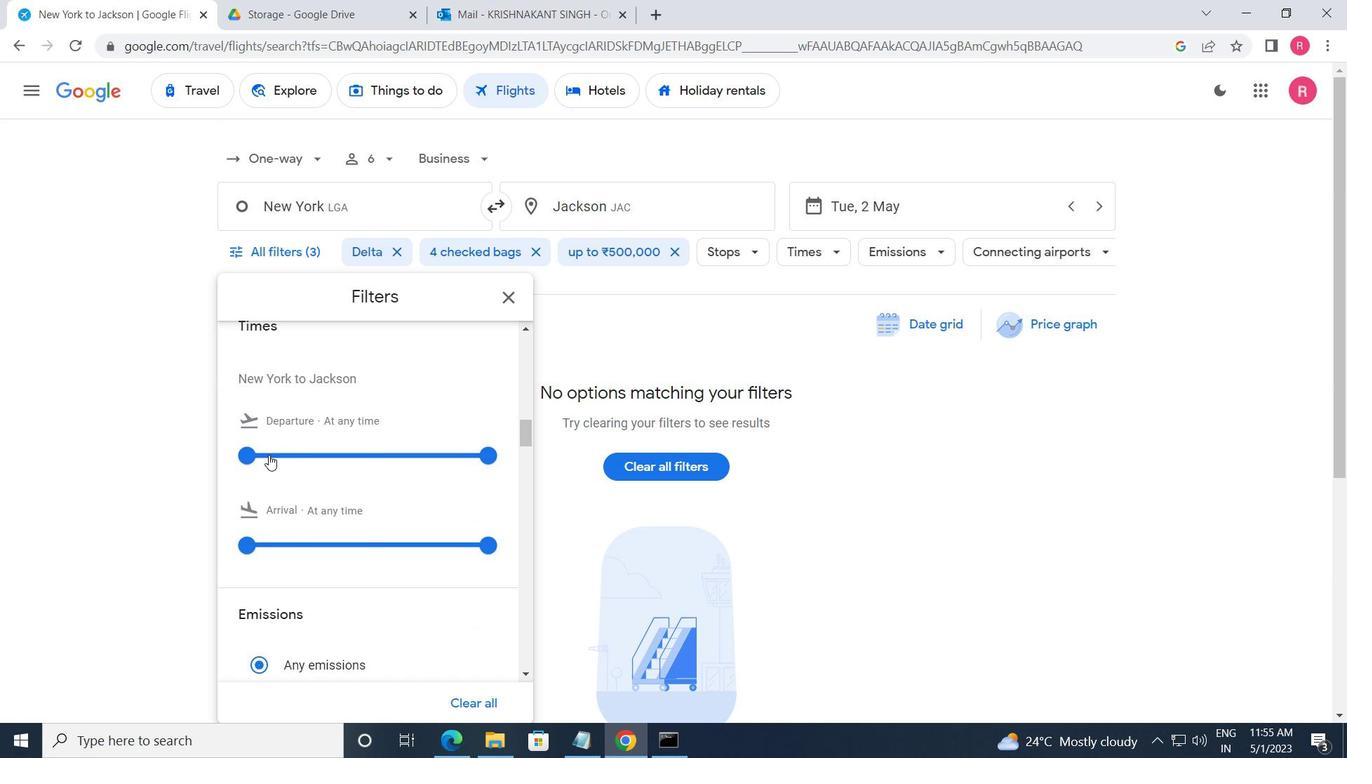 
Action: Mouse pressed left at (255, 457)
Screenshot: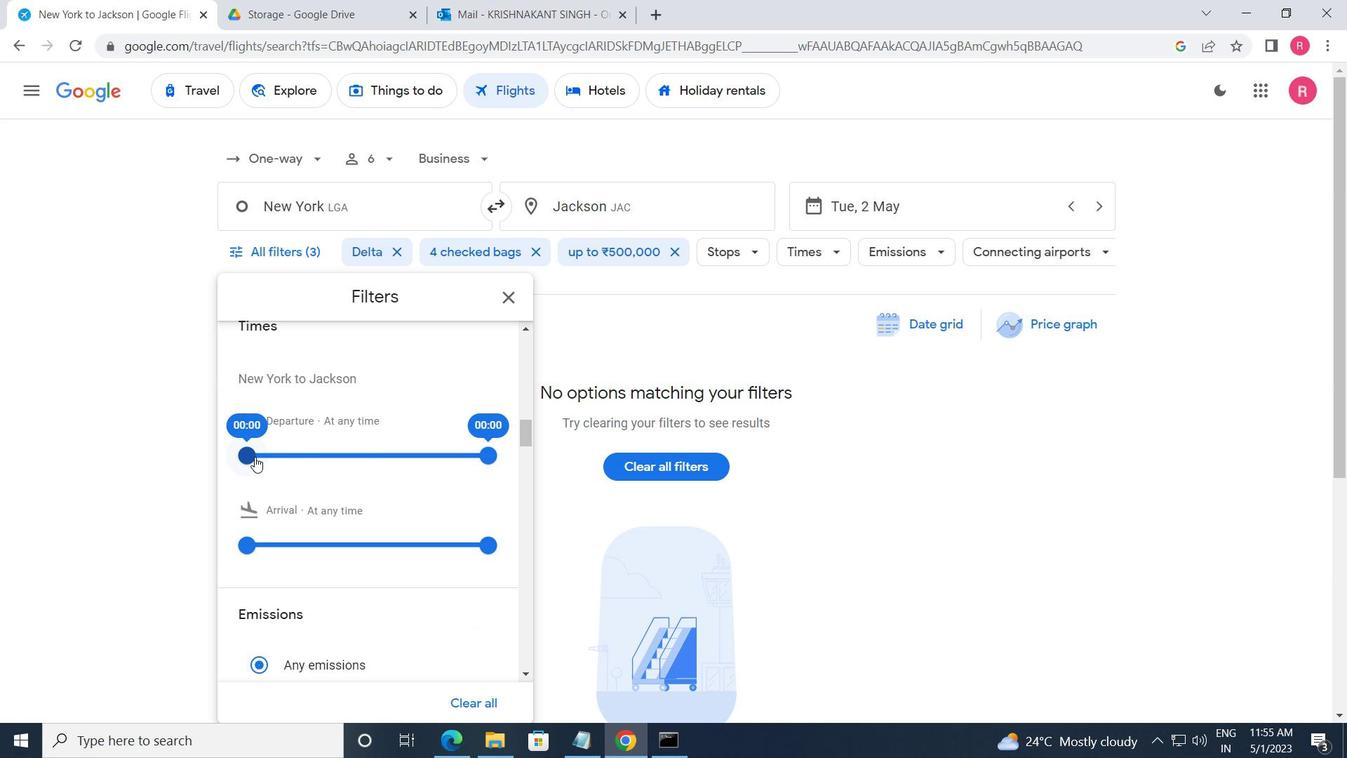 
Action: Mouse moved to (485, 457)
Screenshot: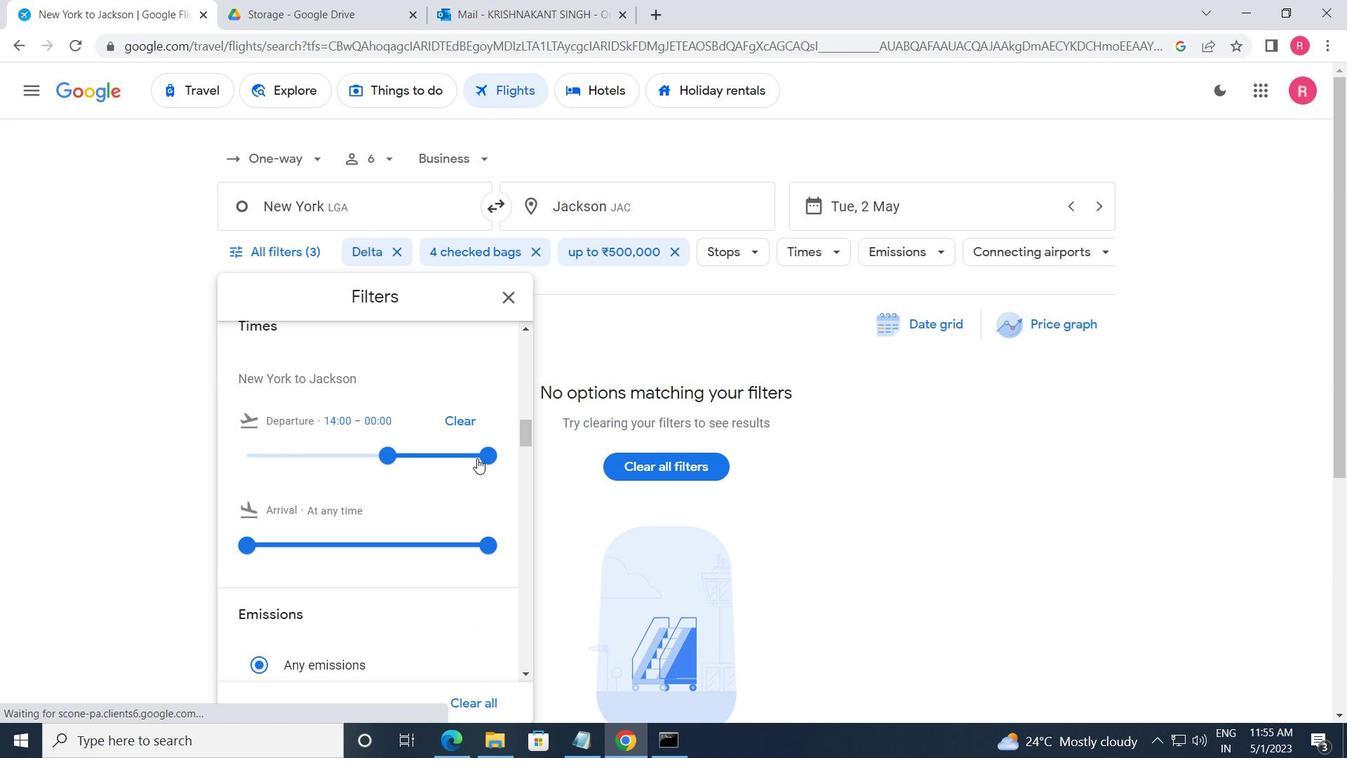 
Action: Mouse pressed left at (485, 457)
Screenshot: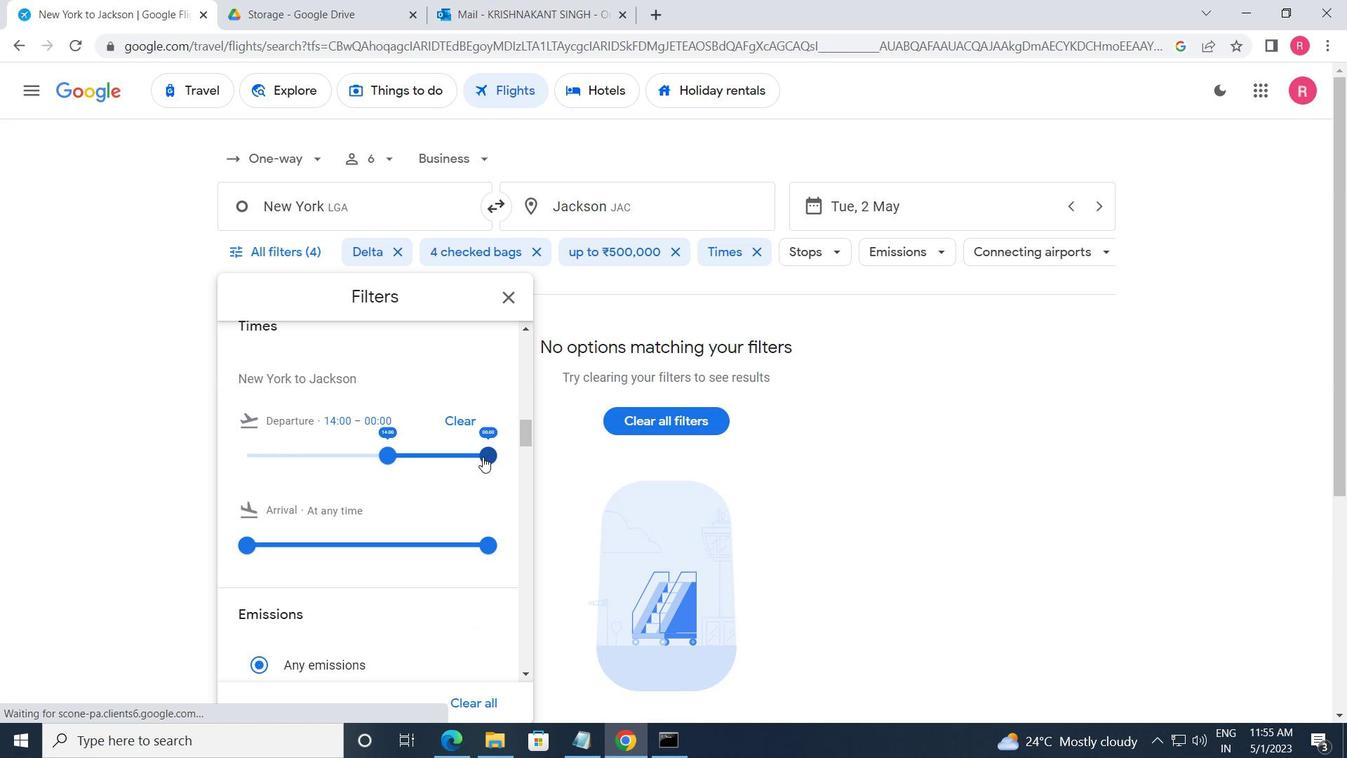 
Action: Mouse moved to (518, 305)
Screenshot: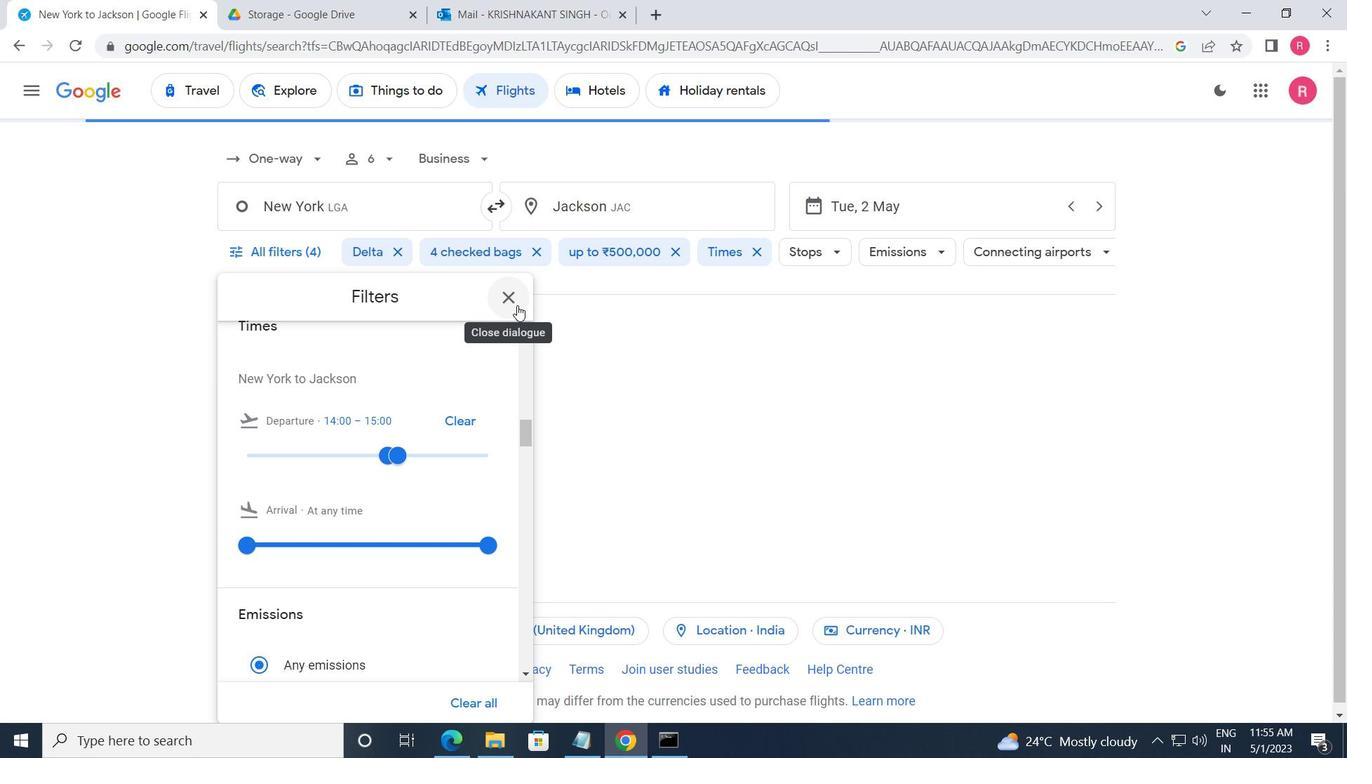 
Action: Mouse pressed left at (518, 305)
Screenshot: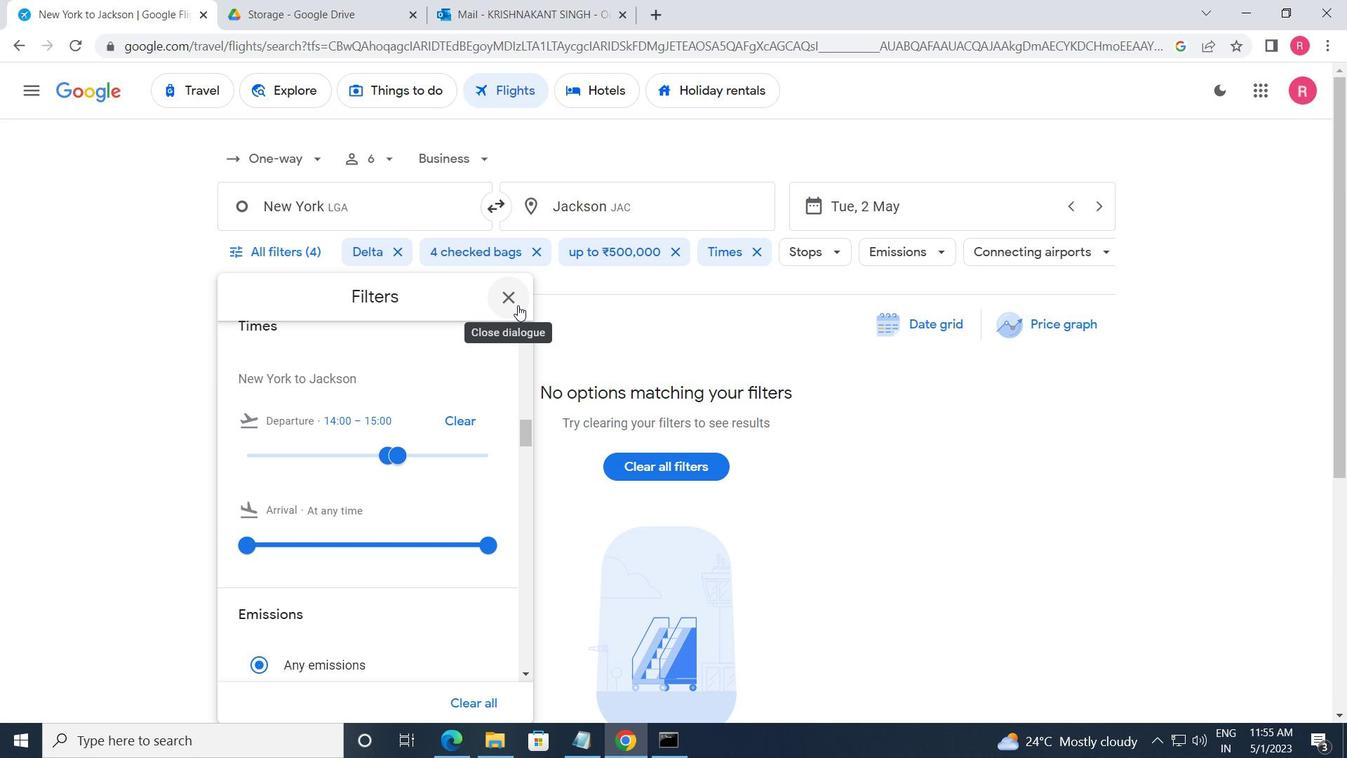 
Action: Mouse moved to (504, 295)
Screenshot: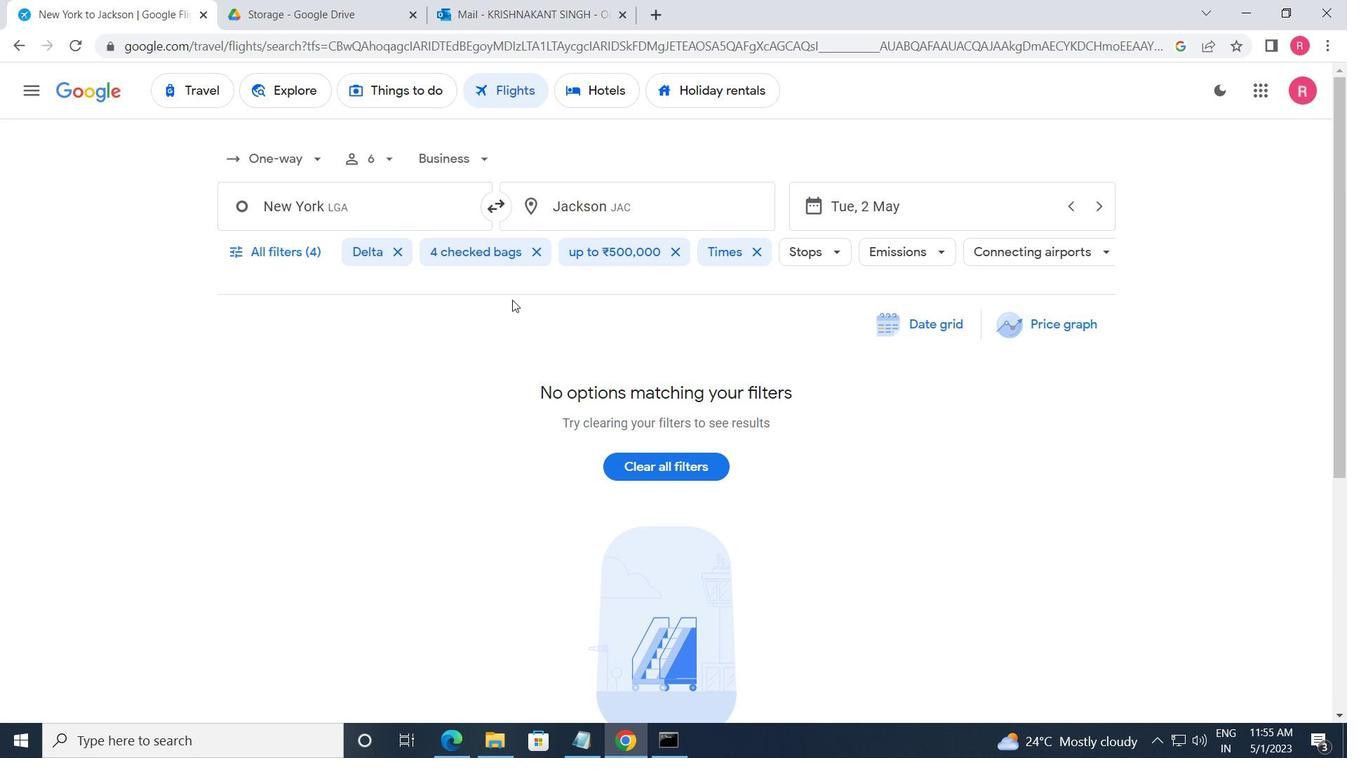 
